 Task: Add Sprouts Chicken Drumsticks No Antibiotics Value Pack to the cart.
Action: Mouse moved to (24, 142)
Screenshot: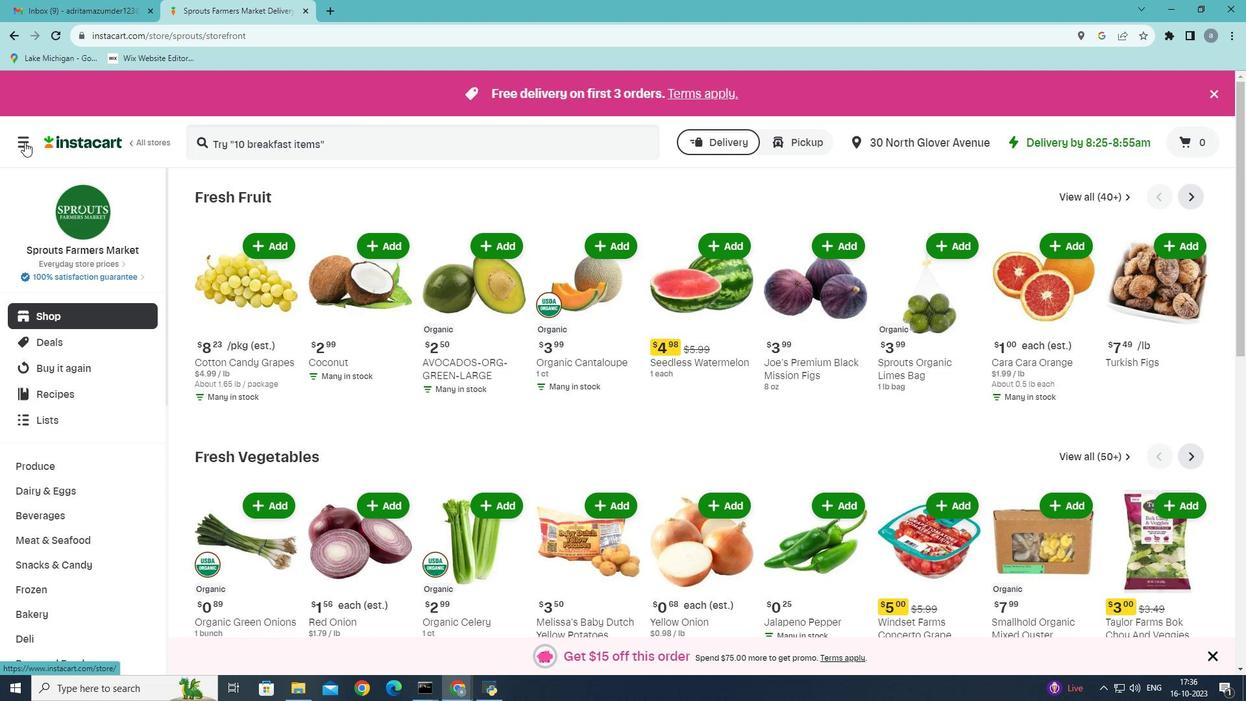 
Action: Mouse pressed left at (24, 142)
Screenshot: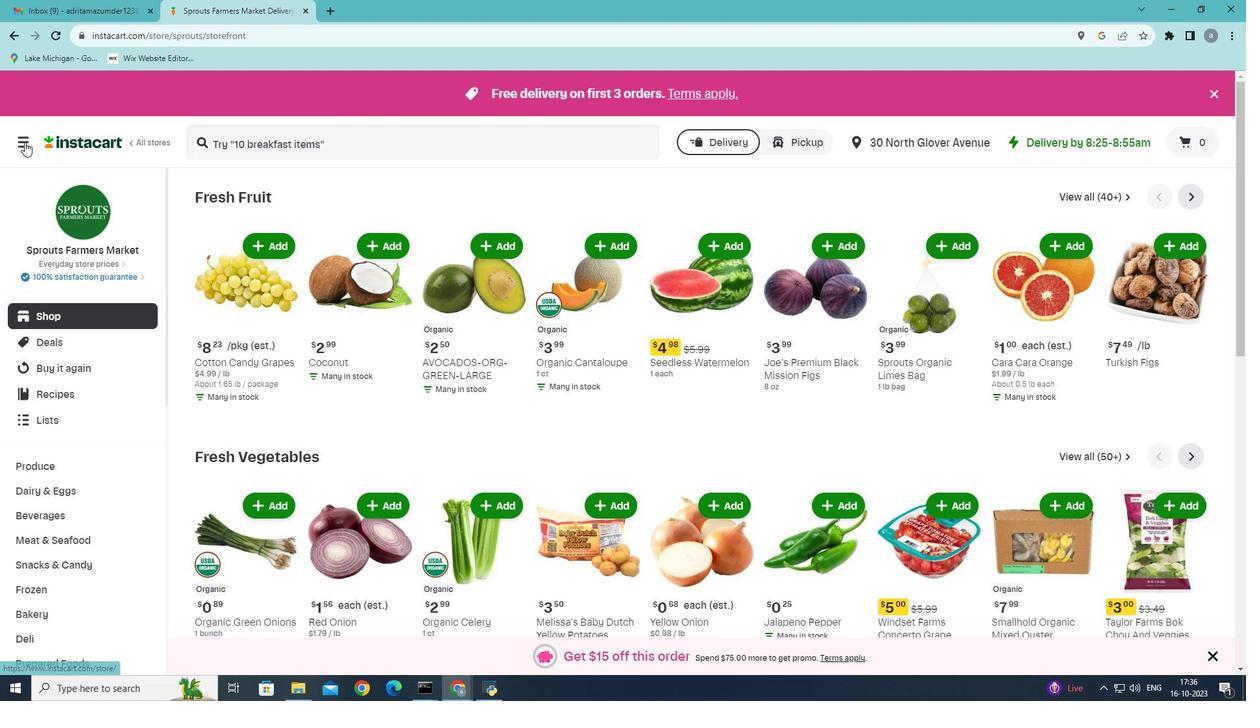 
Action: Mouse moved to (50, 372)
Screenshot: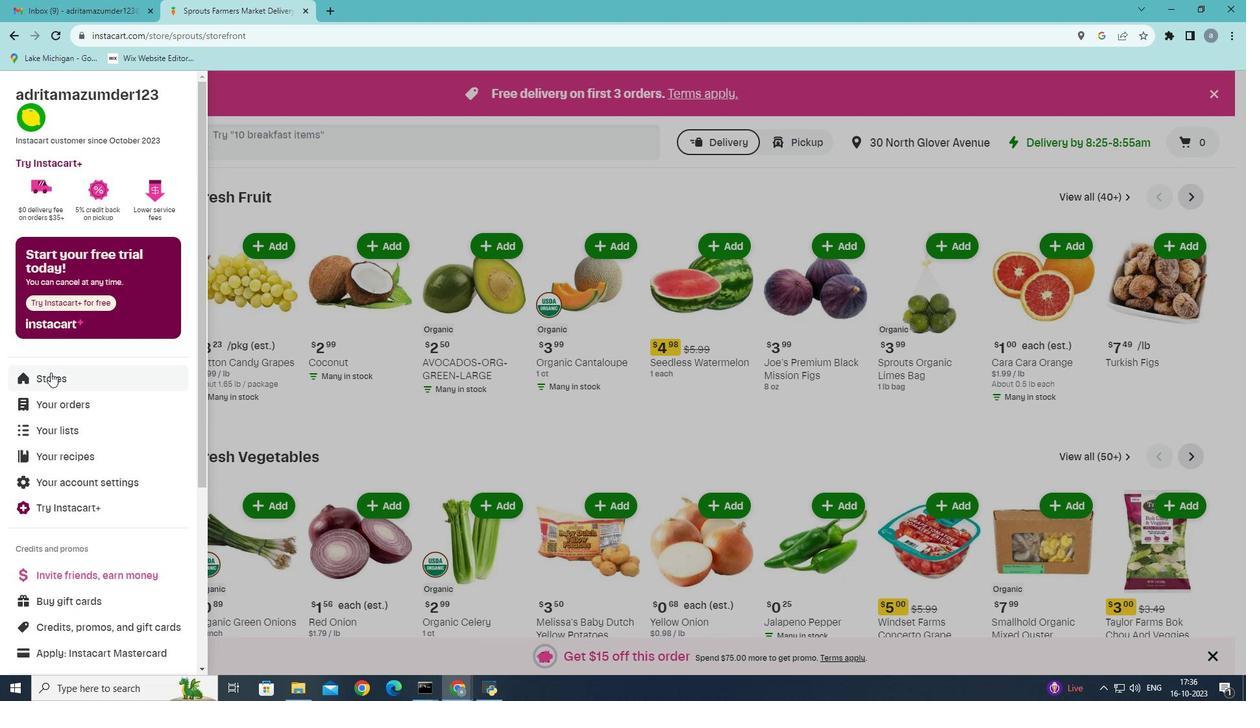 
Action: Mouse pressed left at (50, 372)
Screenshot: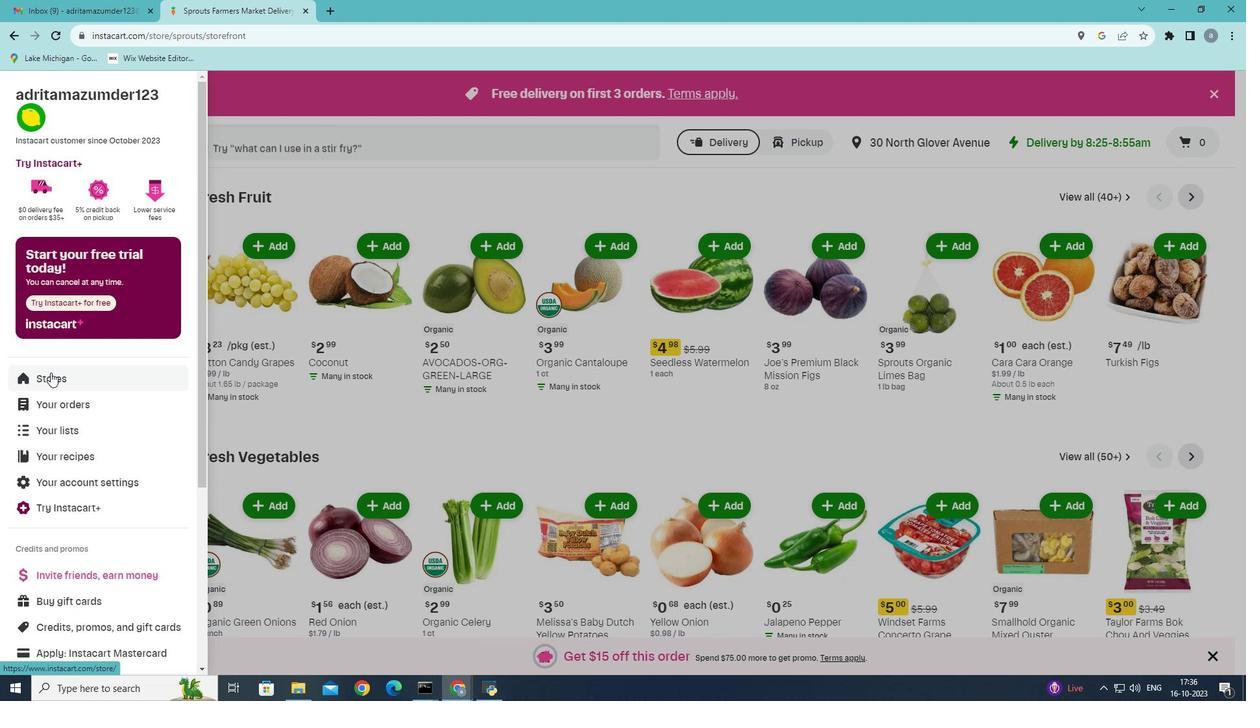 
Action: Mouse moved to (247, 214)
Screenshot: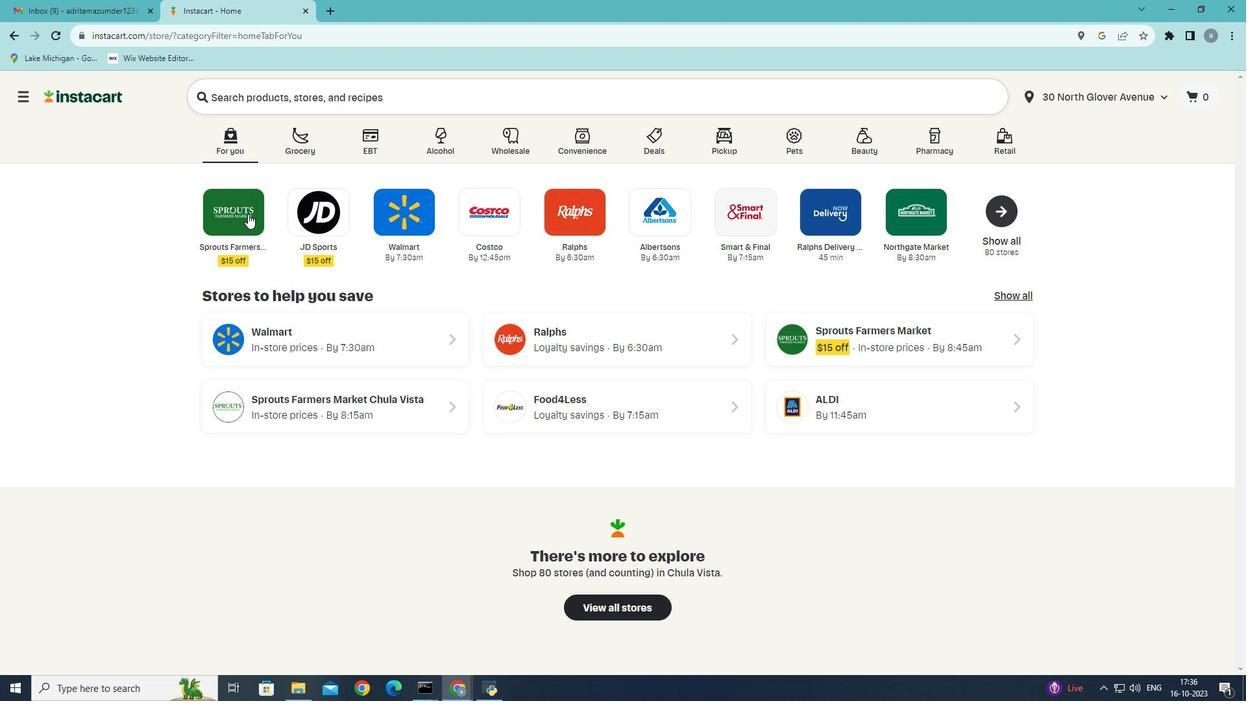 
Action: Mouse pressed left at (247, 214)
Screenshot: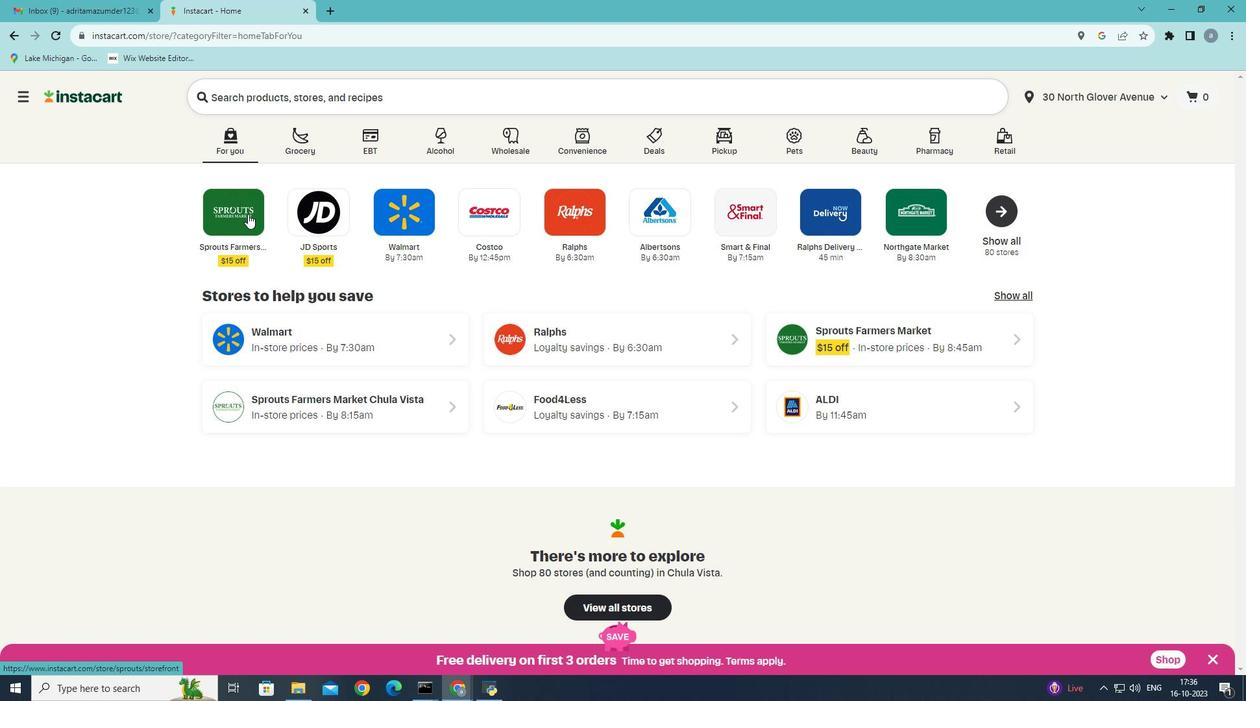 
Action: Mouse moved to (23, 144)
Screenshot: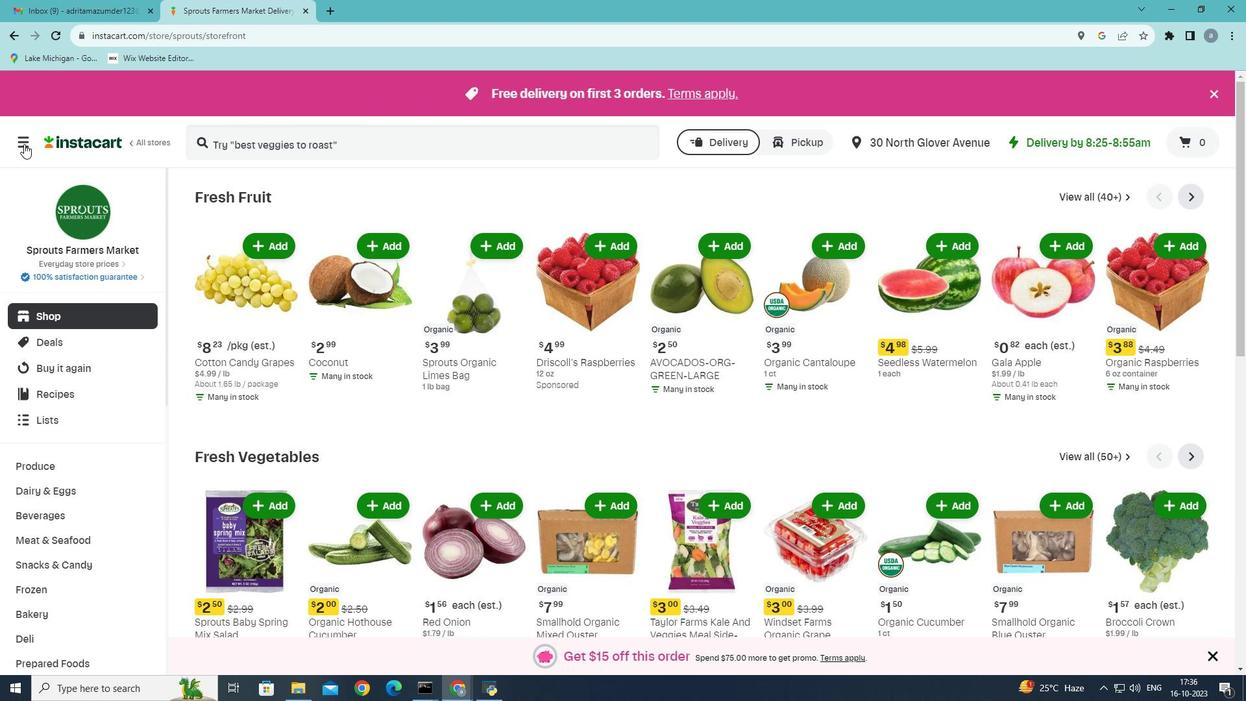 
Action: Mouse pressed left at (23, 144)
Screenshot: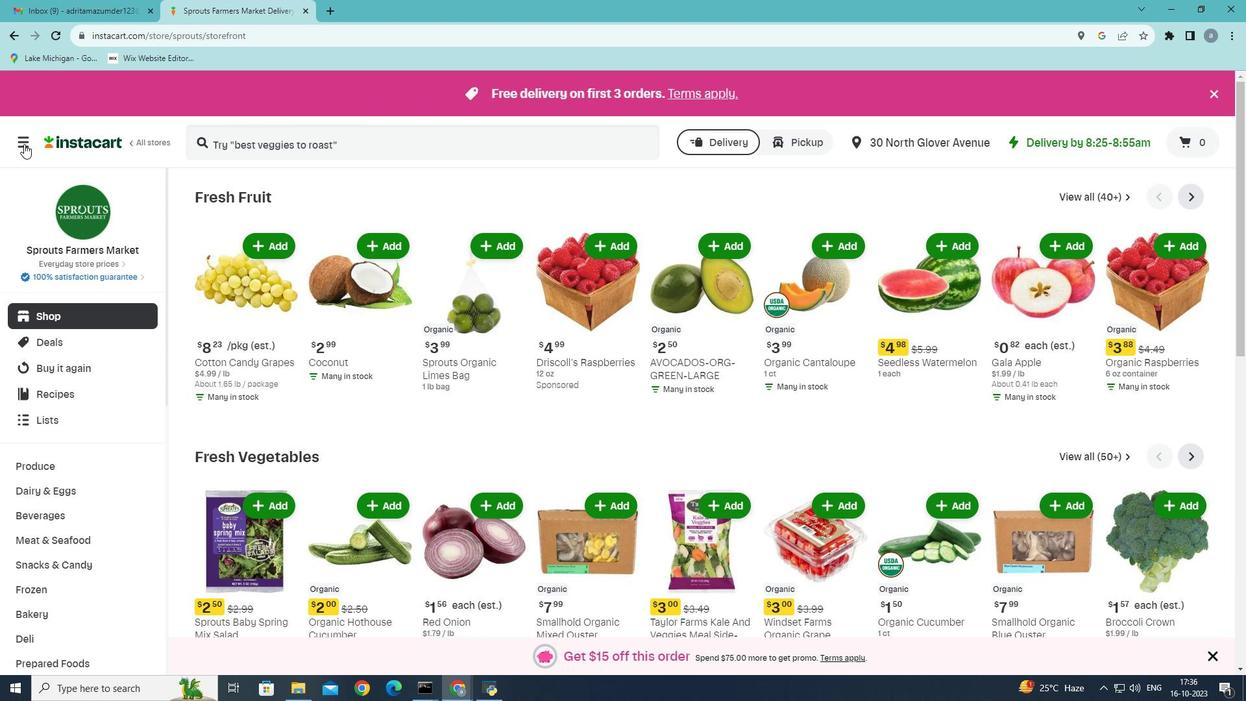 
Action: Mouse moved to (59, 375)
Screenshot: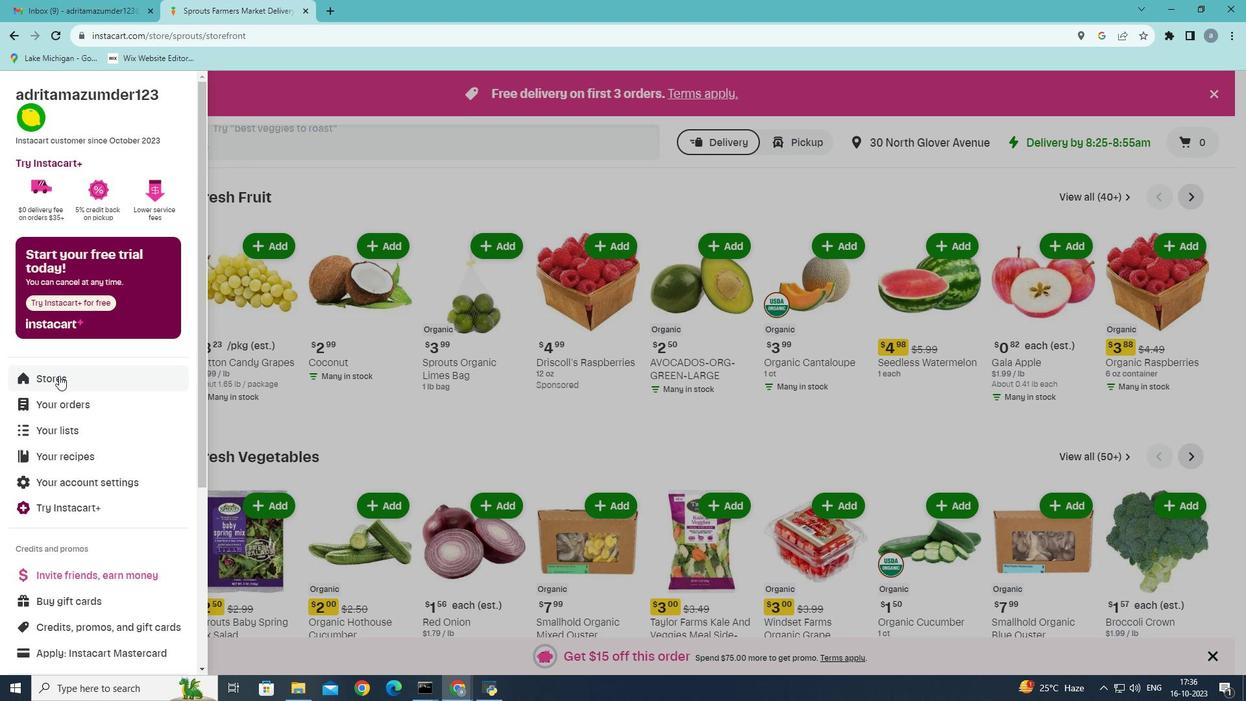 
Action: Mouse pressed left at (59, 375)
Screenshot: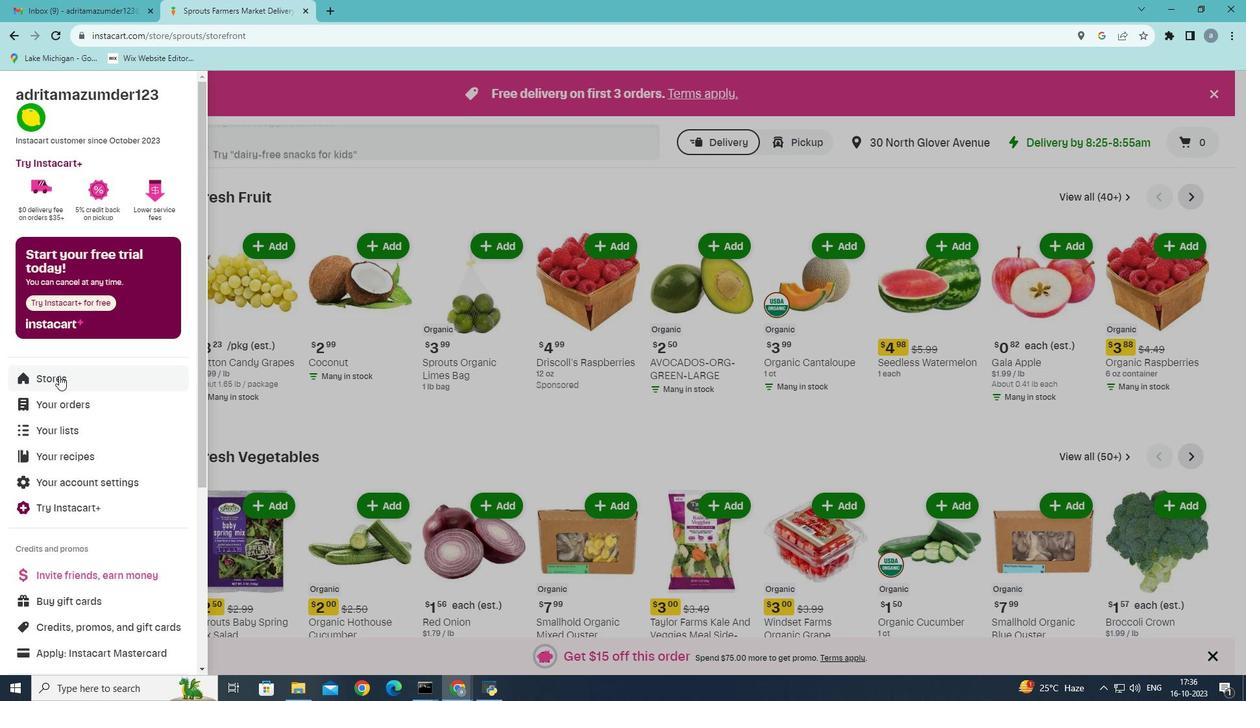 
Action: Mouse moved to (308, 142)
Screenshot: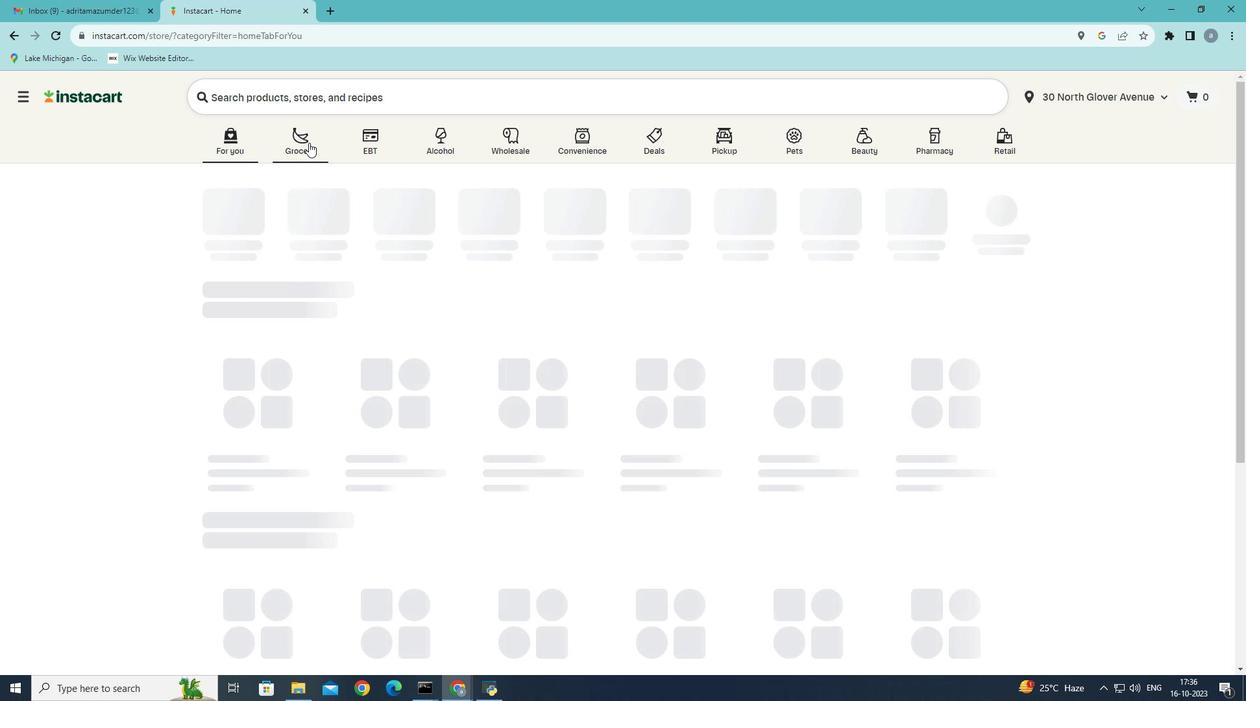 
Action: Mouse pressed left at (308, 142)
Screenshot: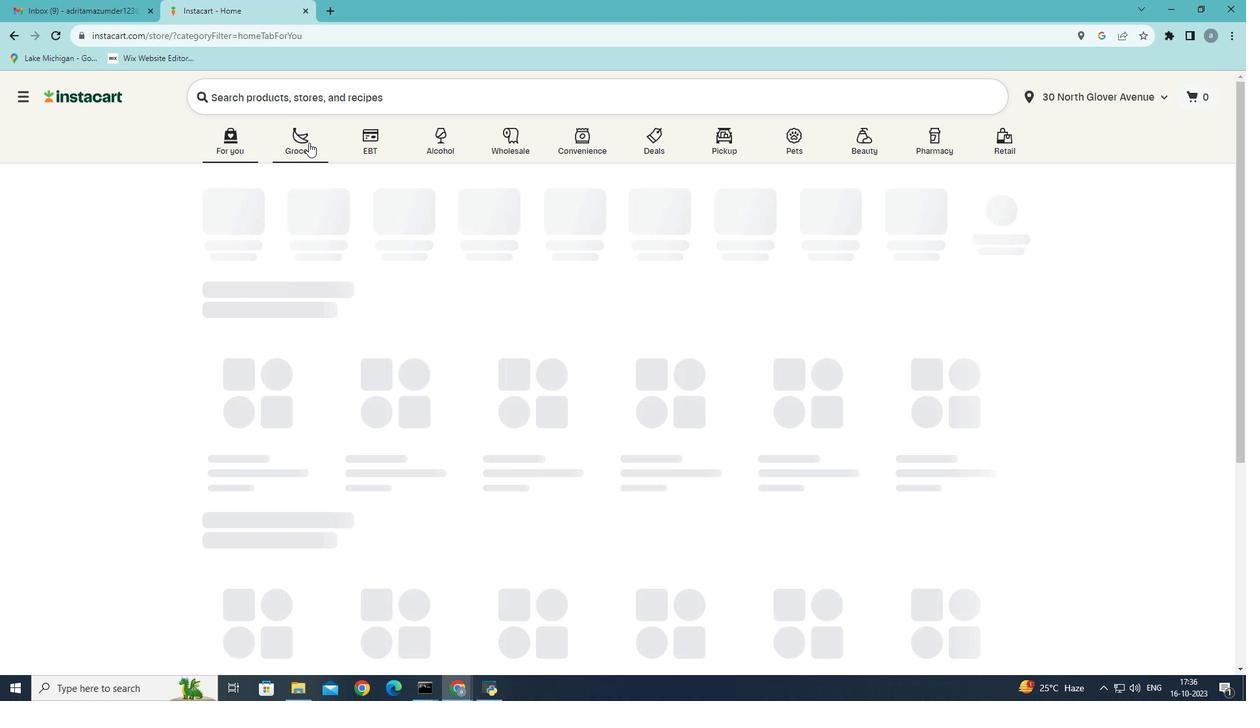 
Action: Mouse moved to (849, 312)
Screenshot: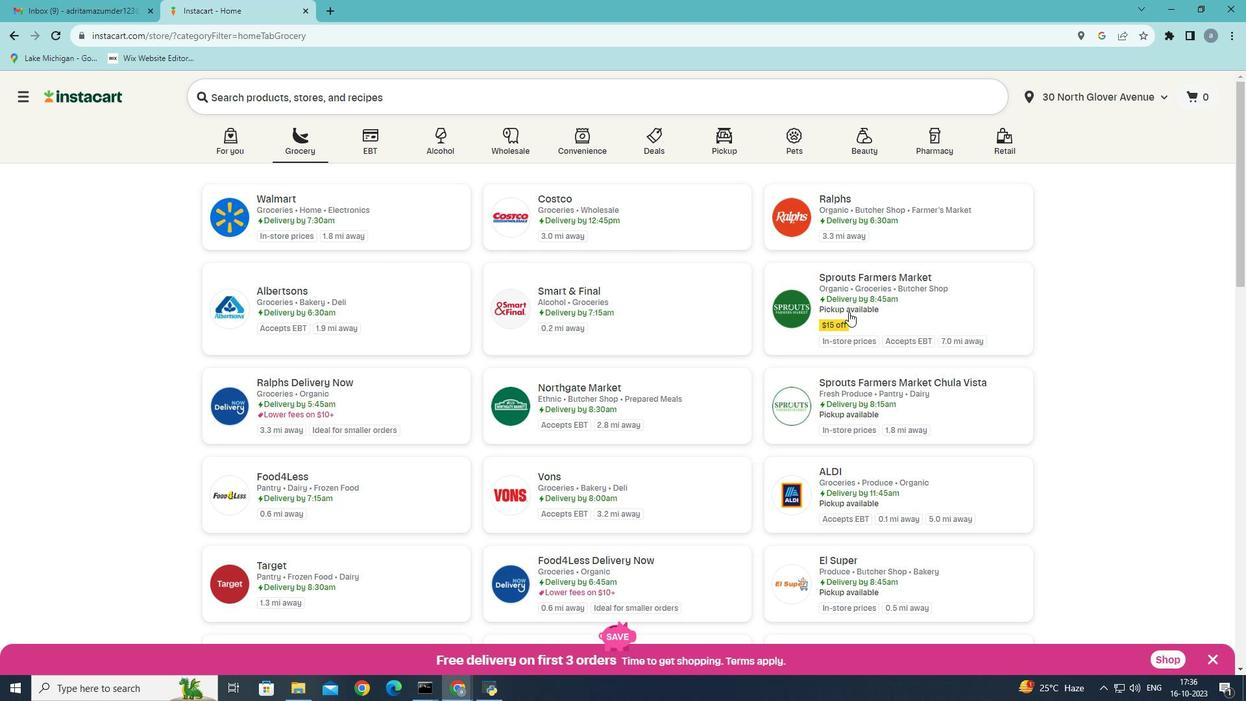 
Action: Mouse pressed left at (849, 312)
Screenshot: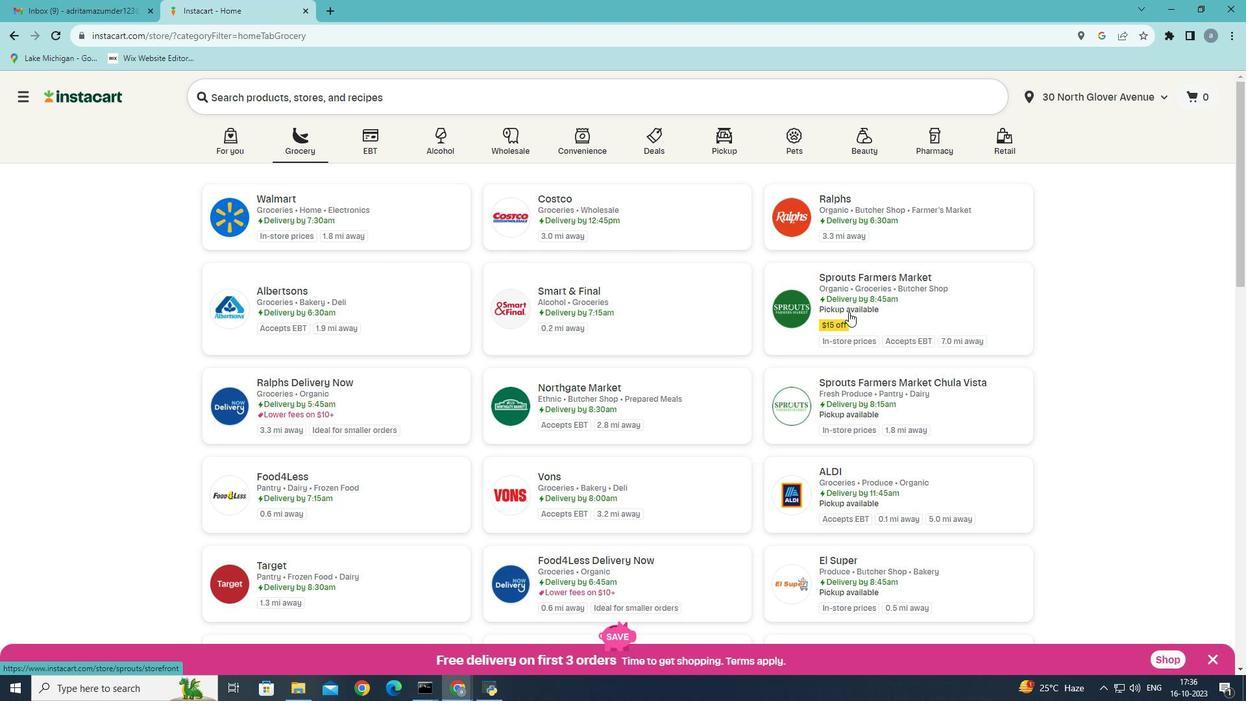 
Action: Mouse moved to (59, 542)
Screenshot: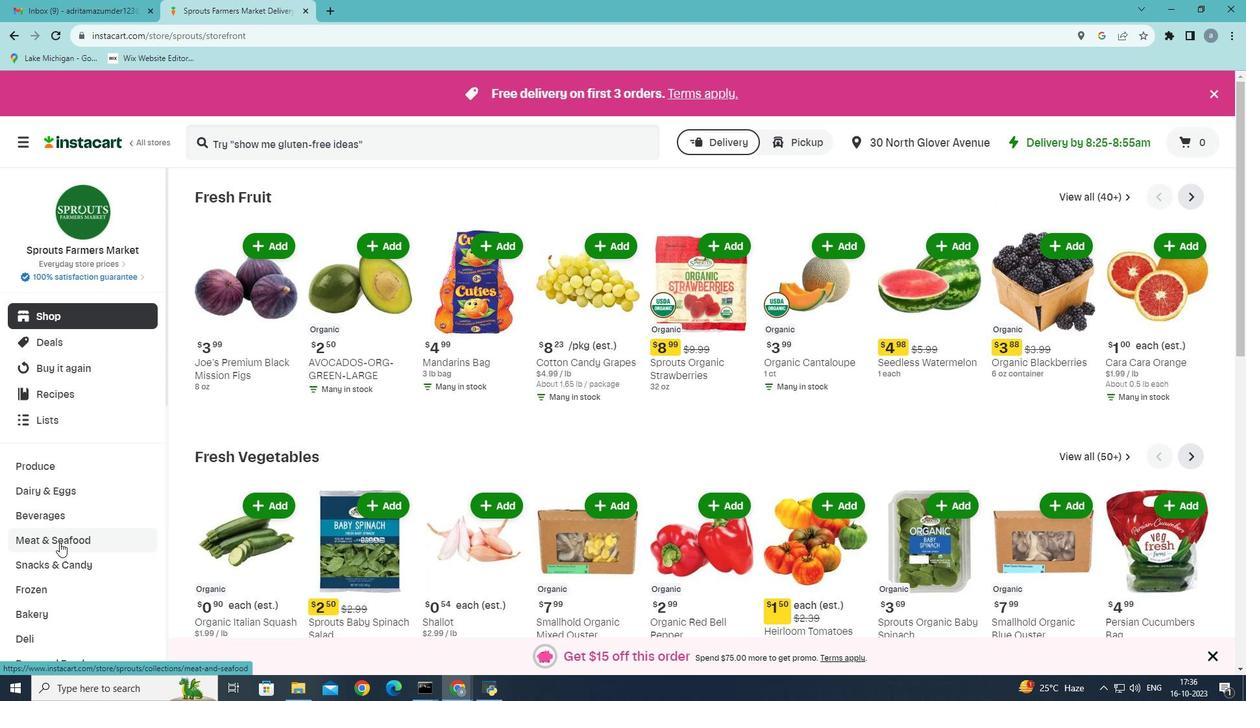 
Action: Mouse pressed left at (59, 542)
Screenshot: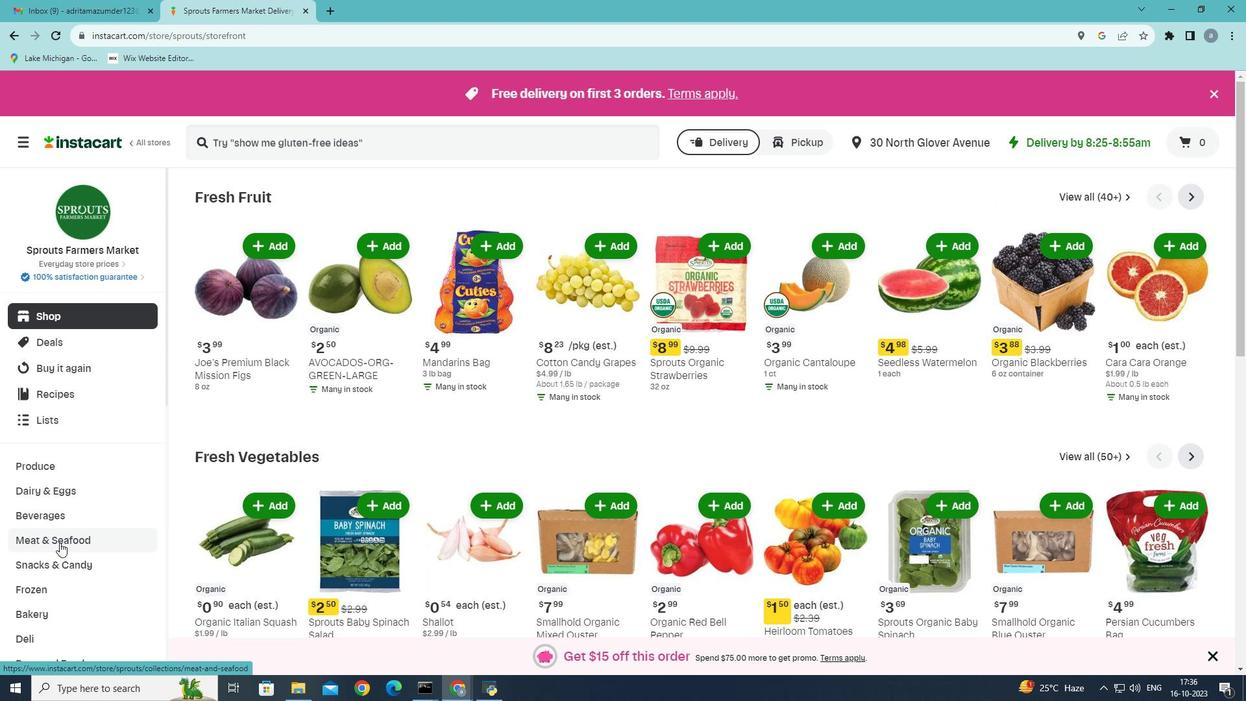 
Action: Mouse moved to (325, 232)
Screenshot: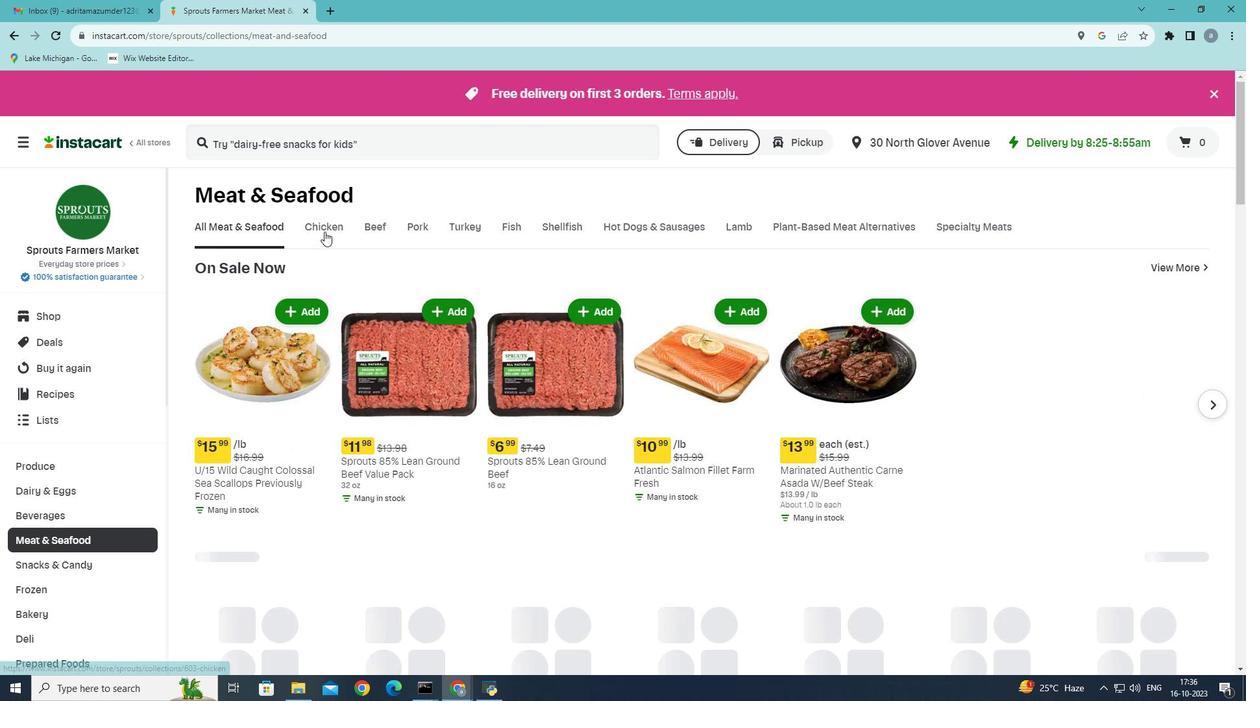 
Action: Mouse pressed left at (325, 232)
Screenshot: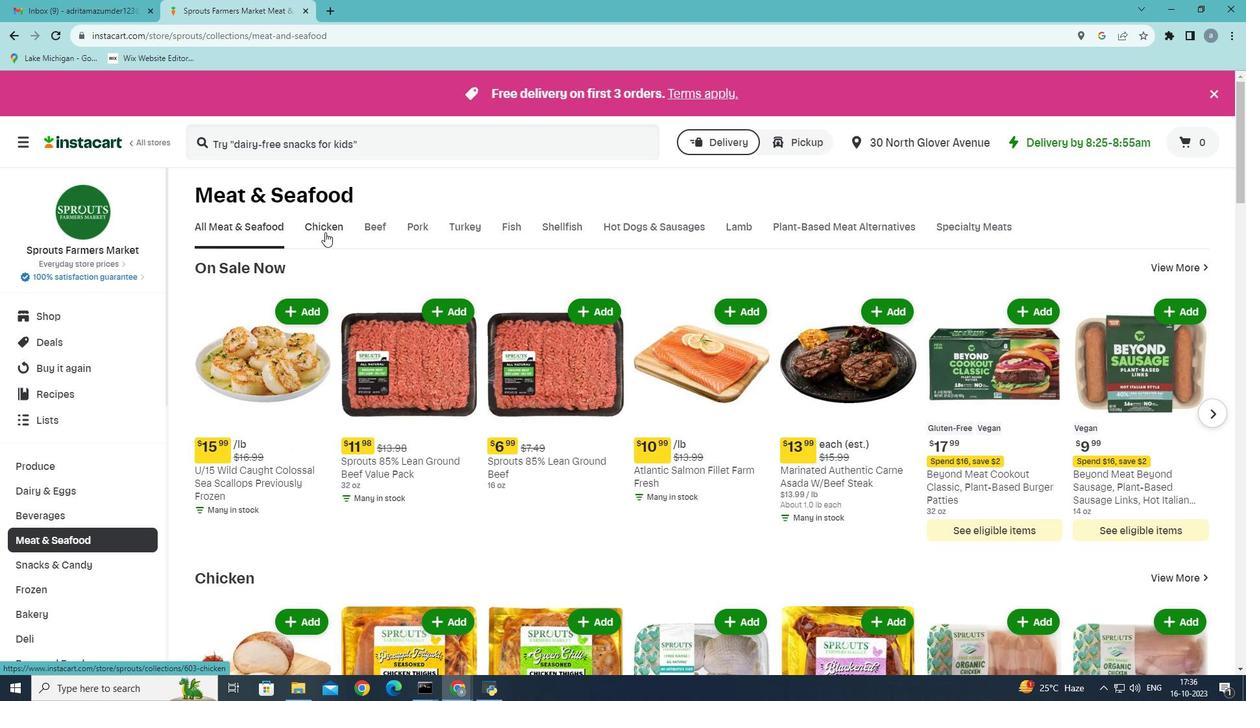 
Action: Mouse moved to (475, 282)
Screenshot: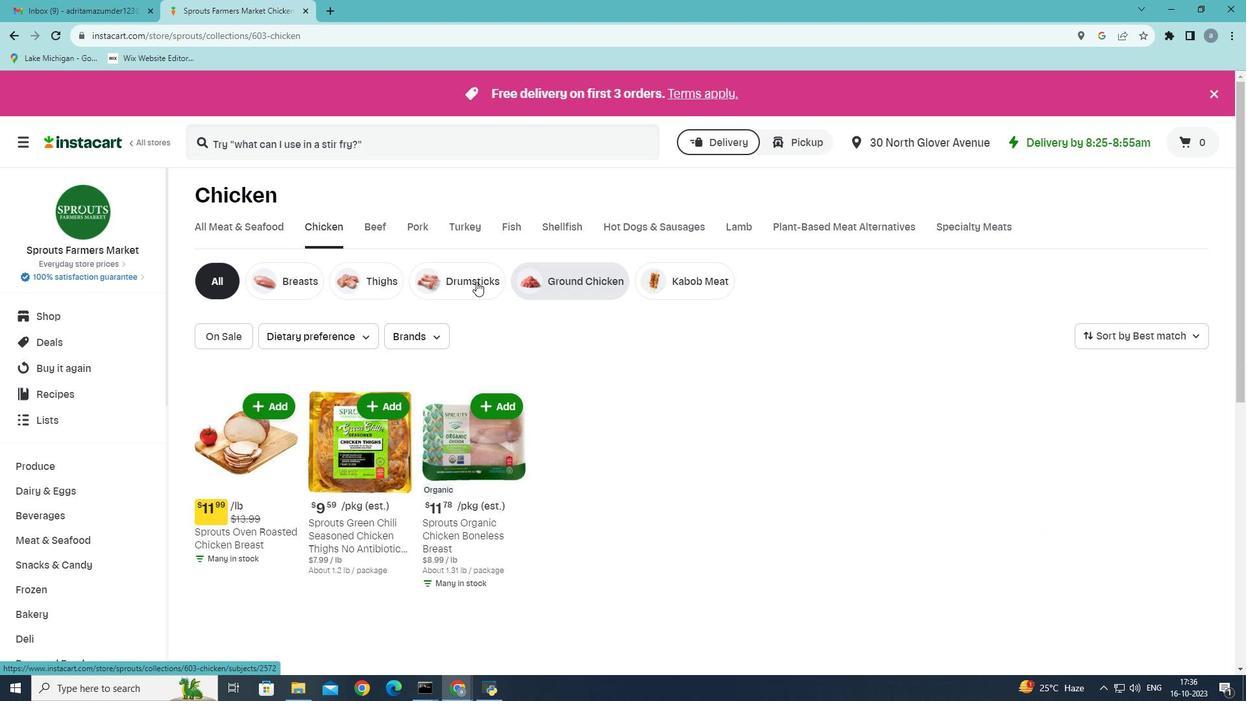 
Action: Mouse pressed left at (475, 282)
Screenshot: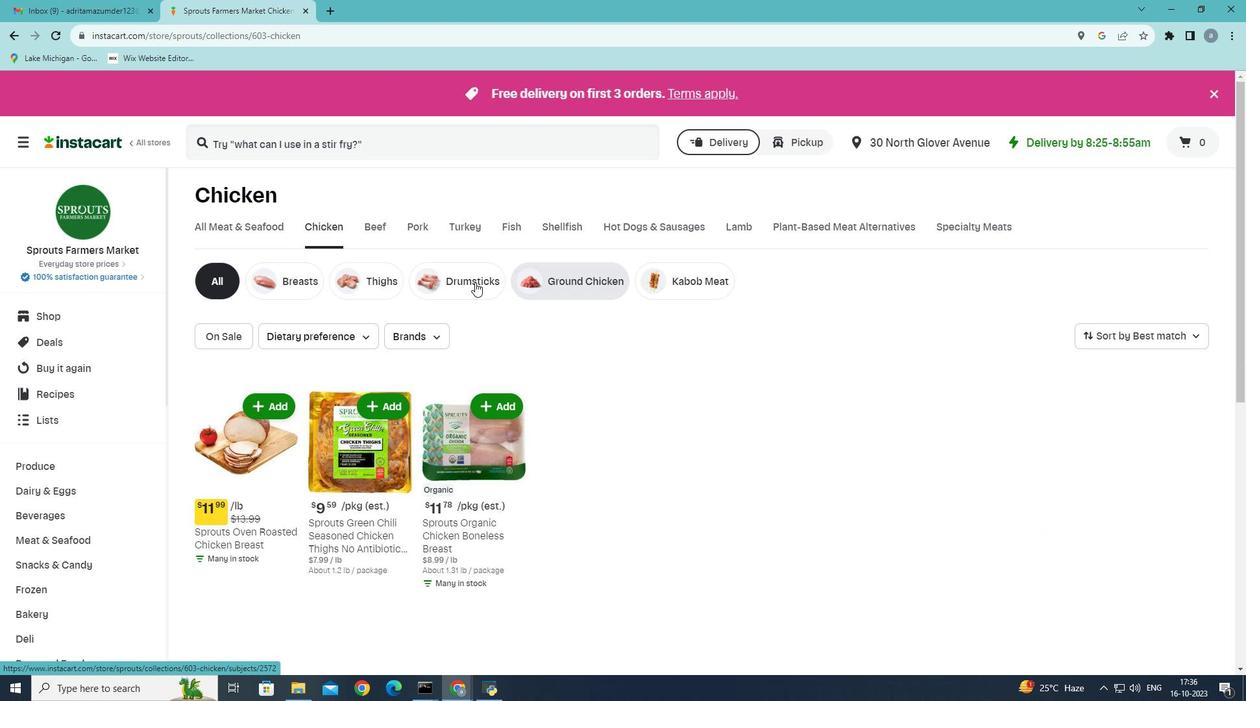 
Action: Mouse moved to (234, 148)
Screenshot: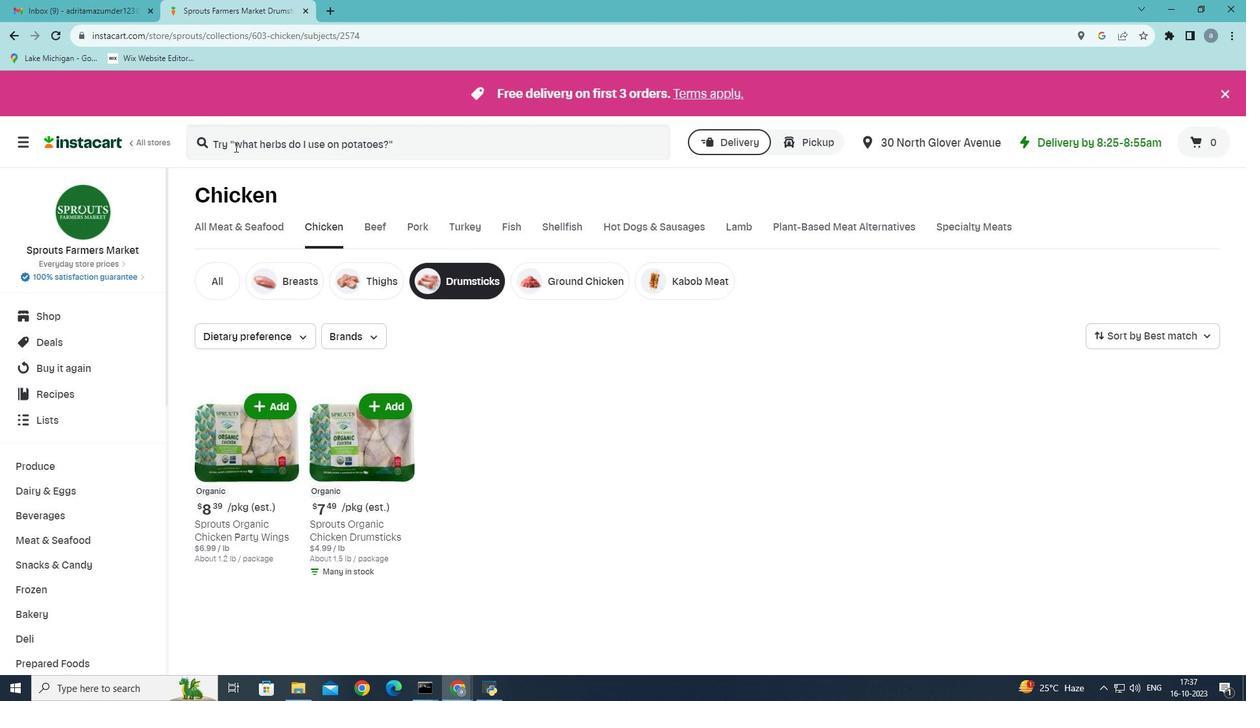 
Action: Mouse pressed left at (234, 148)
Screenshot: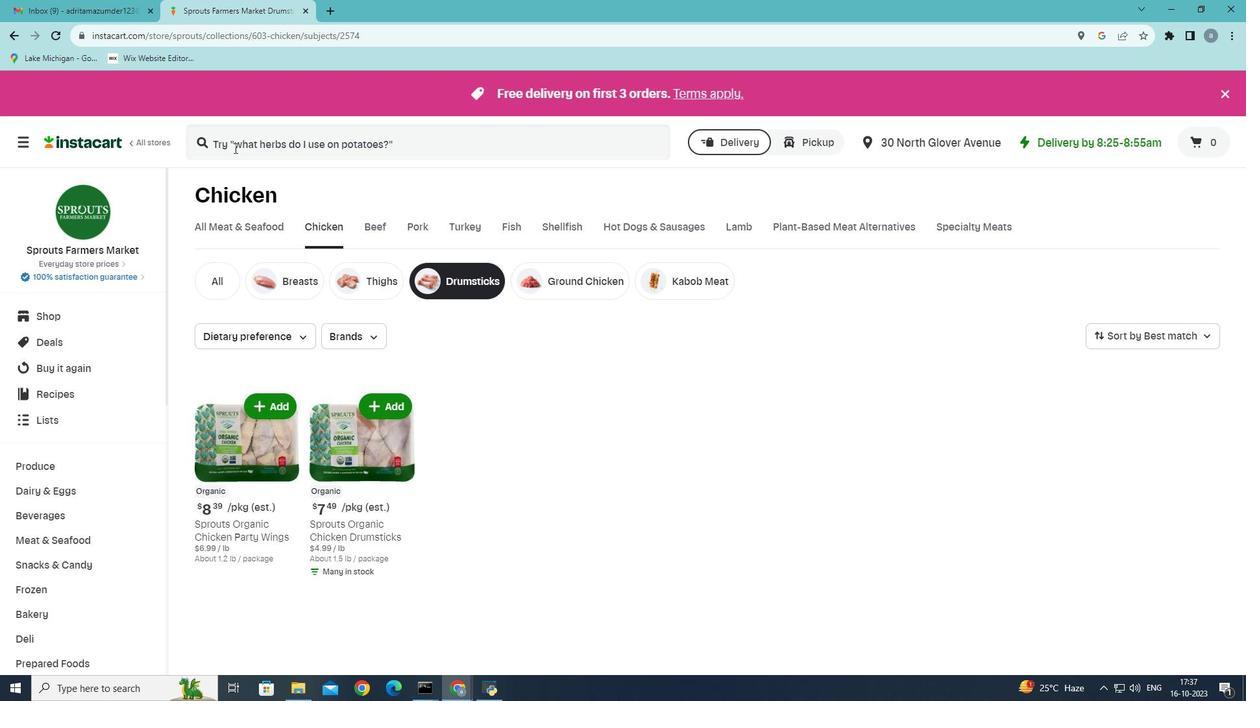 
Action: Key pressed <Key.shift><Key.shift><Key.shift>Sprouts<Key.space>chicken<Key.space><Key.shift>Drumstick<Key.enter>
Screenshot: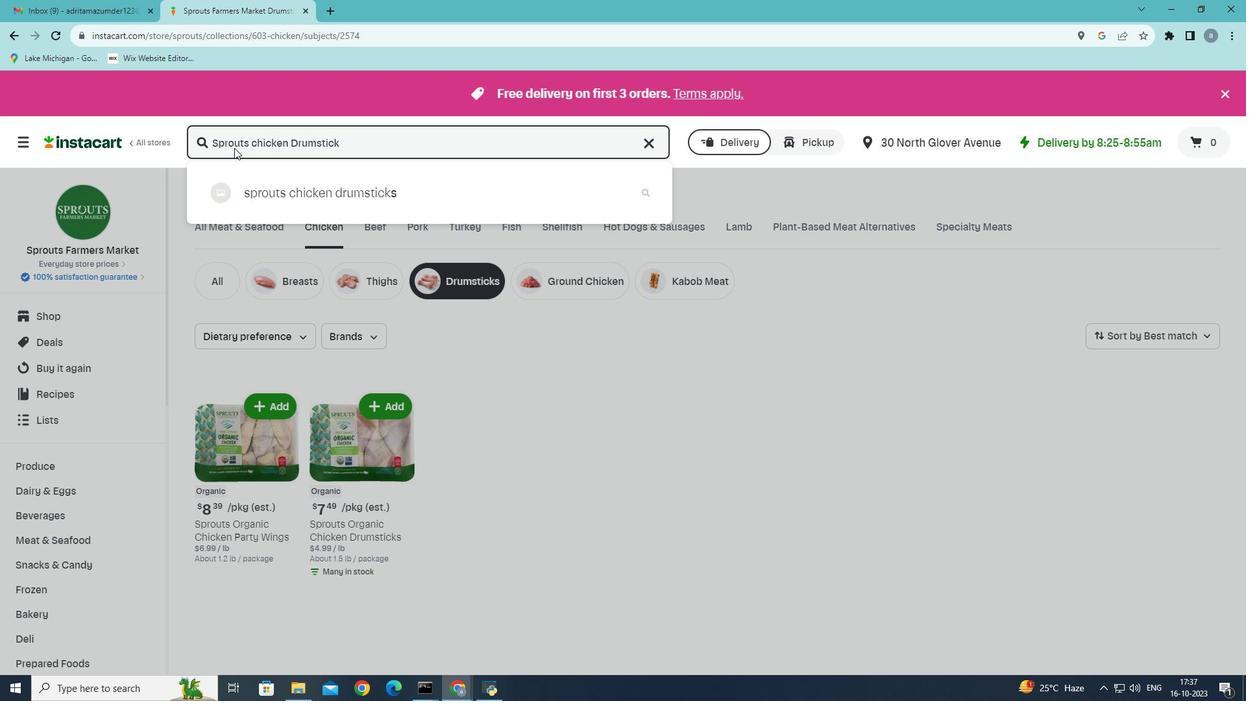 
Action: Mouse moved to (660, 429)
Screenshot: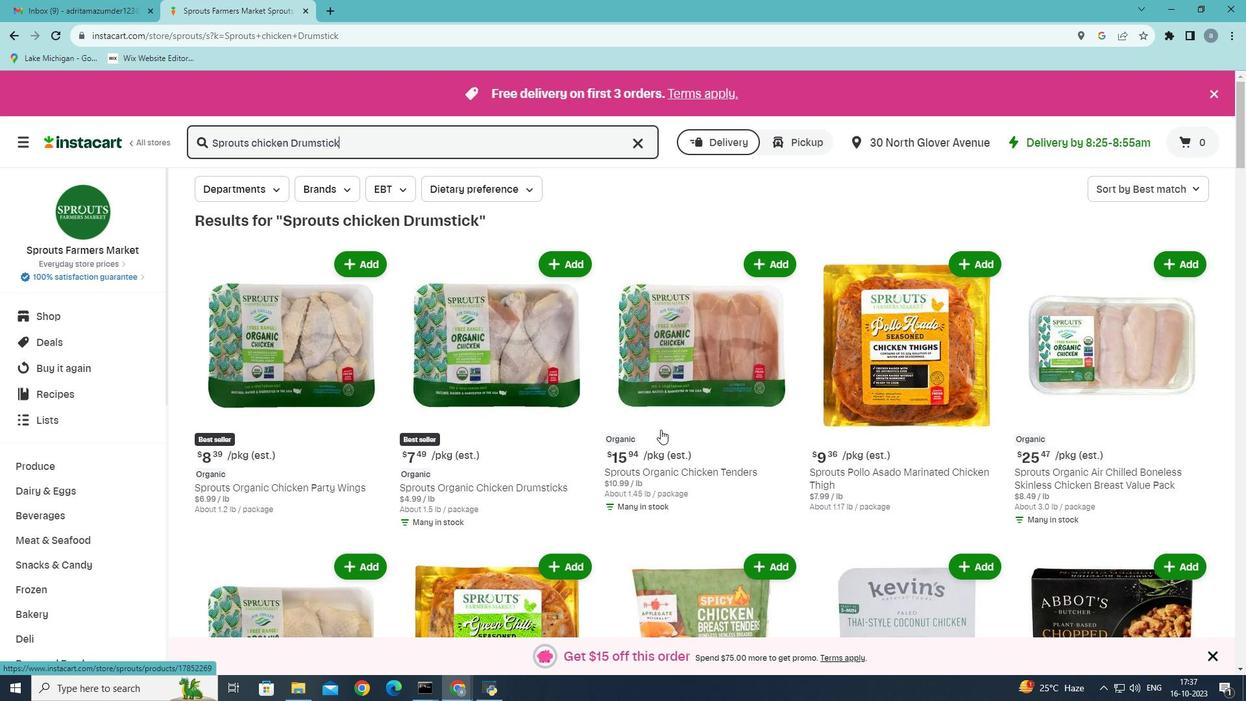 
Action: Mouse scrolled (660, 429) with delta (0, 0)
Screenshot: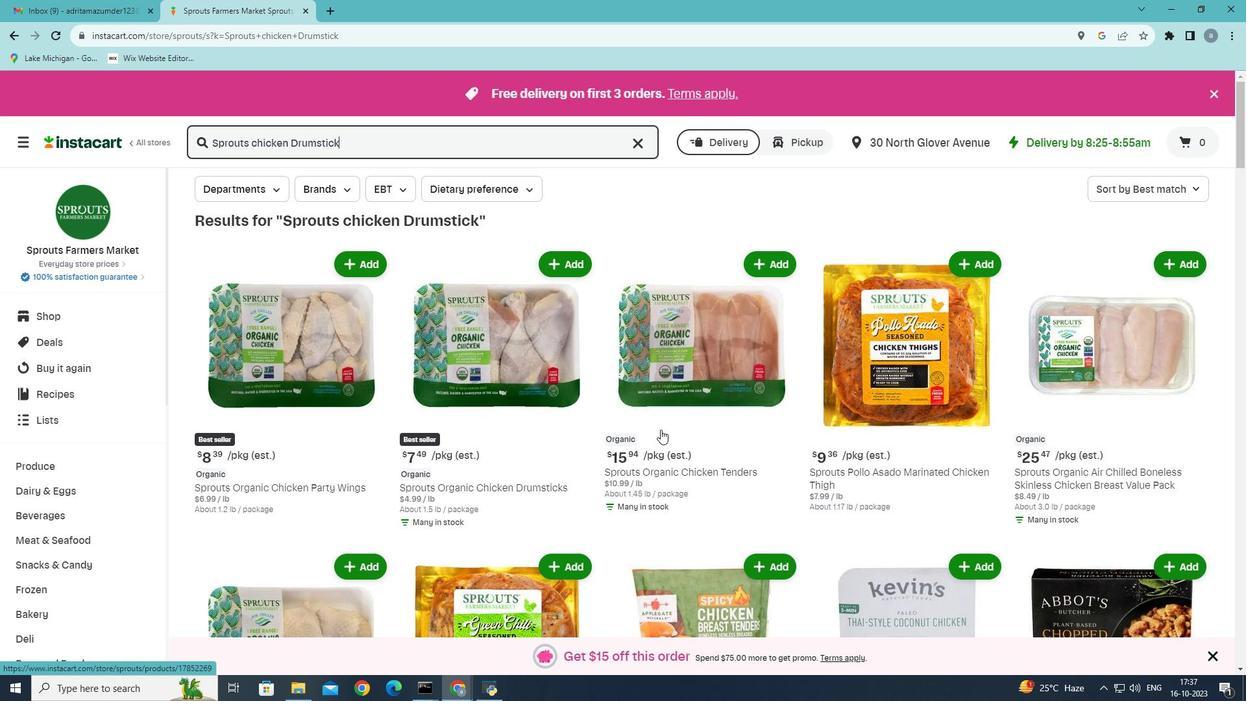
Action: Mouse moved to (811, 438)
Screenshot: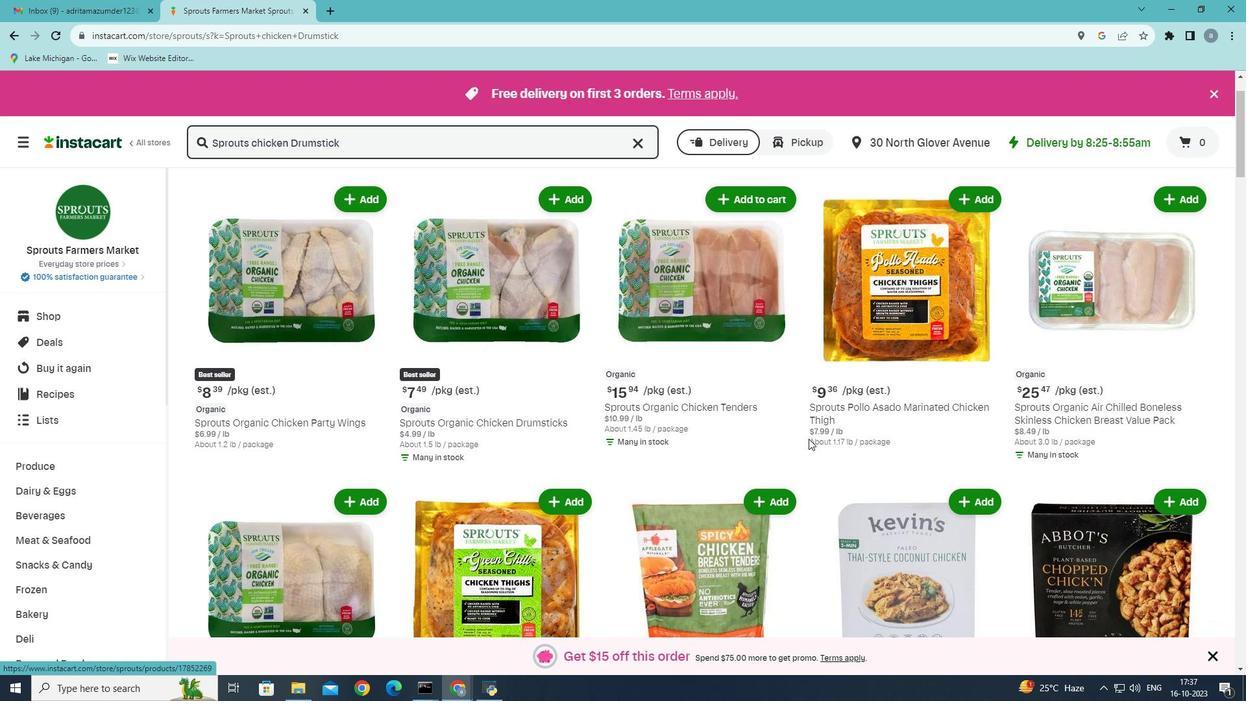 
Action: Mouse scrolled (811, 438) with delta (0, 0)
Screenshot: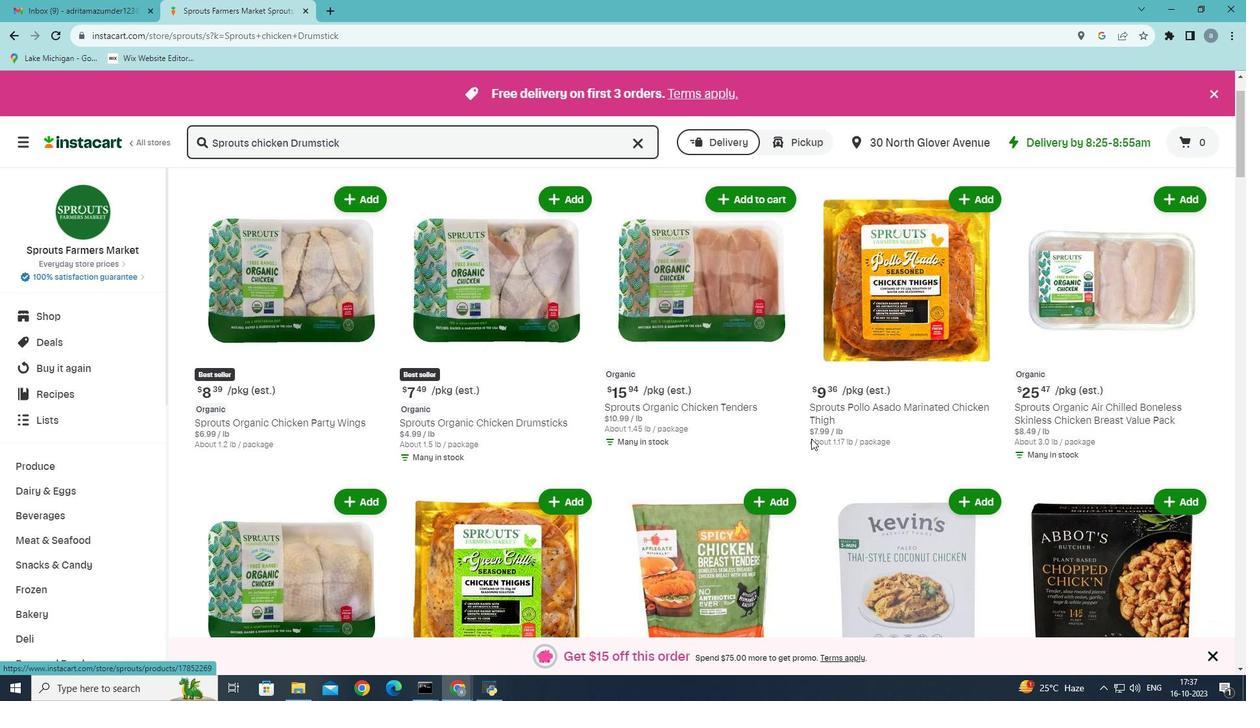 
Action: Mouse scrolled (811, 438) with delta (0, 0)
Screenshot: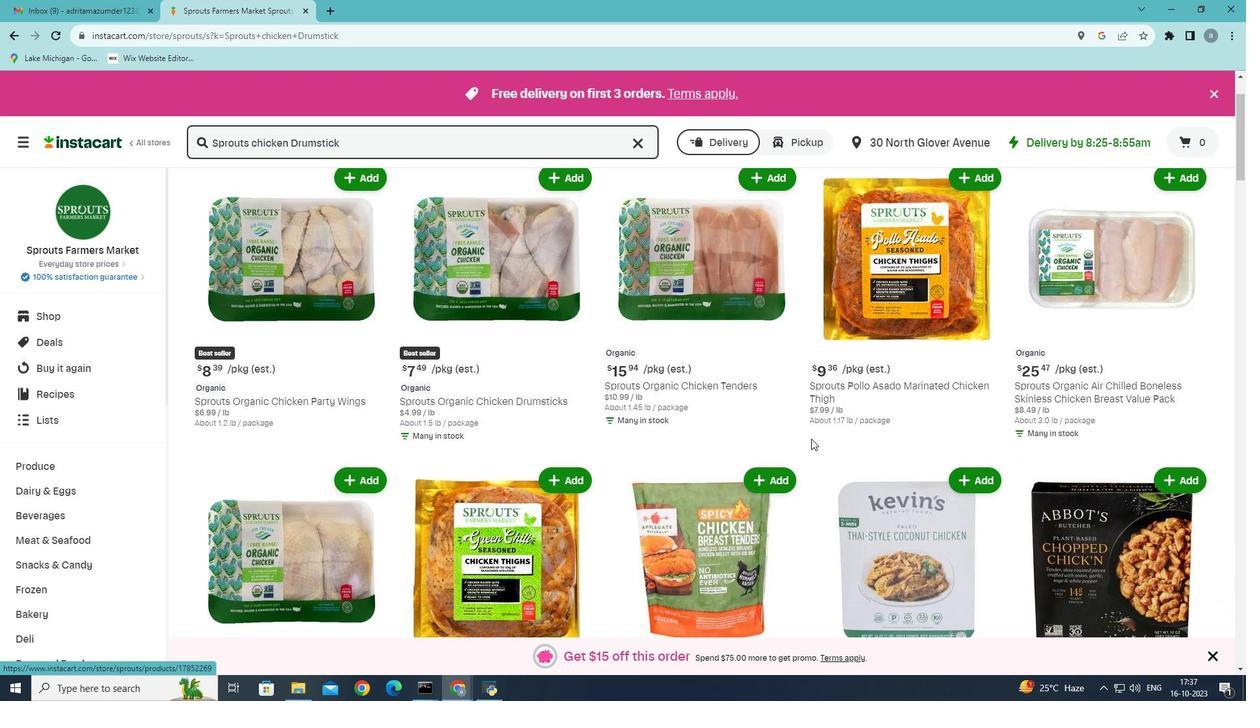 
Action: Mouse moved to (728, 435)
Screenshot: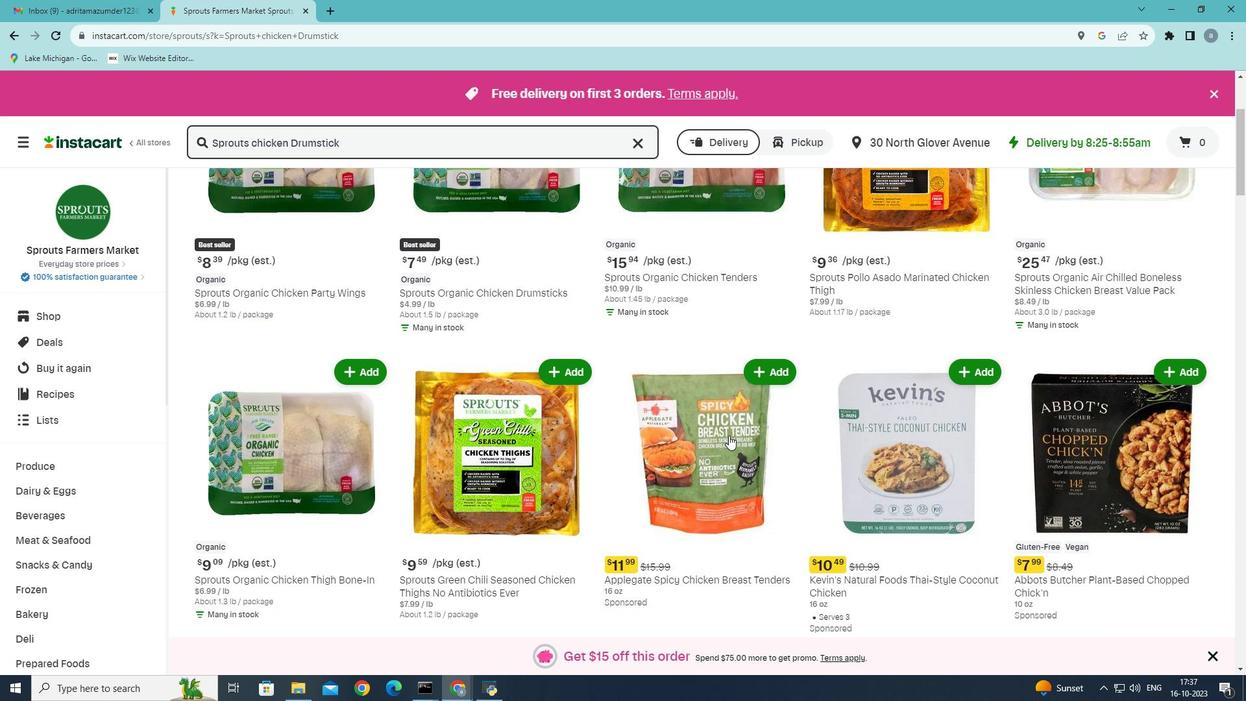 
Action: Mouse scrolled (728, 434) with delta (0, 0)
Screenshot: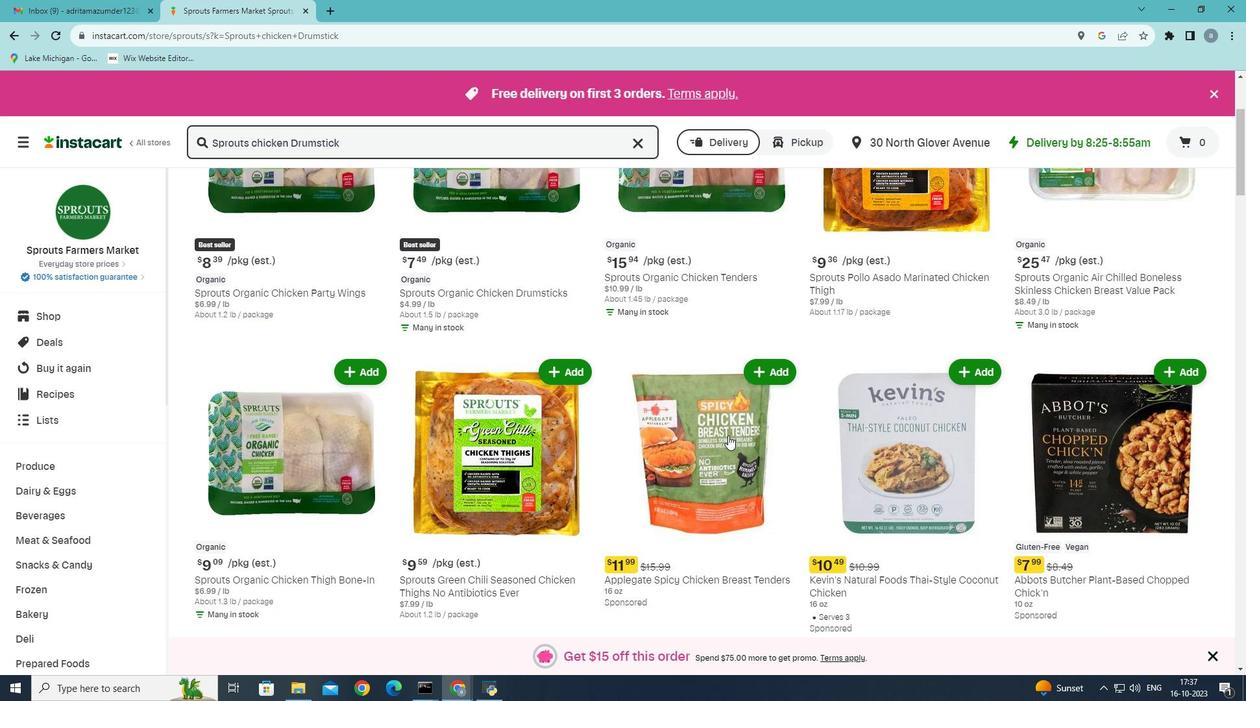 
Action: Mouse scrolled (728, 434) with delta (0, 0)
Screenshot: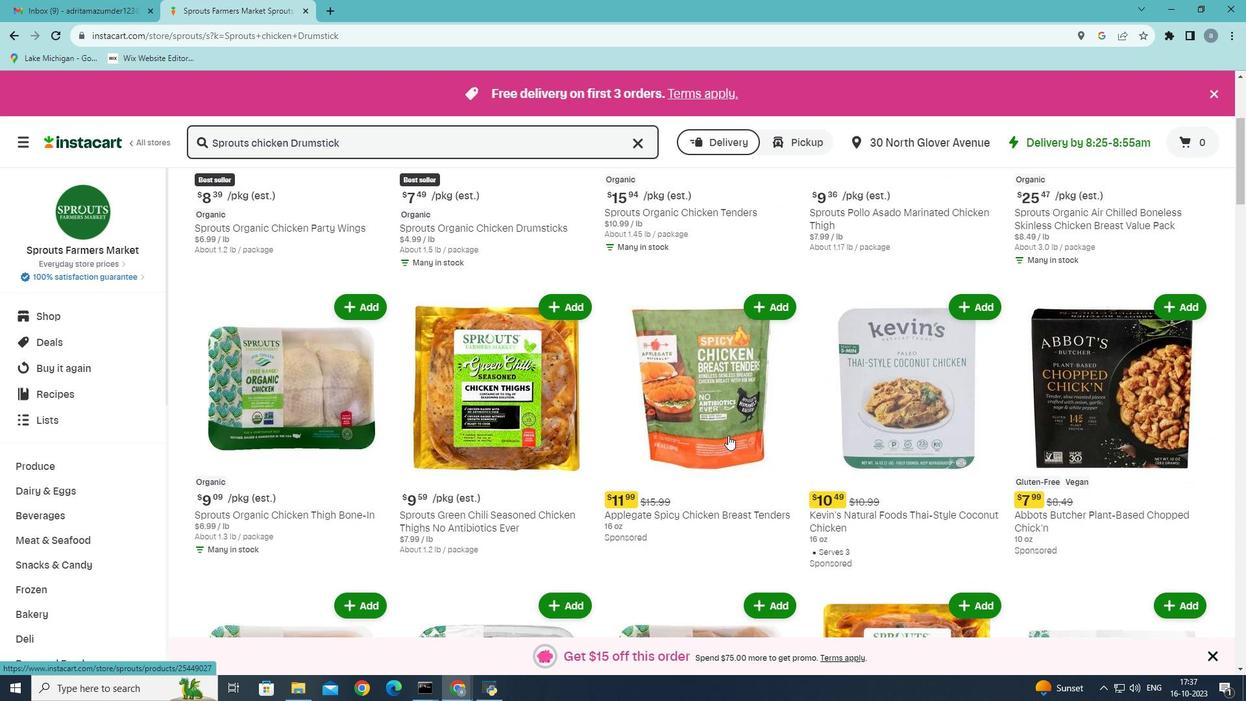 
Action: Mouse moved to (717, 455)
Screenshot: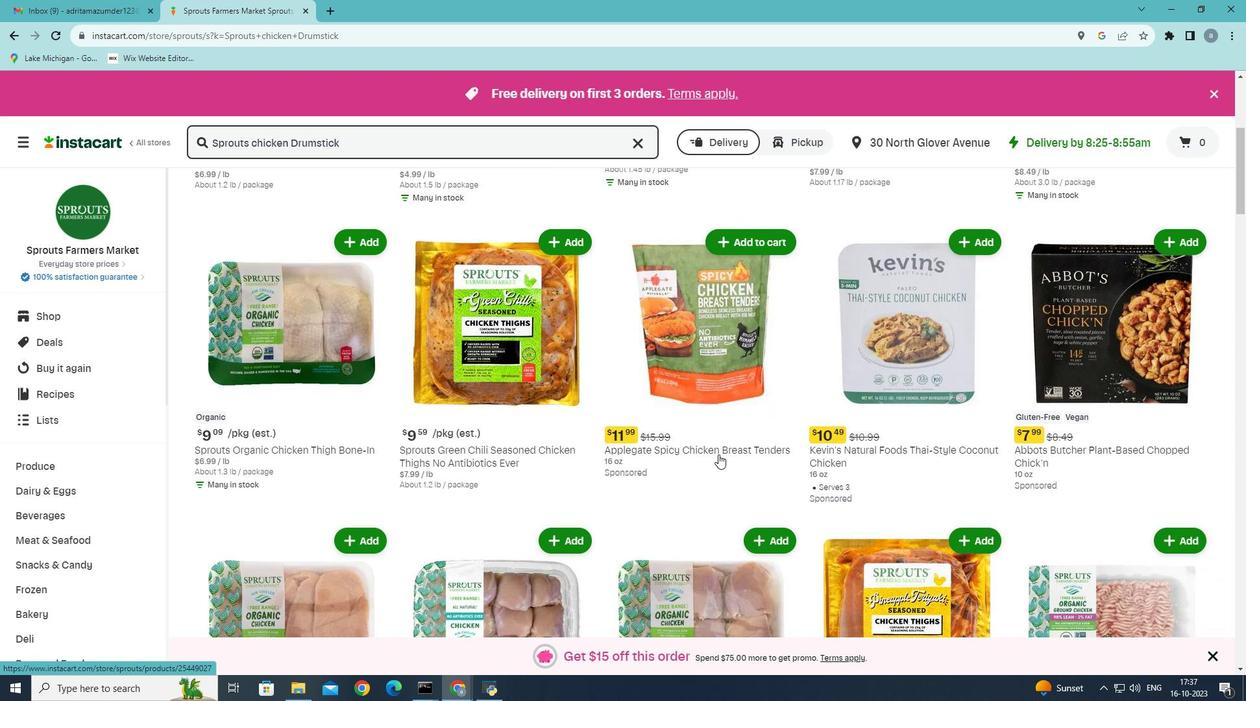 
Action: Mouse scrolled (717, 455) with delta (0, 0)
Screenshot: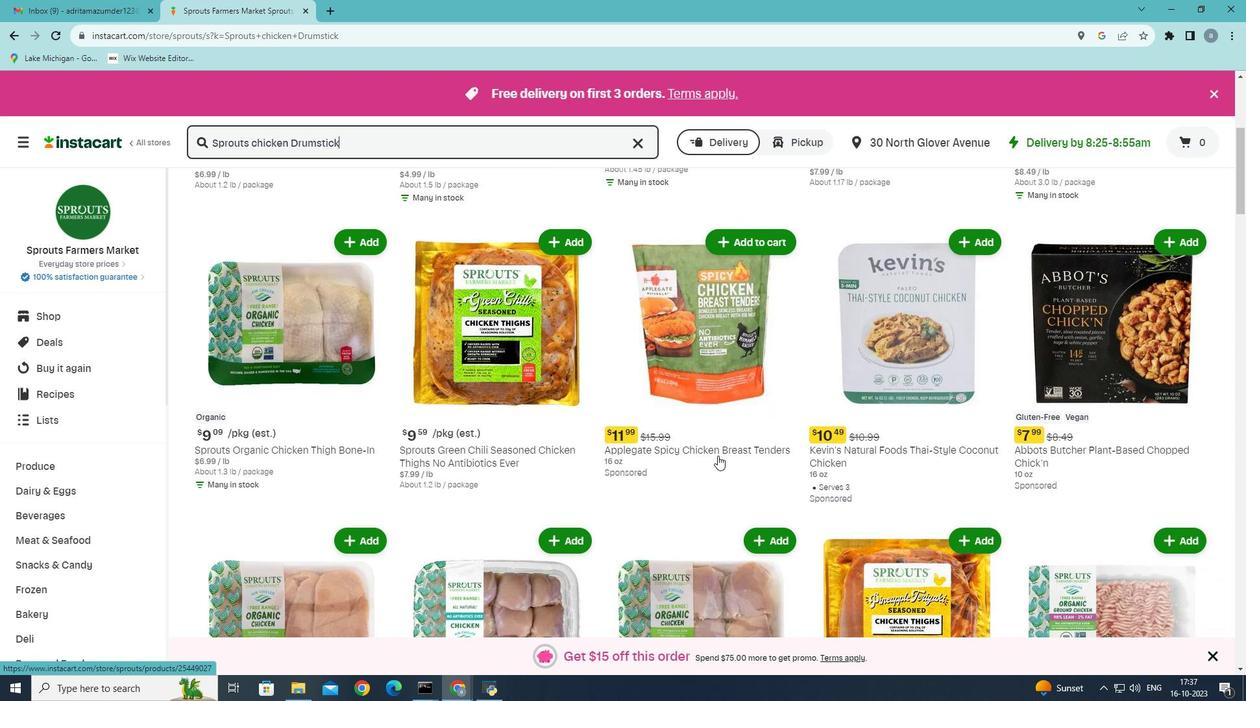 
Action: Mouse moved to (728, 452)
Screenshot: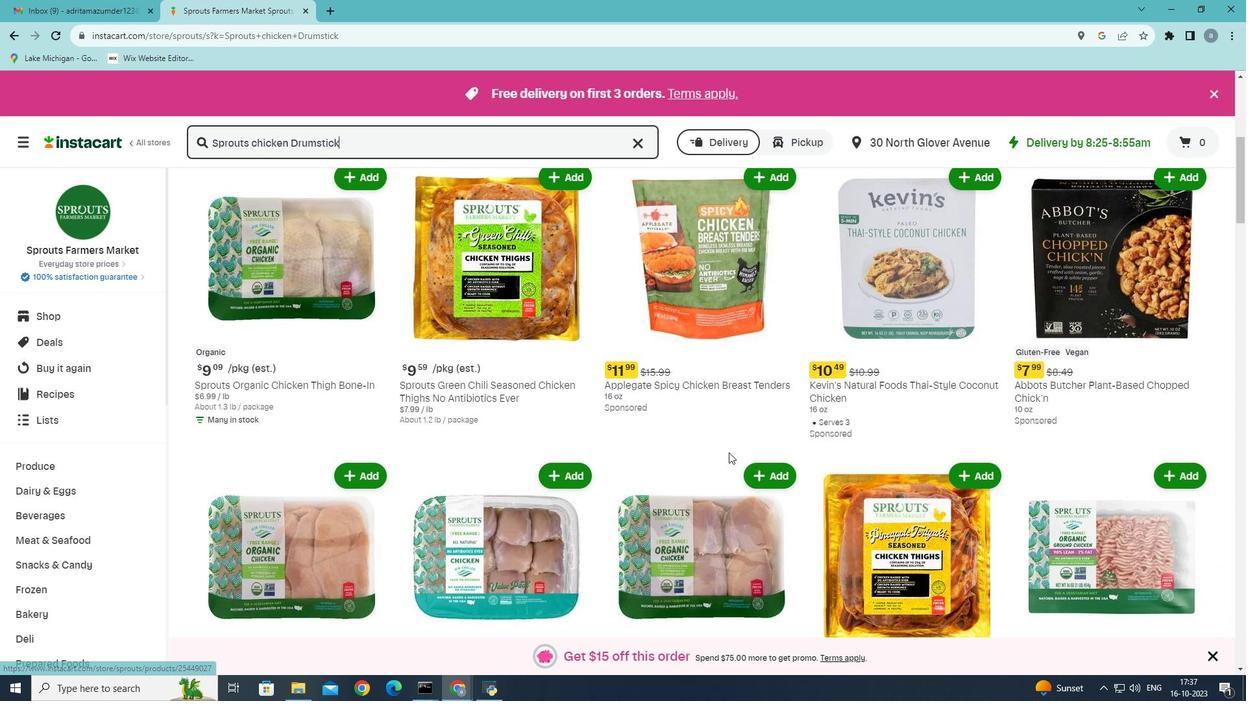 
Action: Mouse scrolled (728, 451) with delta (0, 0)
Screenshot: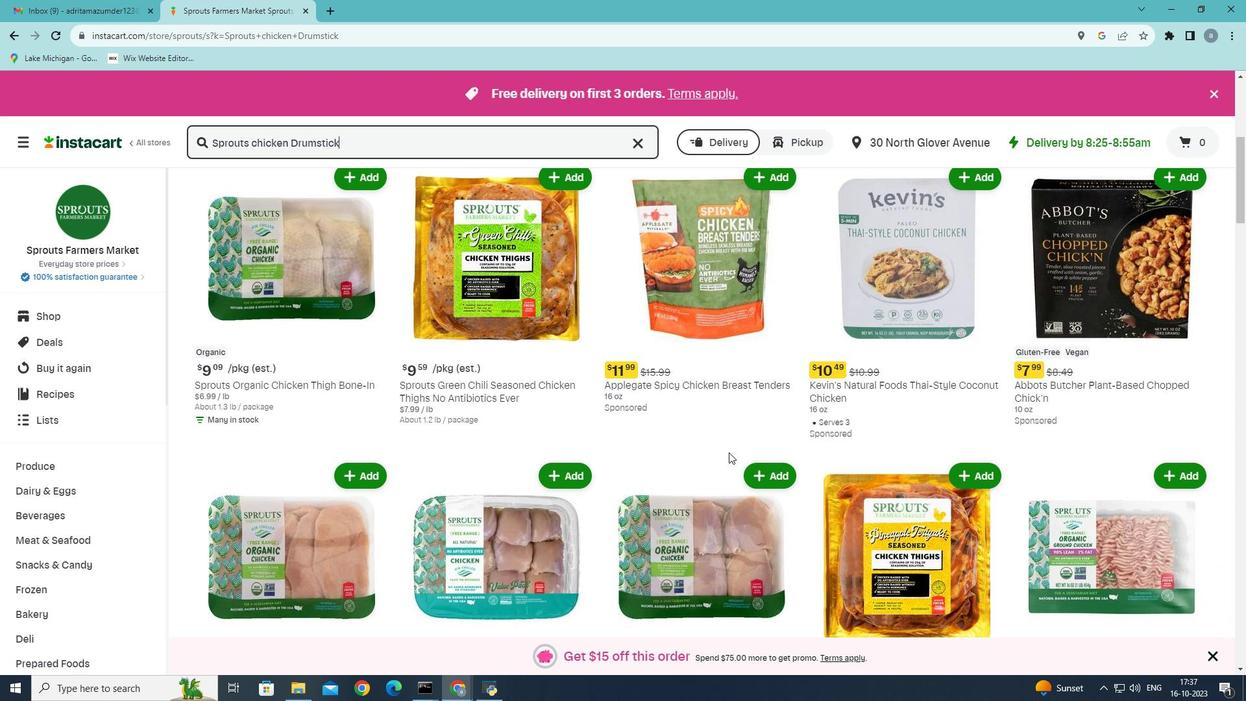 
Action: Mouse moved to (666, 467)
Screenshot: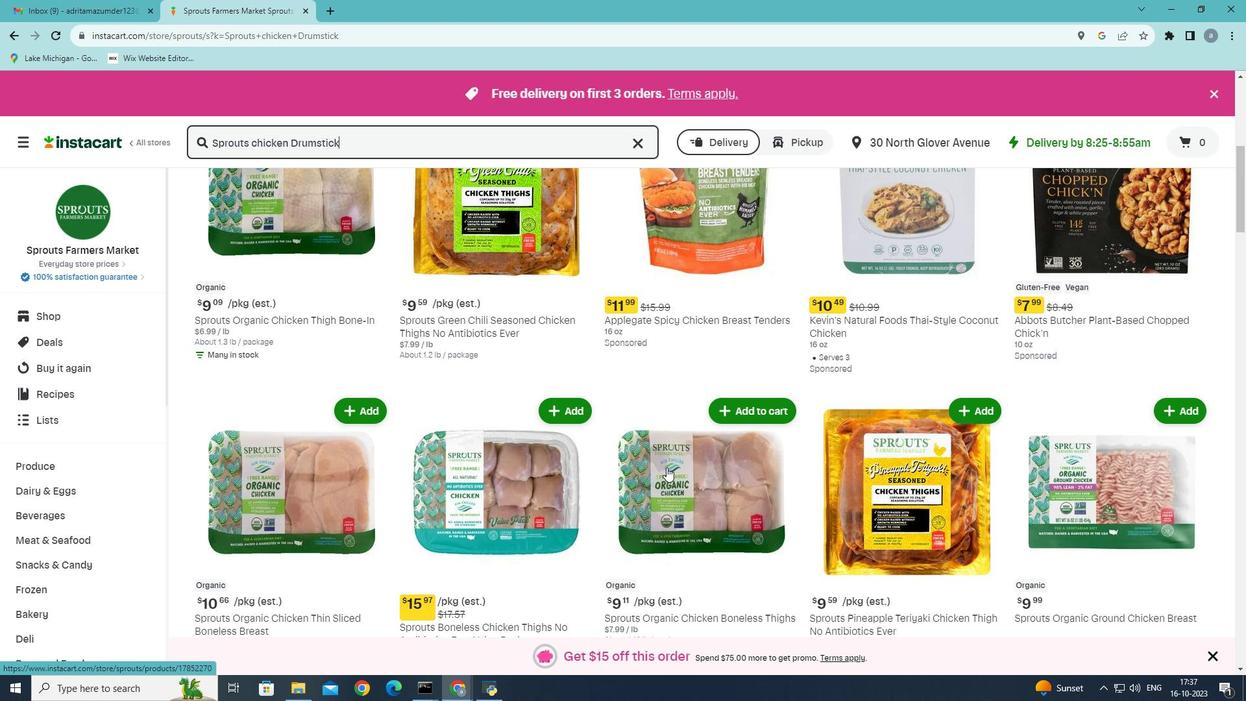 
Action: Mouse scrolled (666, 466) with delta (0, 0)
Screenshot: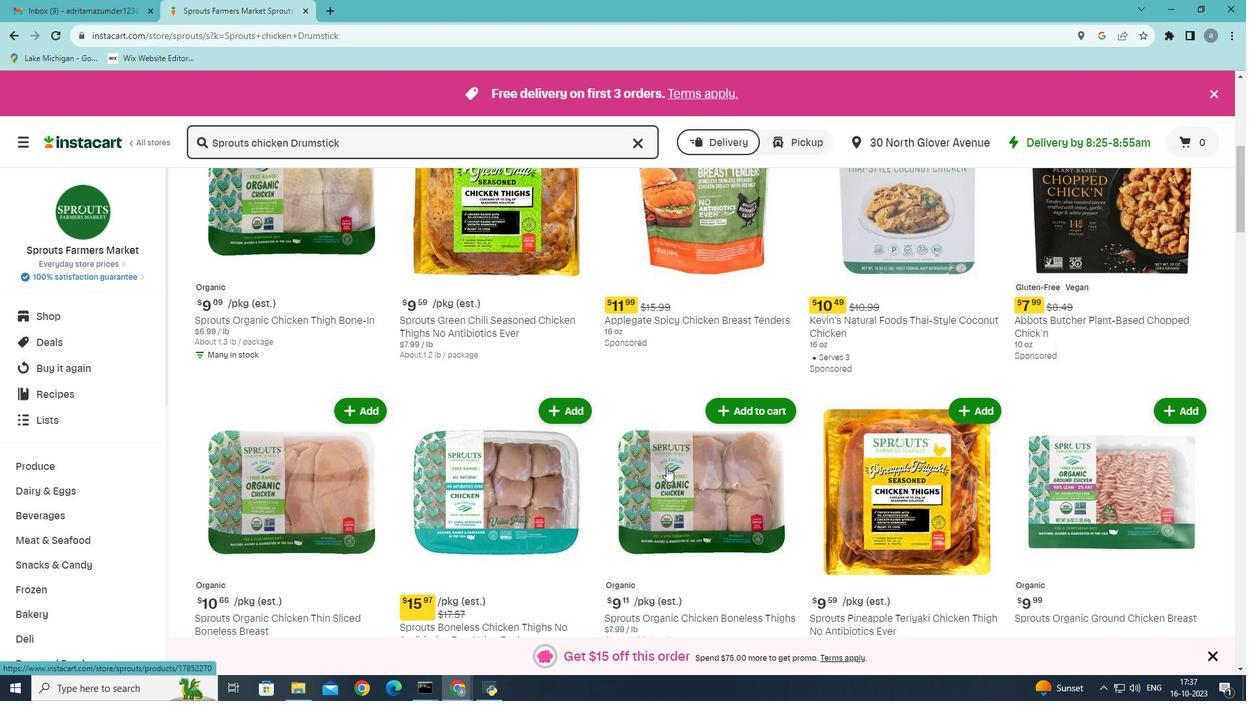 
Action: Mouse moved to (666, 468)
Screenshot: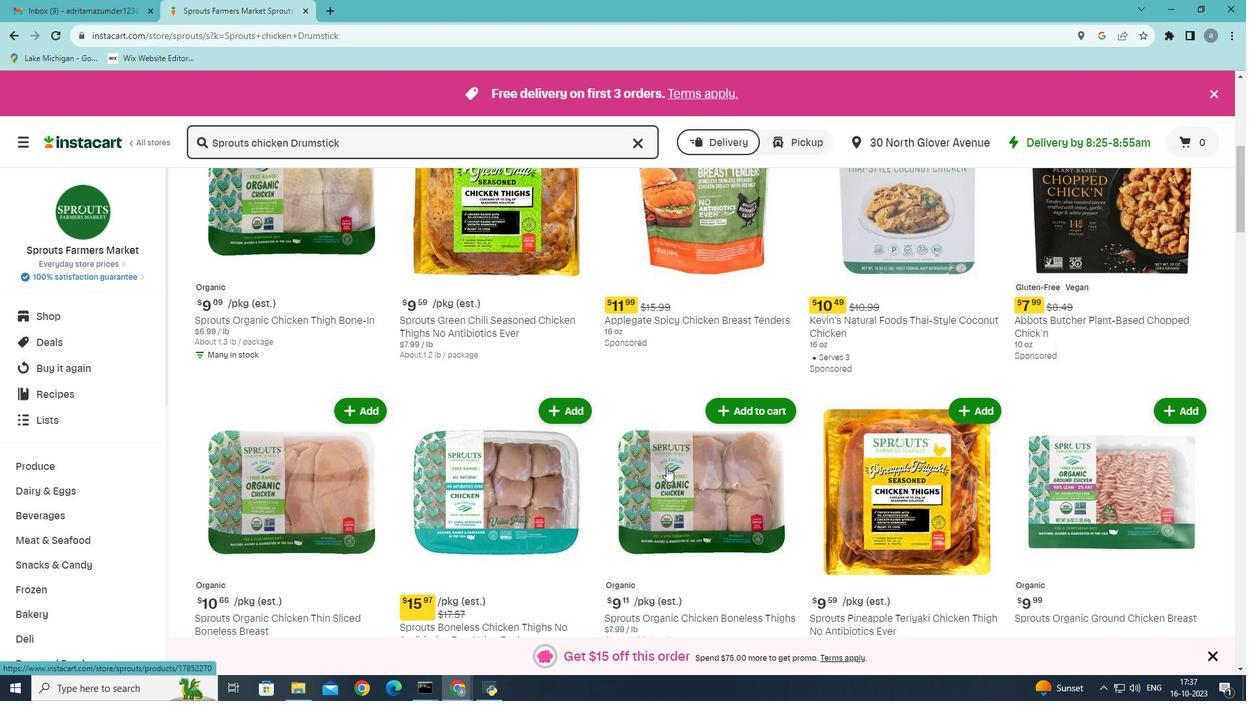 
Action: Mouse scrolled (666, 468) with delta (0, 0)
Screenshot: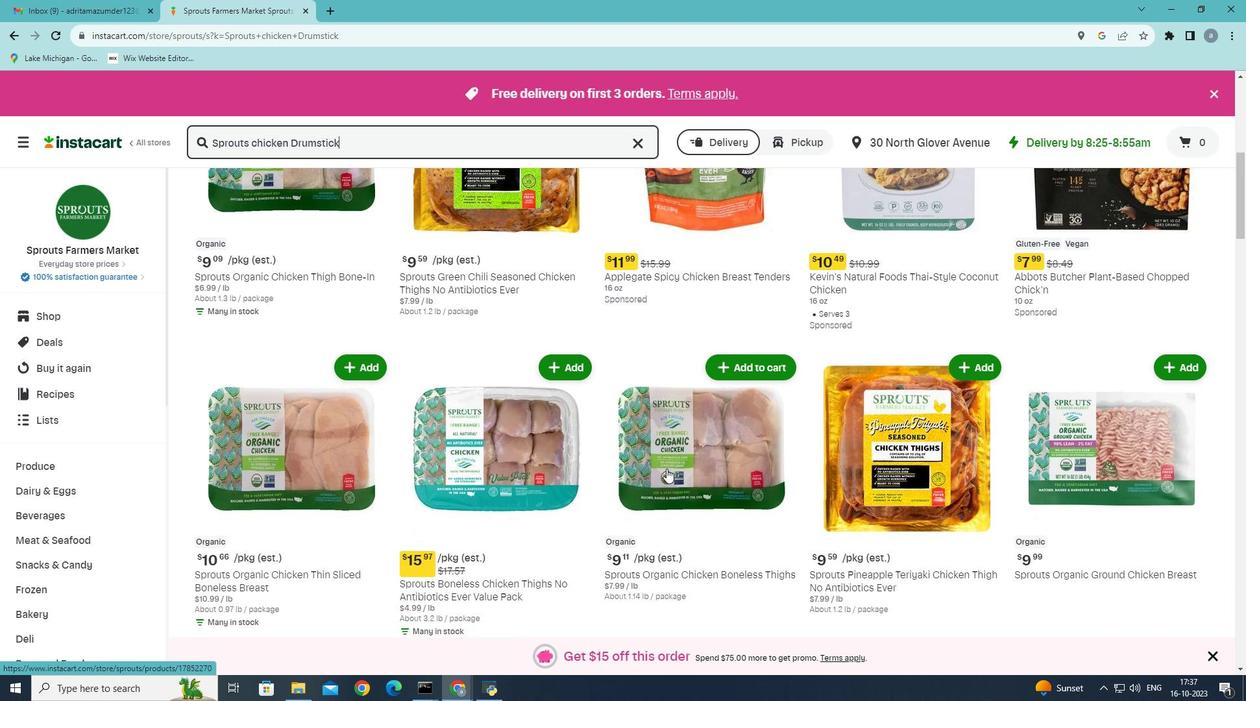 
Action: Mouse scrolled (666, 468) with delta (0, 0)
Screenshot: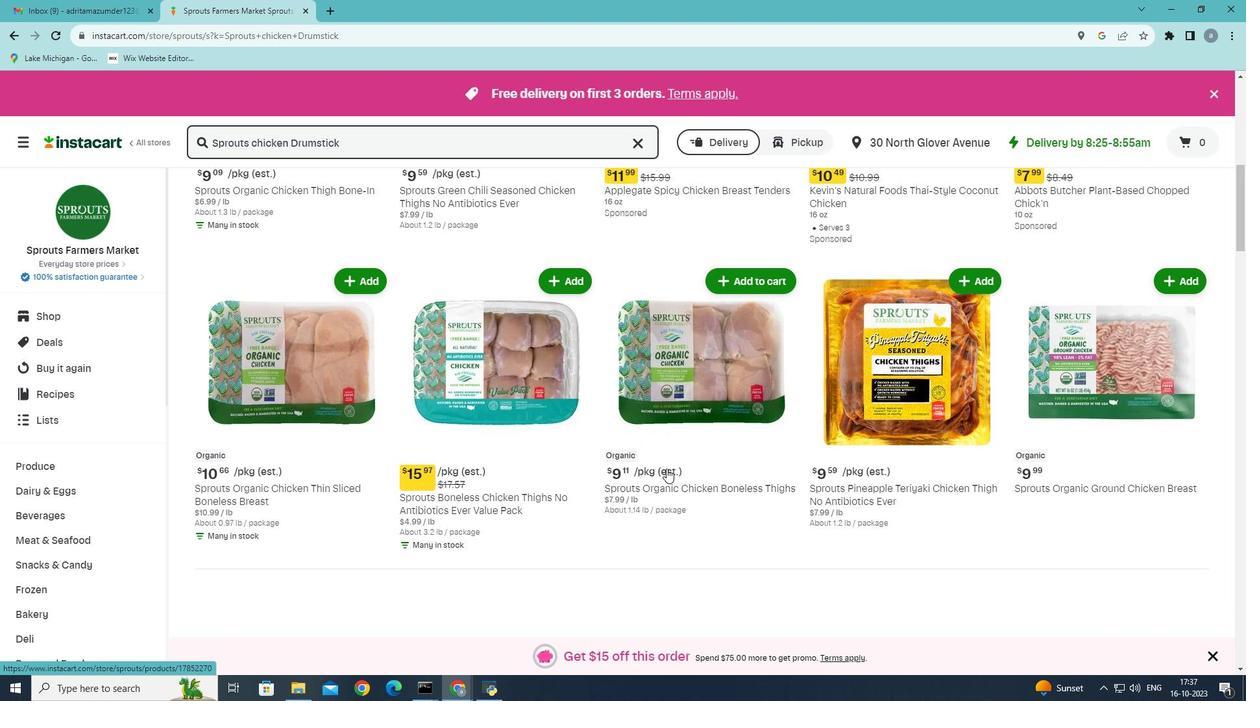 
Action: Mouse scrolled (666, 468) with delta (0, 0)
Screenshot: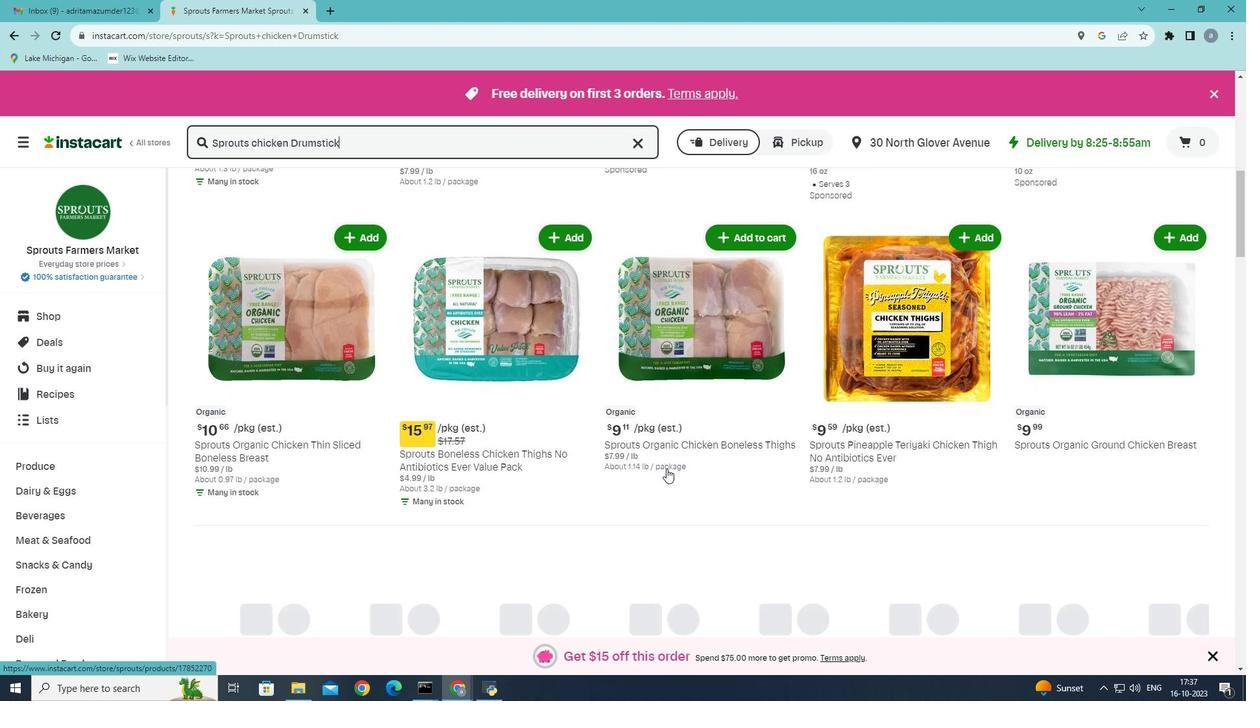 
Action: Mouse scrolled (666, 468) with delta (0, 0)
Screenshot: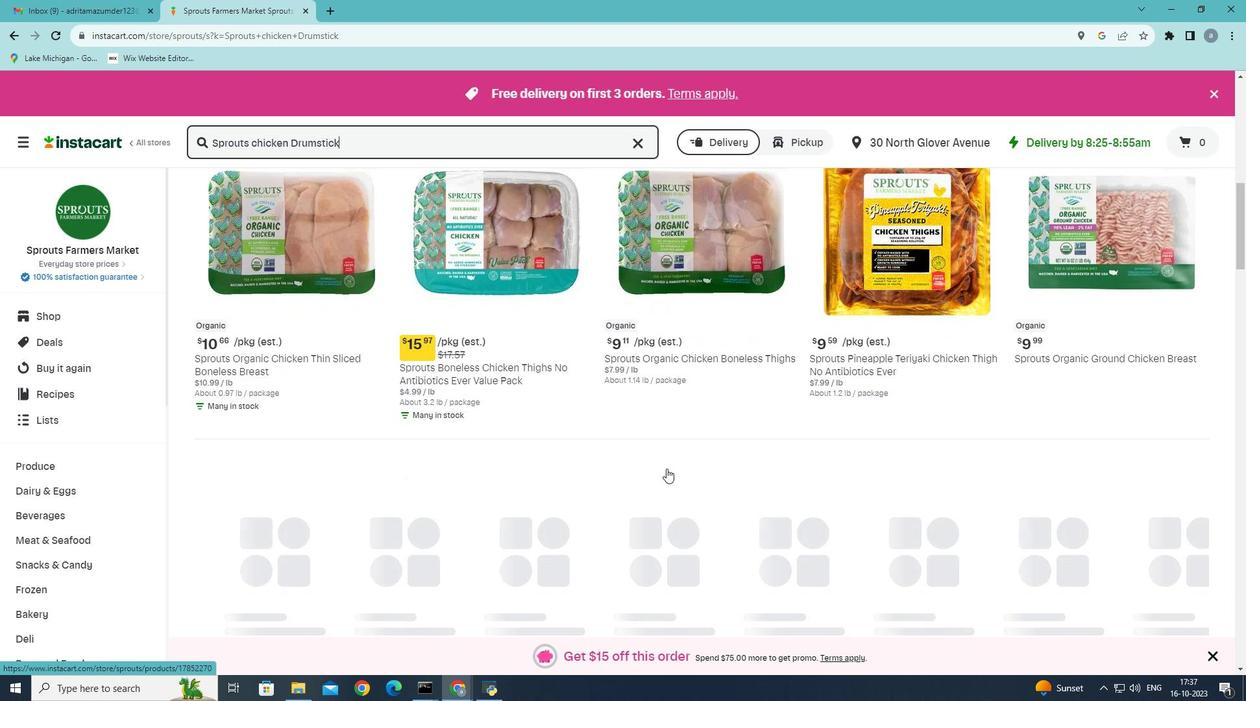 
Action: Mouse scrolled (666, 468) with delta (0, 0)
Screenshot: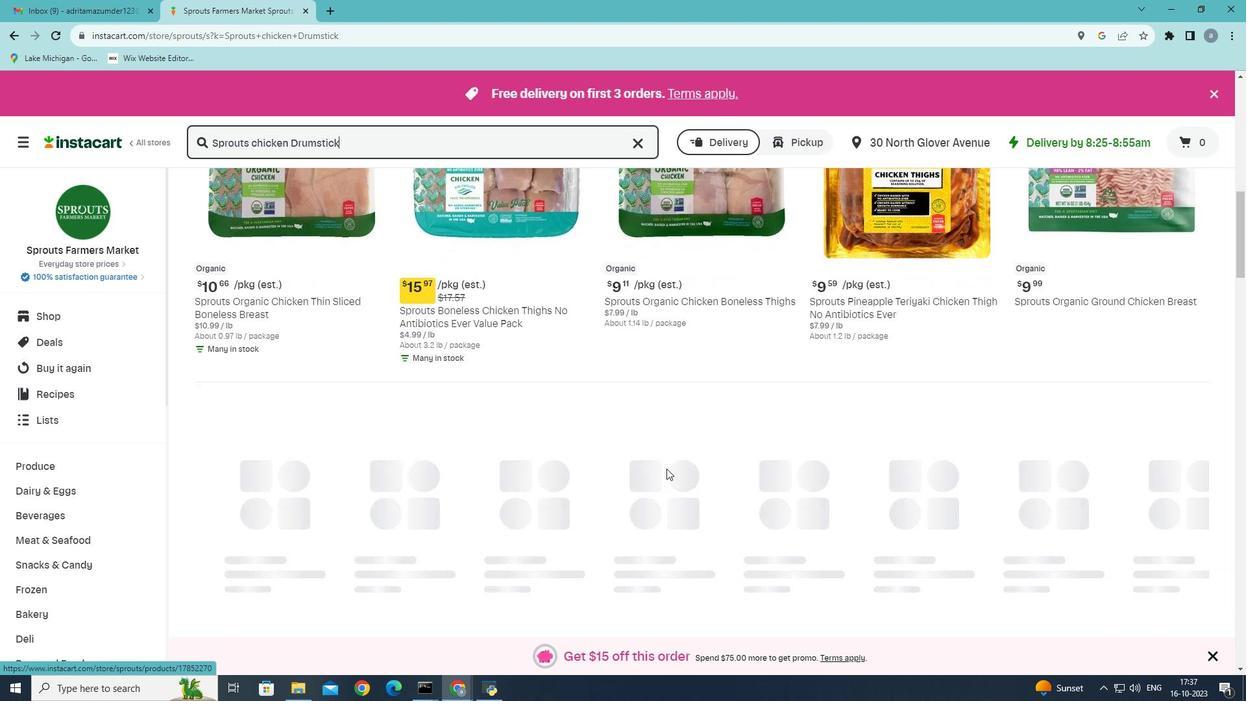 
Action: Mouse moved to (667, 466)
Screenshot: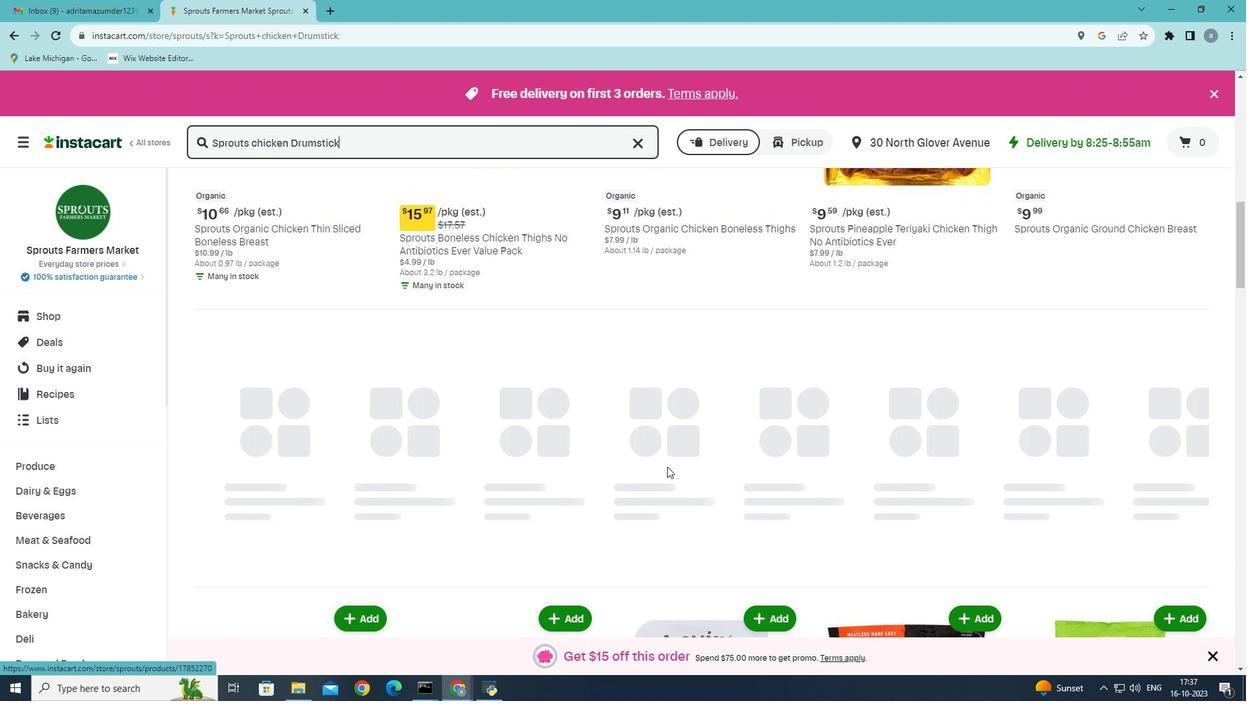 
Action: Mouse scrolled (667, 465) with delta (0, 0)
Screenshot: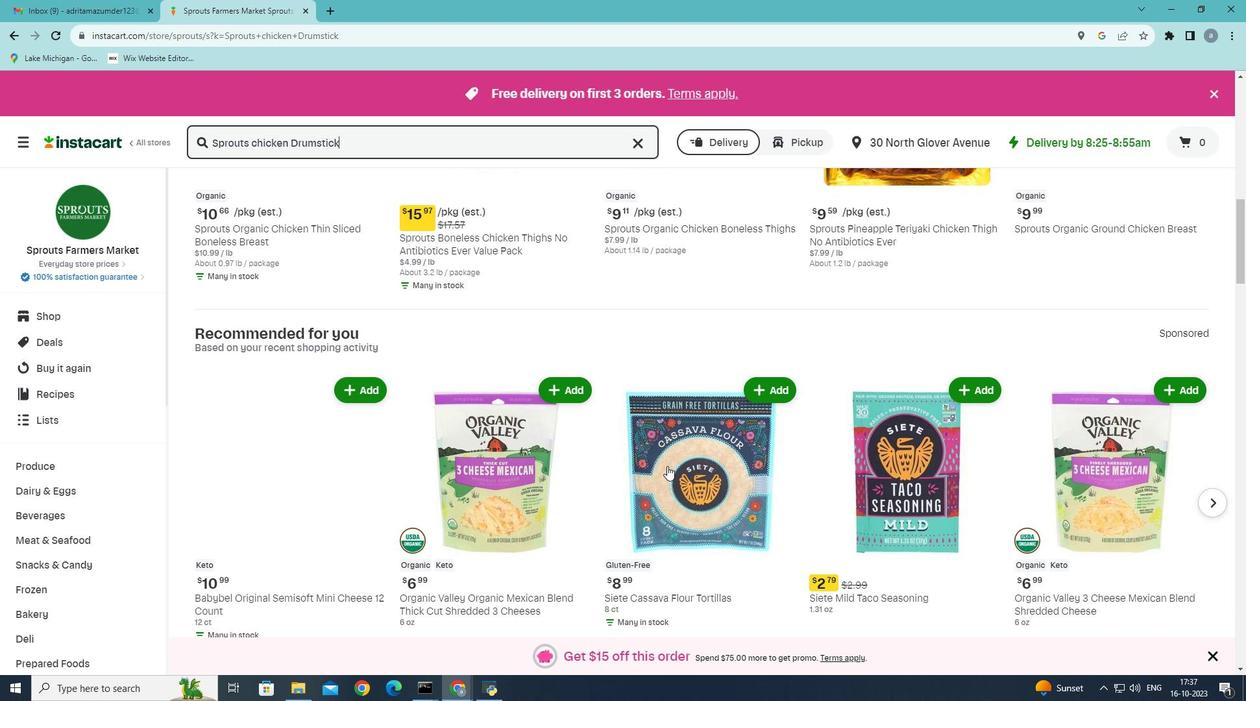 
Action: Mouse scrolled (667, 465) with delta (0, 0)
Screenshot: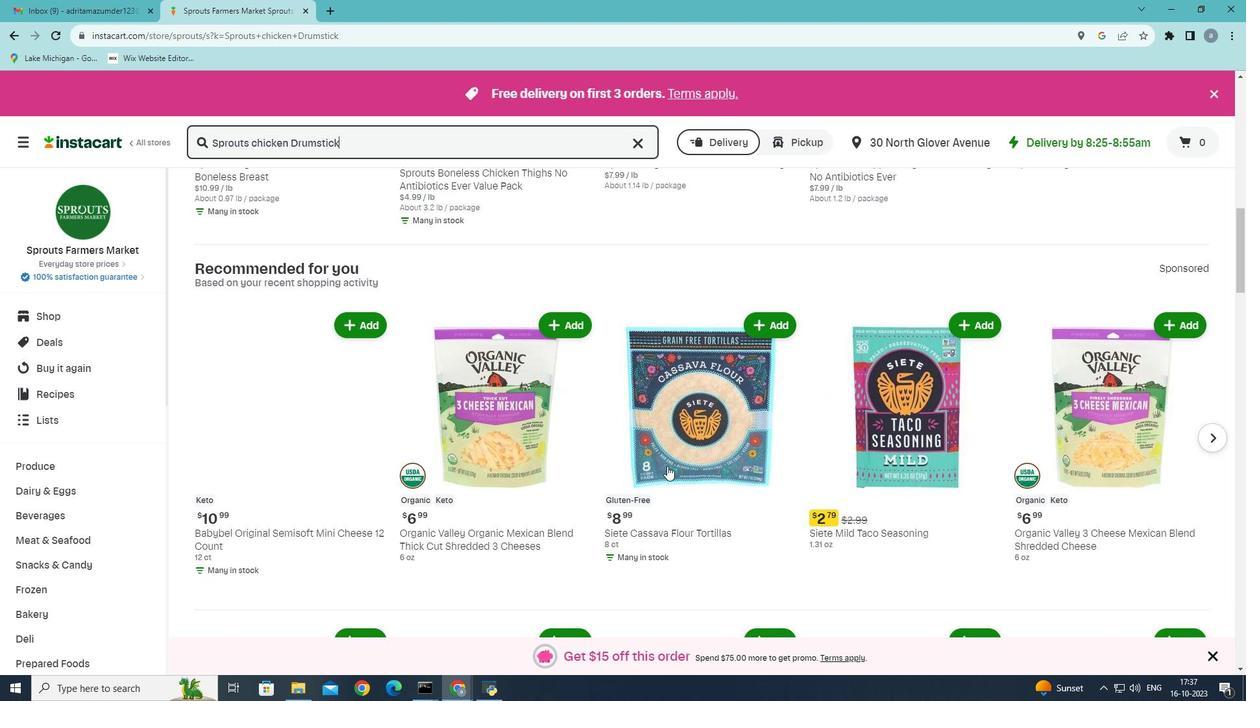 
Action: Mouse moved to (569, 447)
Screenshot: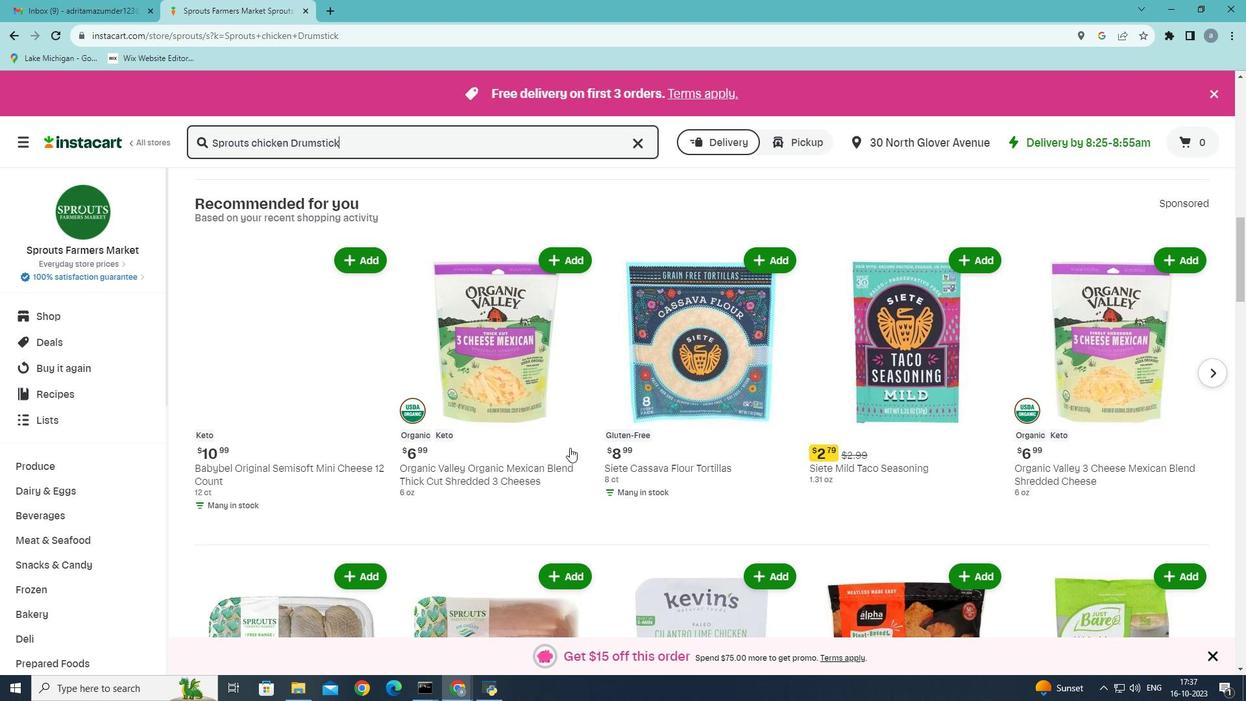 
Action: Mouse scrolled (569, 447) with delta (0, 0)
Screenshot: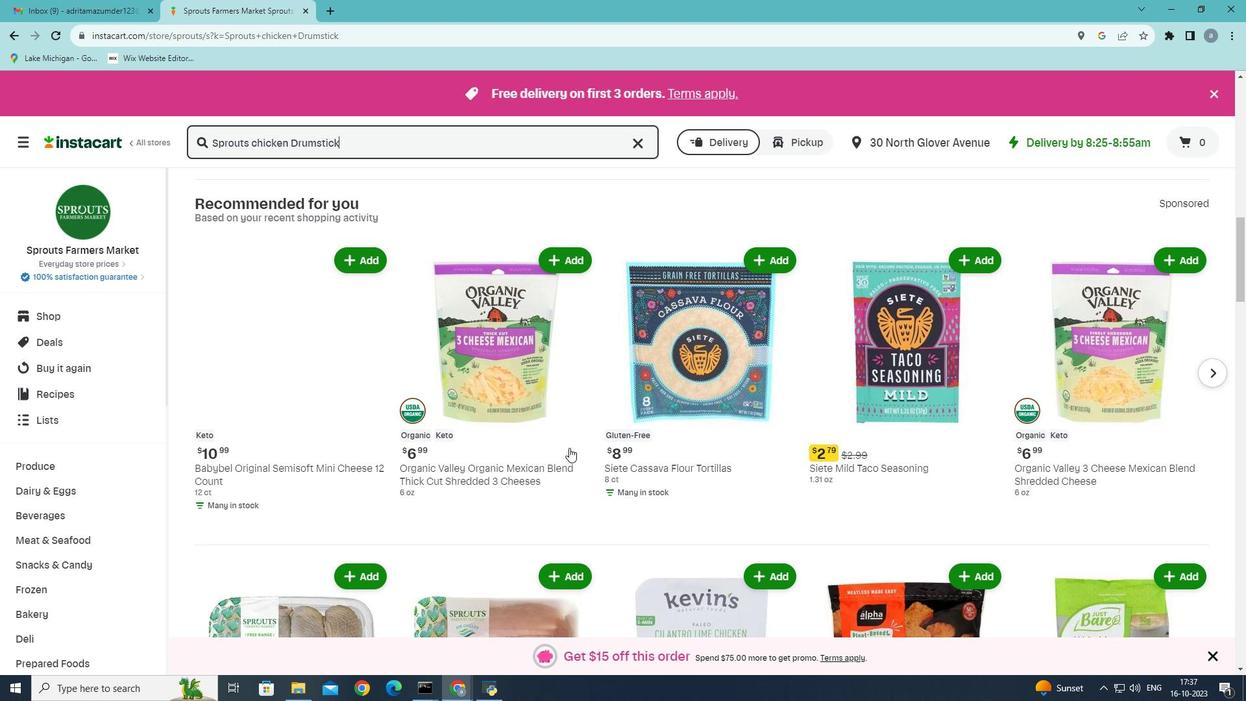 
Action: Mouse scrolled (569, 447) with delta (0, 0)
Screenshot: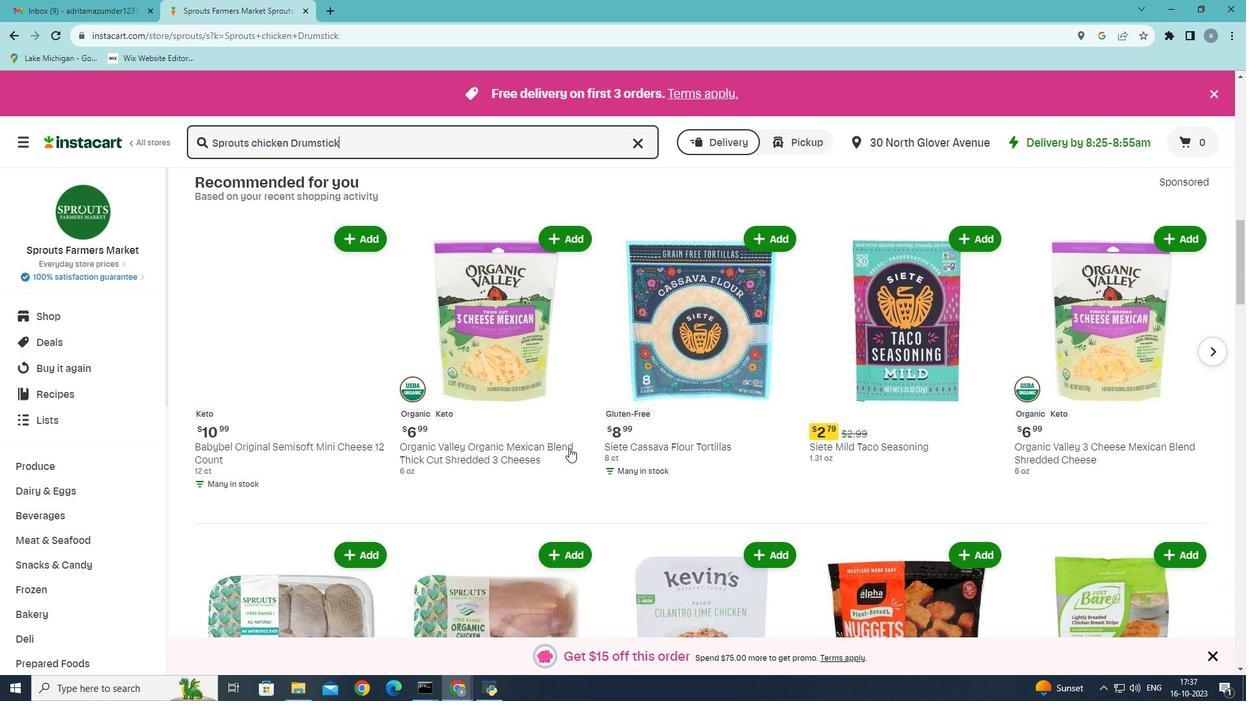 
Action: Mouse scrolled (569, 447) with delta (0, 0)
Screenshot: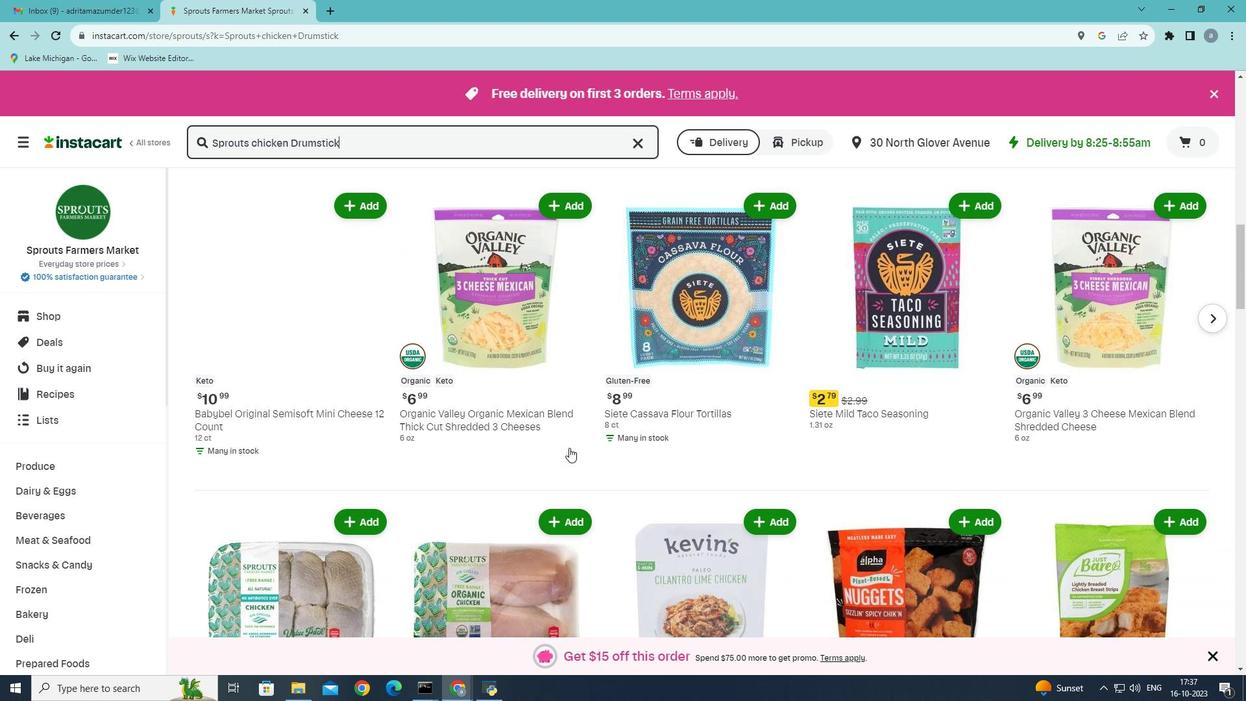 
Action: Mouse moved to (568, 447)
Screenshot: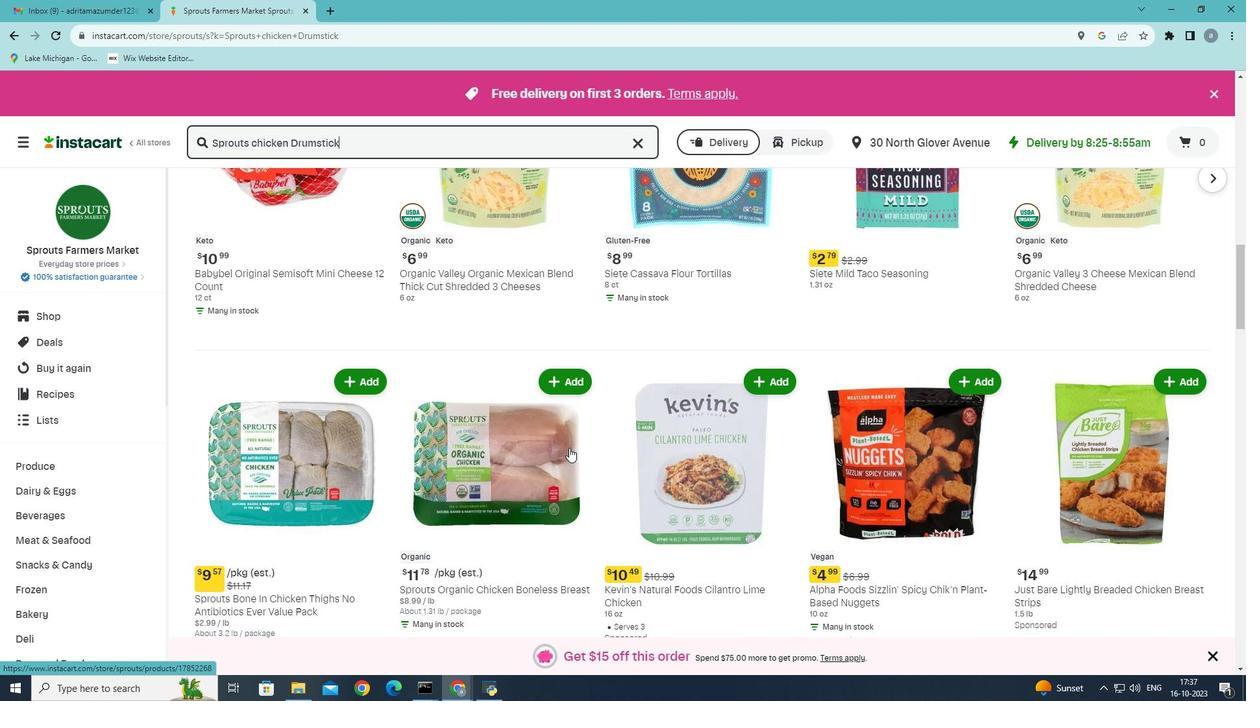 
Action: Mouse scrolled (568, 447) with delta (0, 0)
Screenshot: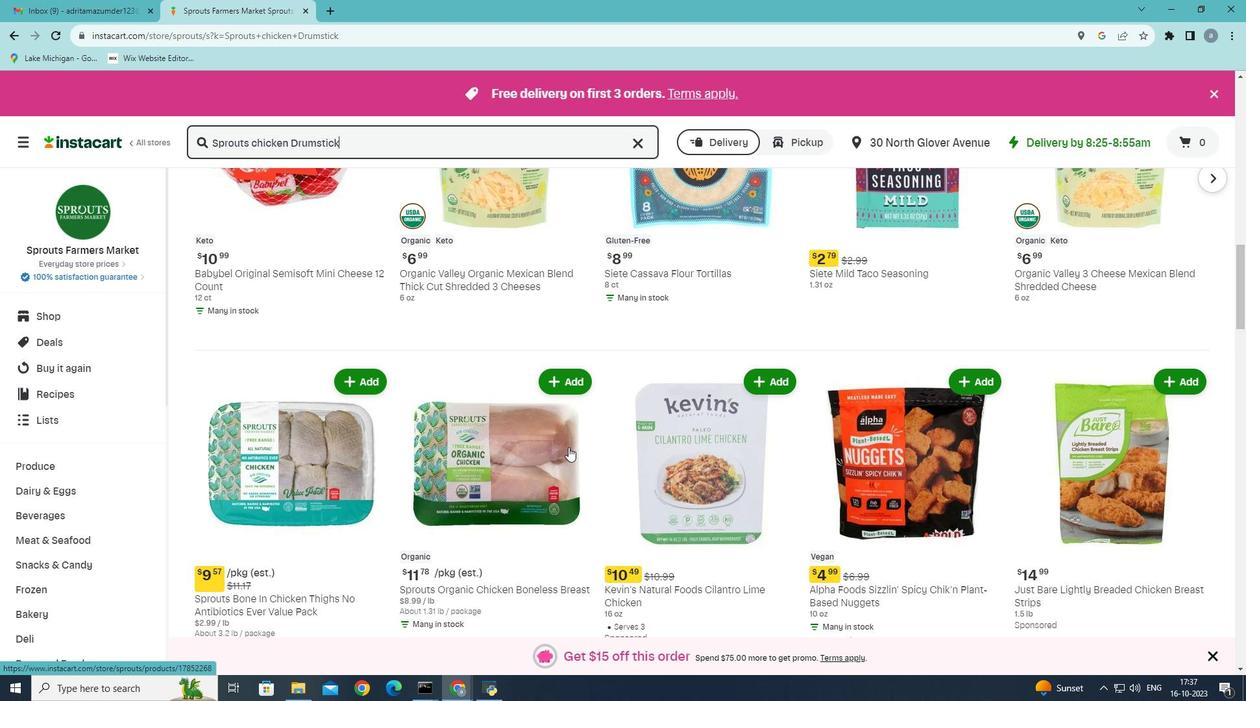 
Action: Mouse scrolled (568, 447) with delta (0, 0)
Screenshot: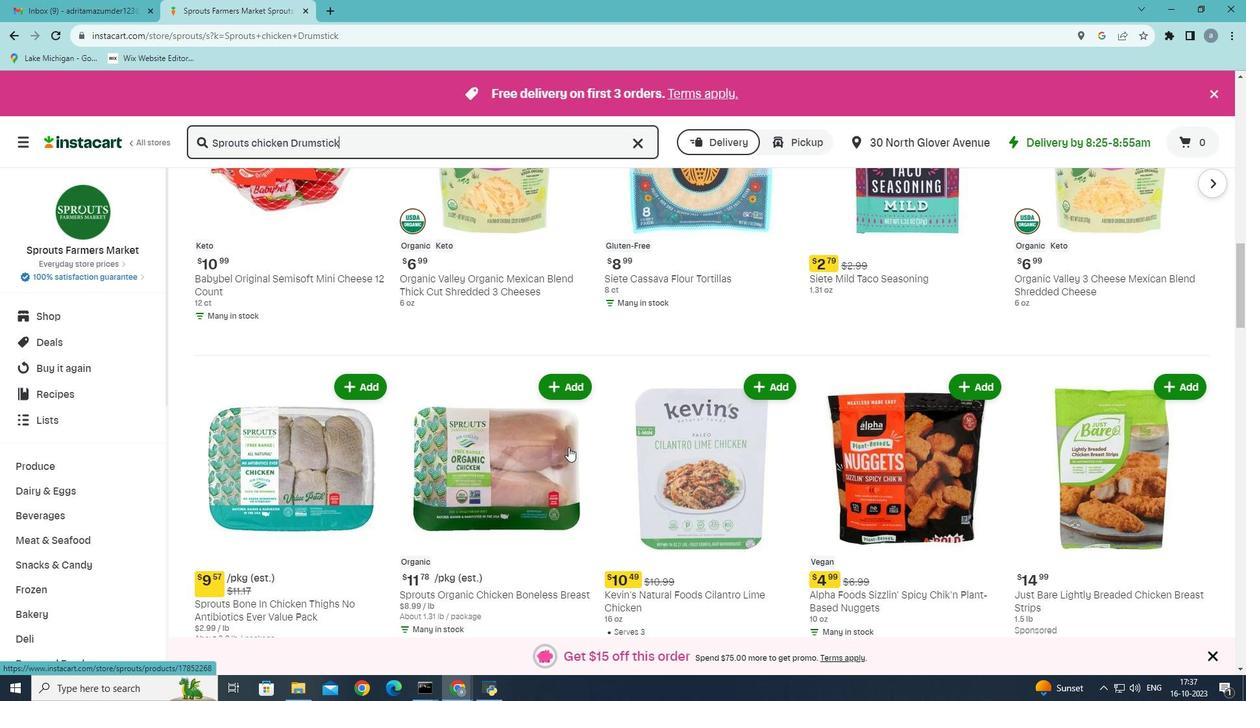 
Action: Mouse scrolled (568, 446) with delta (0, 0)
Screenshot: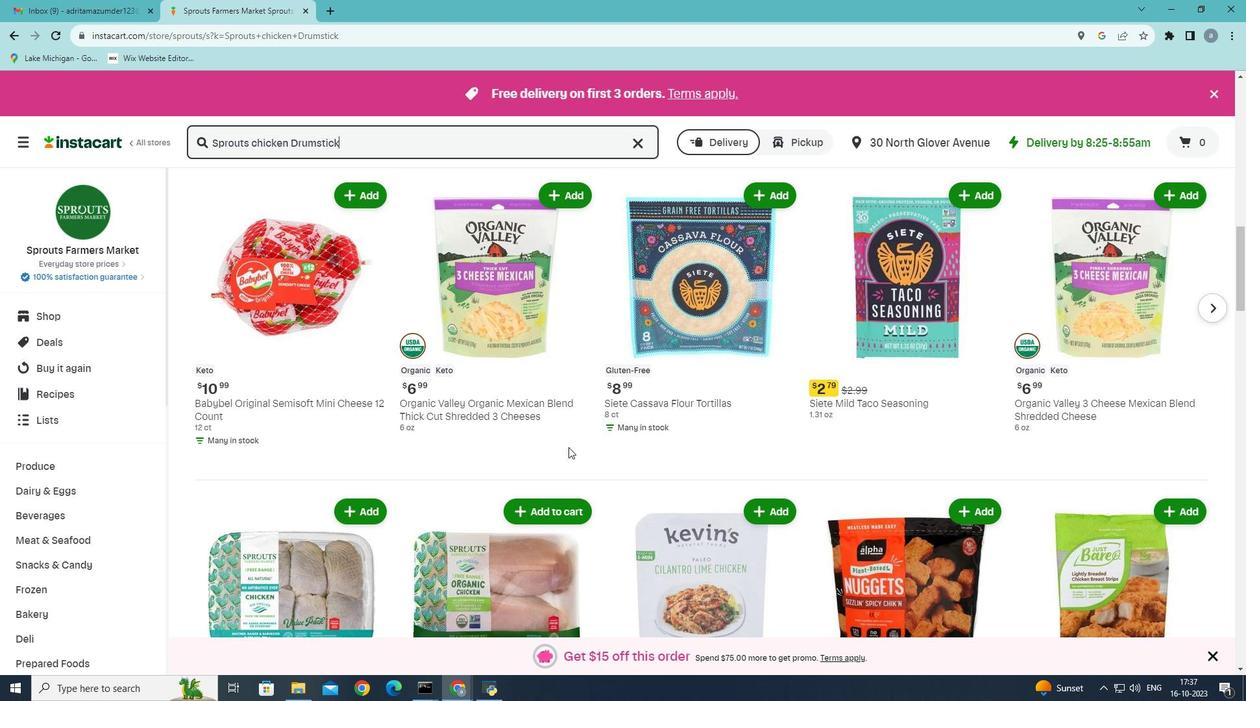
Action: Mouse scrolled (568, 446) with delta (0, 0)
Screenshot: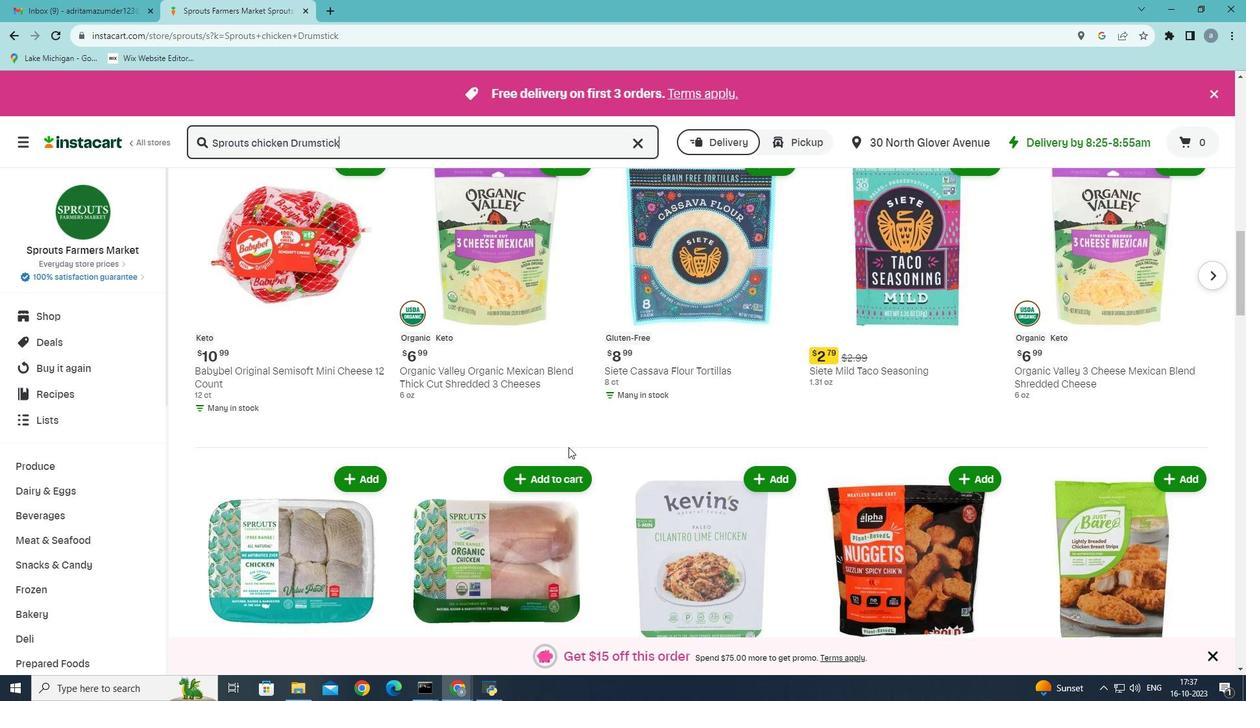 
Action: Mouse scrolled (568, 446) with delta (0, 0)
Screenshot: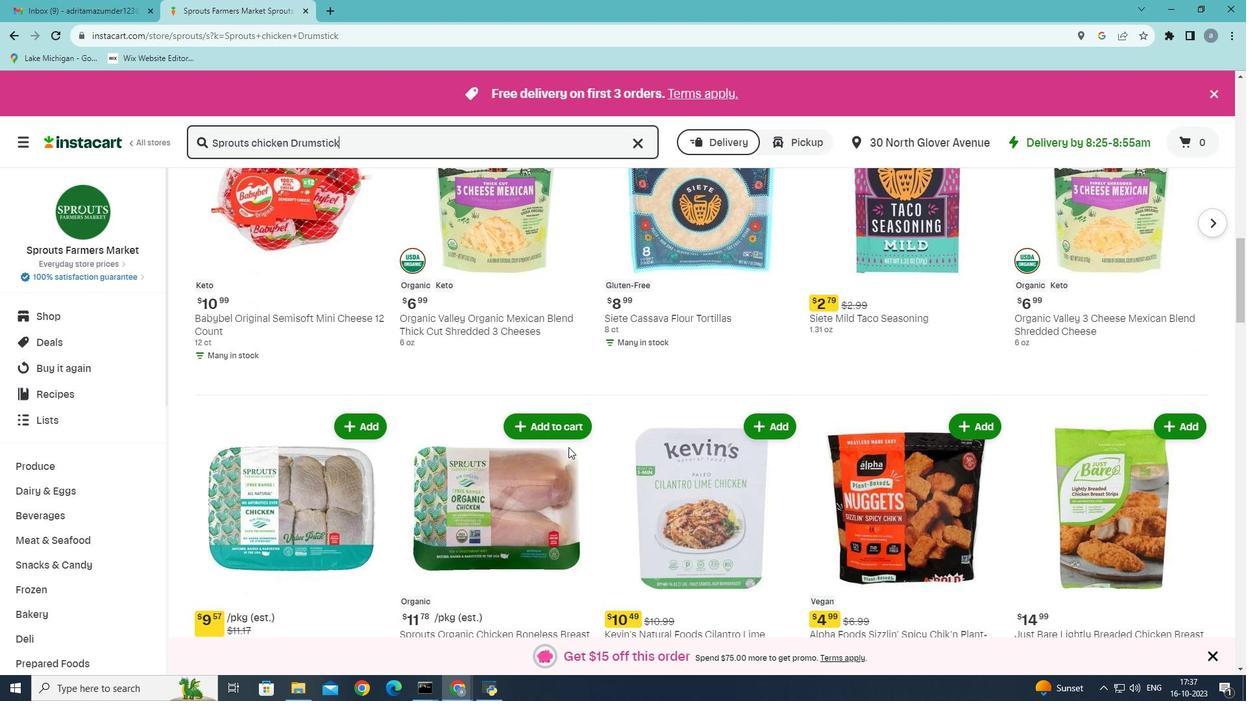 
Action: Mouse scrolled (568, 446) with delta (0, 0)
Screenshot: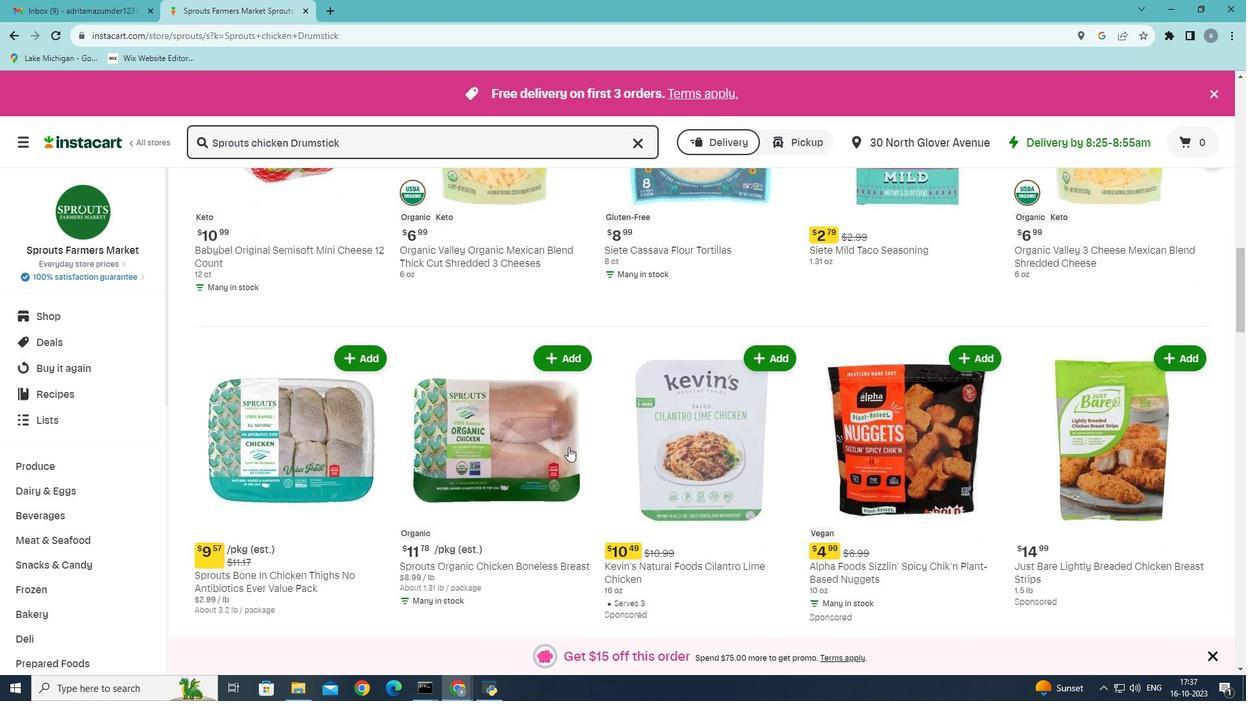 
Action: Mouse scrolled (568, 446) with delta (0, 0)
Screenshot: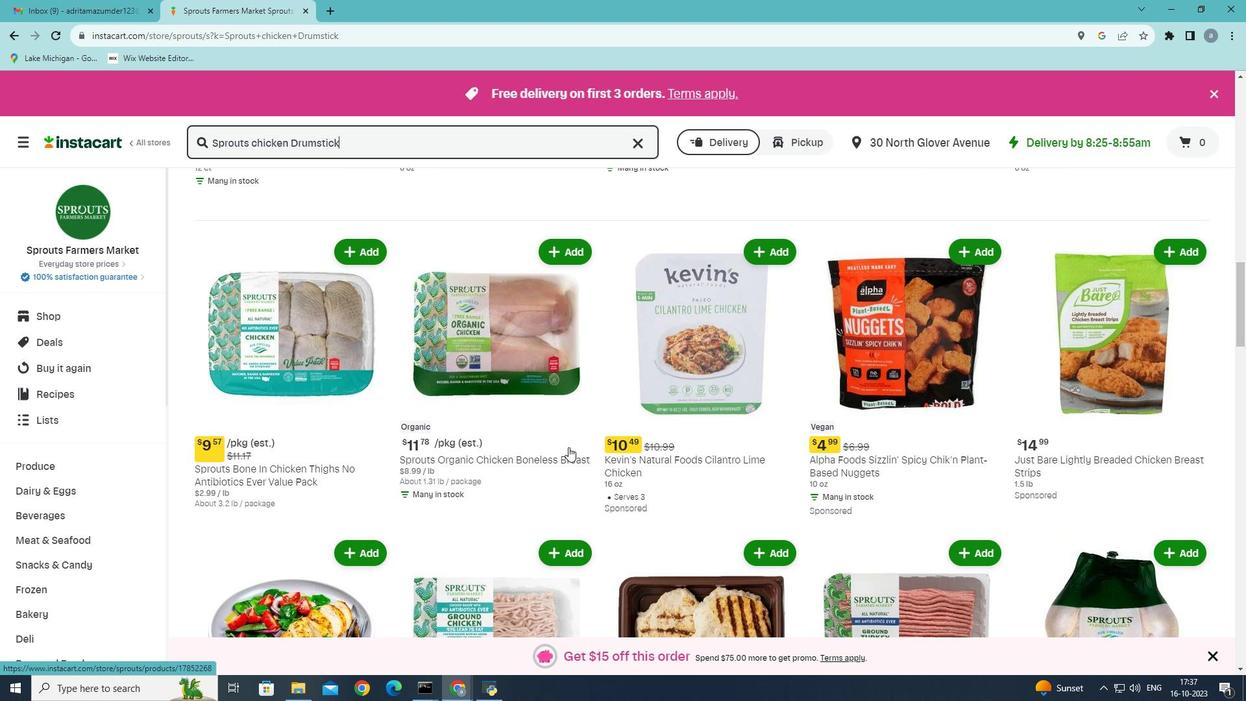 
Action: Mouse scrolled (568, 446) with delta (0, 0)
Screenshot: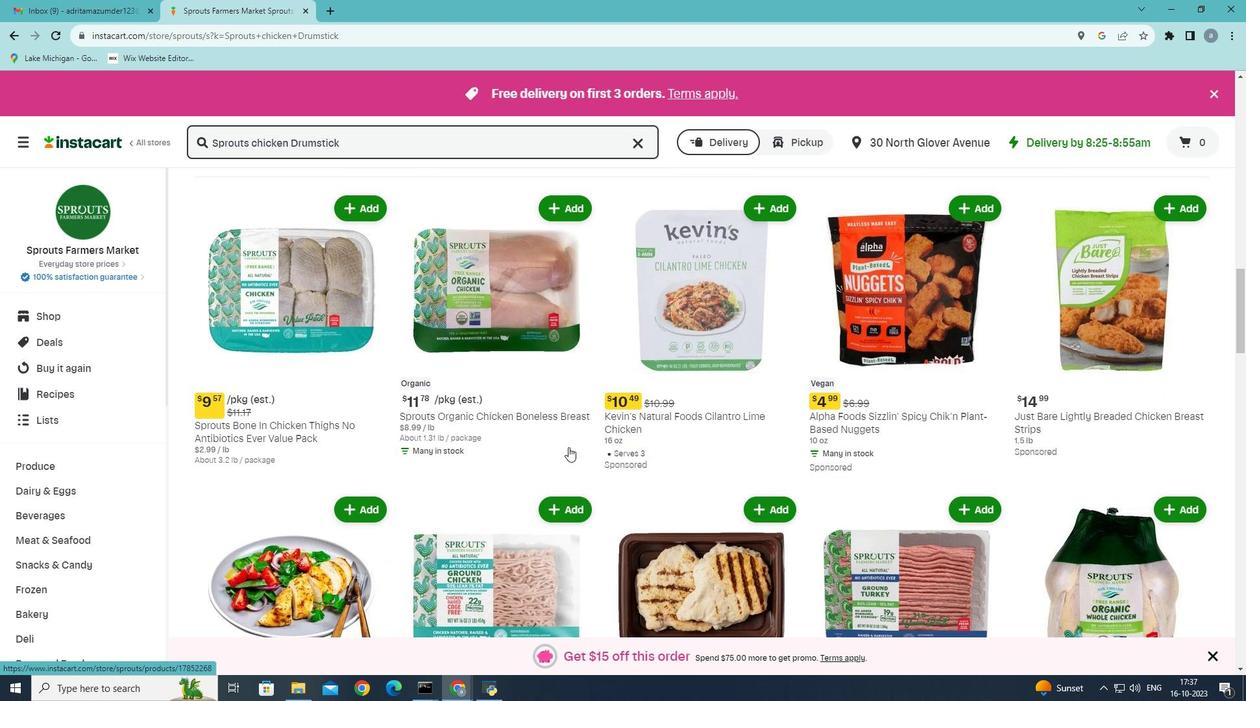 
Action: Mouse scrolled (568, 446) with delta (0, 0)
Screenshot: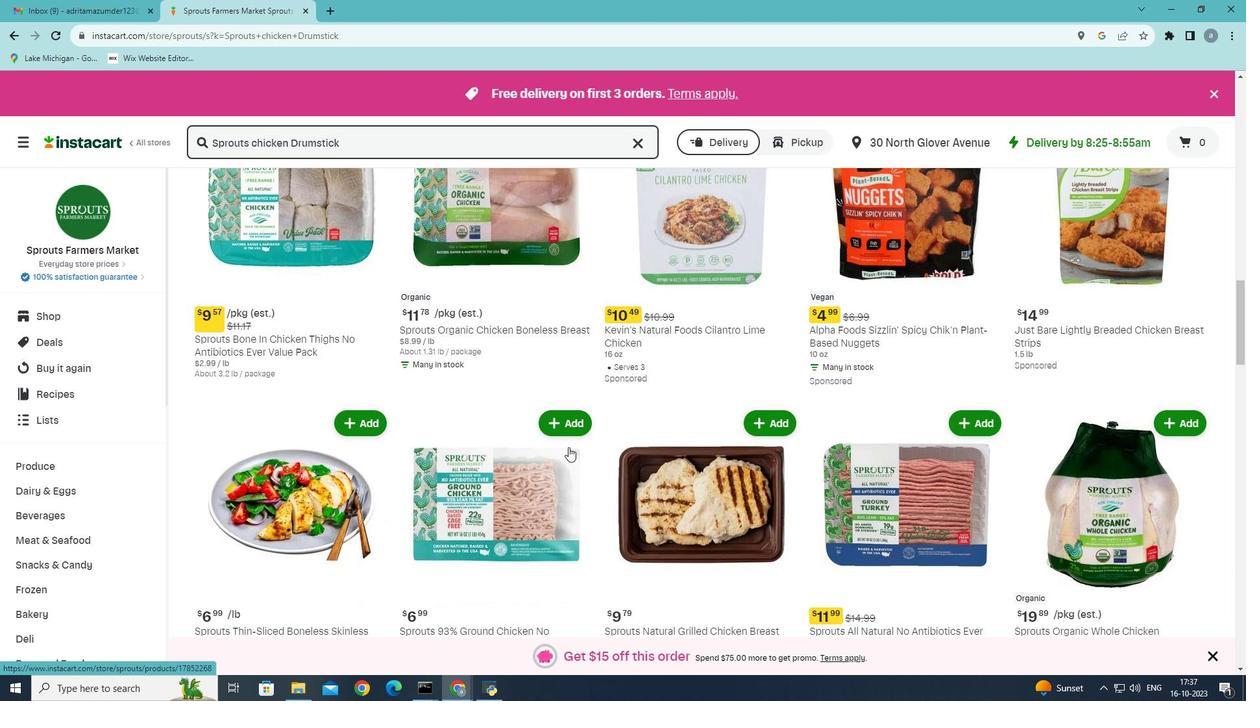
Action: Mouse scrolled (568, 446) with delta (0, 0)
Screenshot: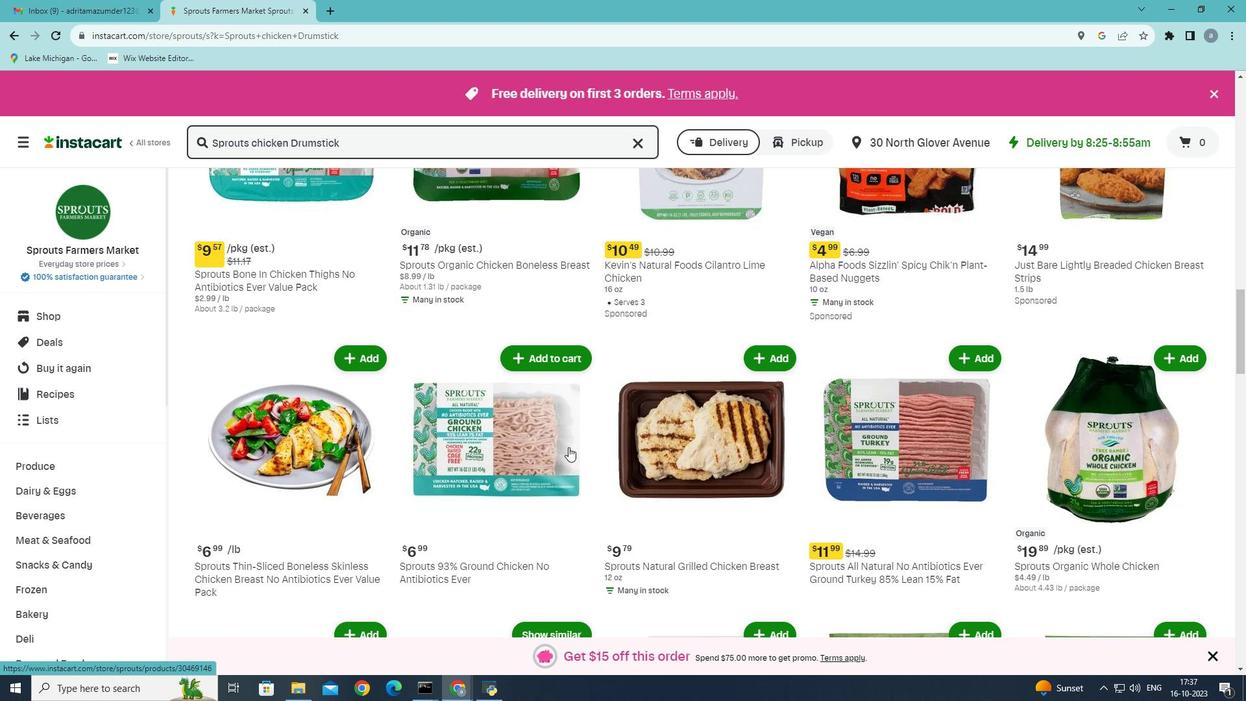 
Action: Mouse scrolled (568, 446) with delta (0, 0)
Screenshot: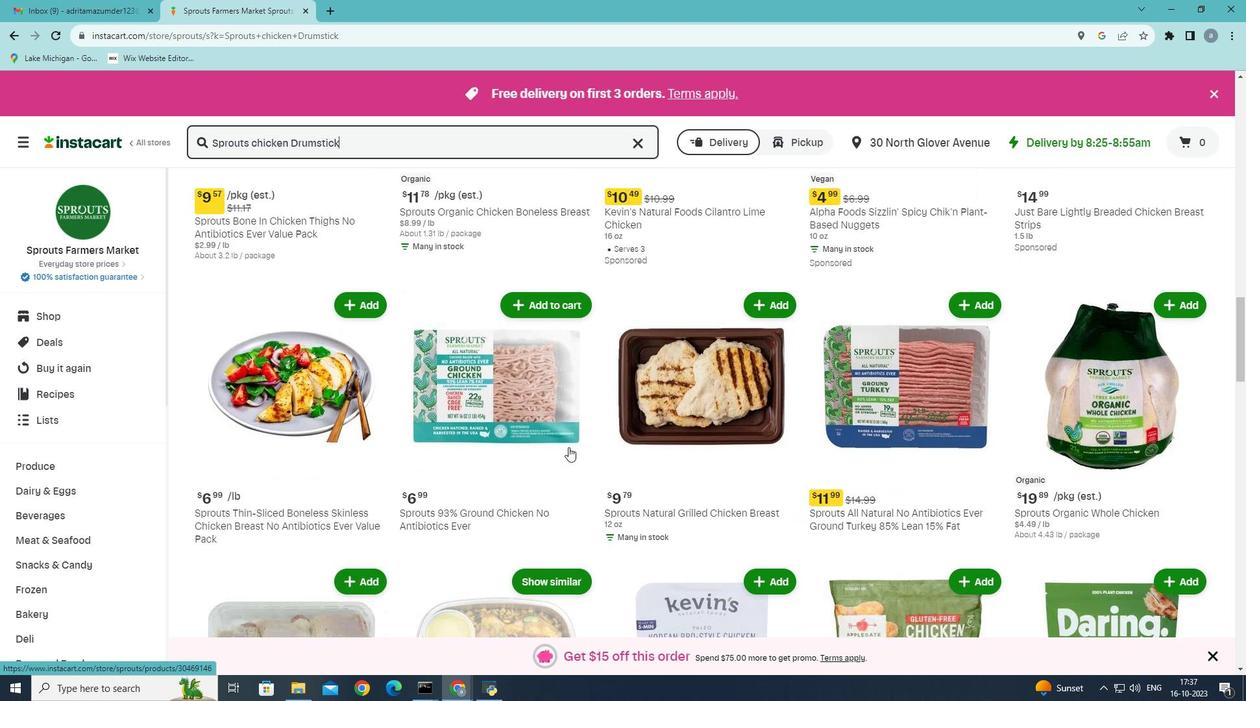 
Action: Mouse scrolled (568, 446) with delta (0, 0)
Screenshot: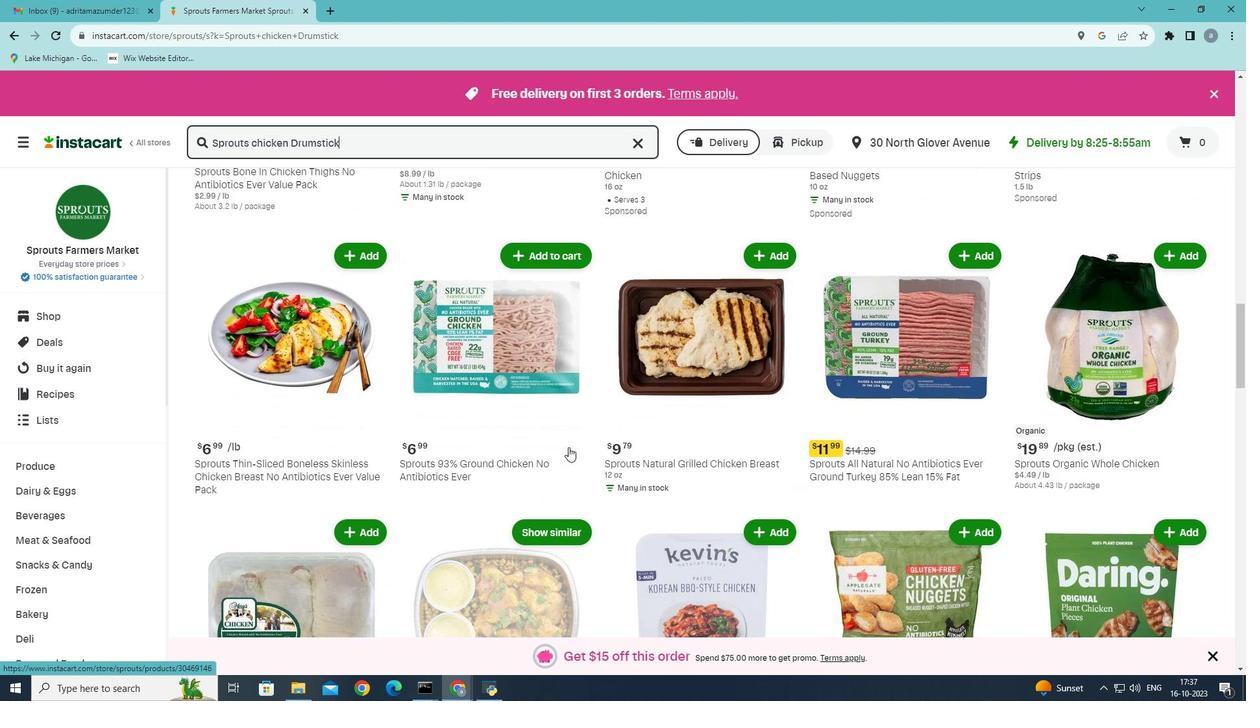 
Action: Mouse scrolled (568, 446) with delta (0, 0)
Screenshot: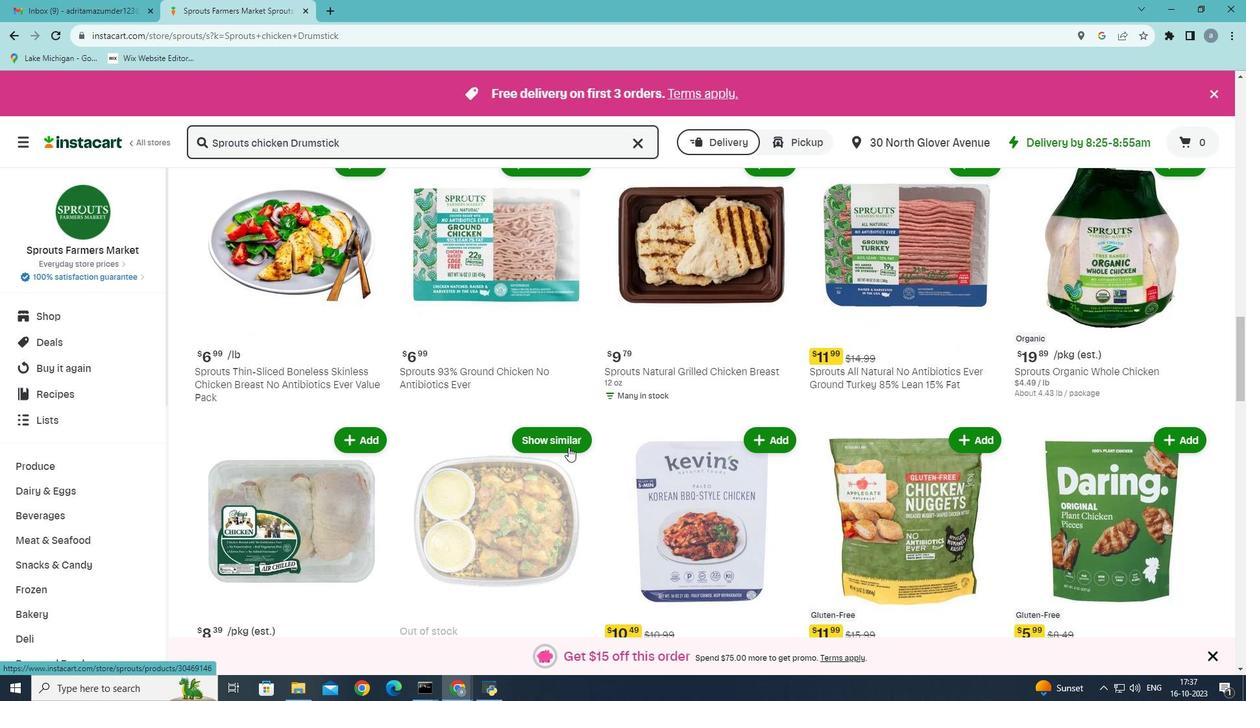 
Action: Mouse scrolled (568, 446) with delta (0, 0)
Screenshot: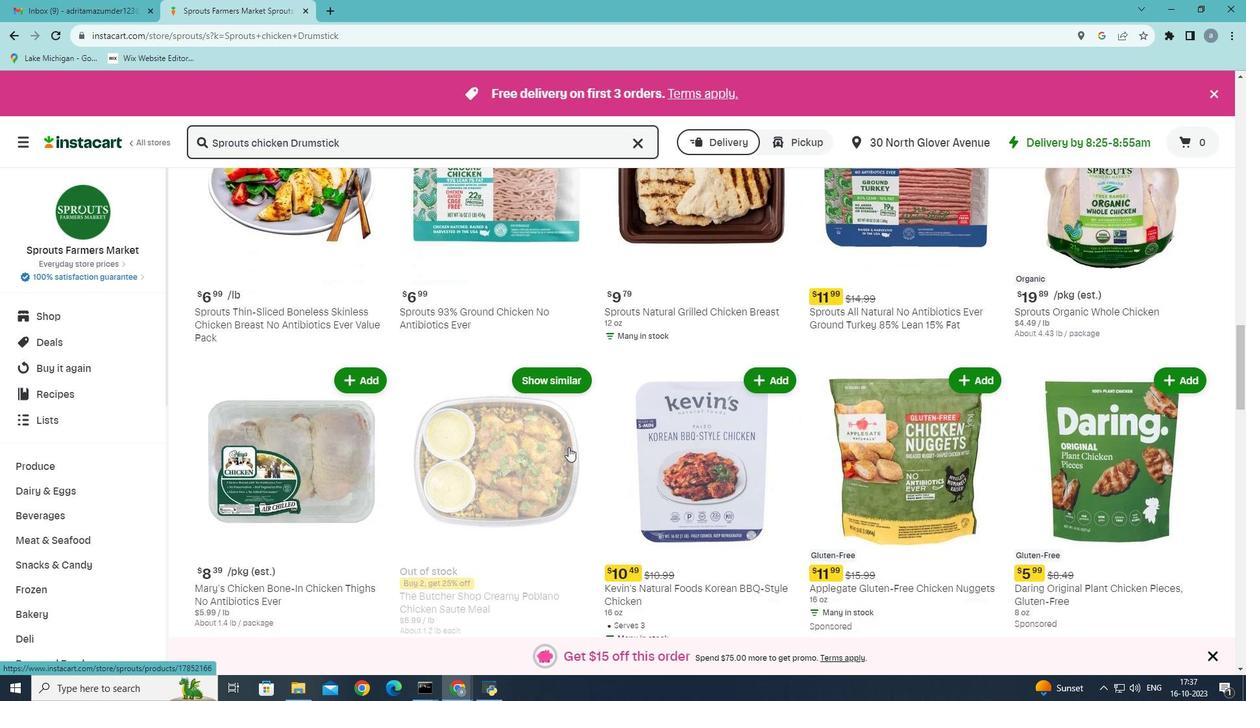 
Action: Mouse scrolled (568, 446) with delta (0, 0)
Screenshot: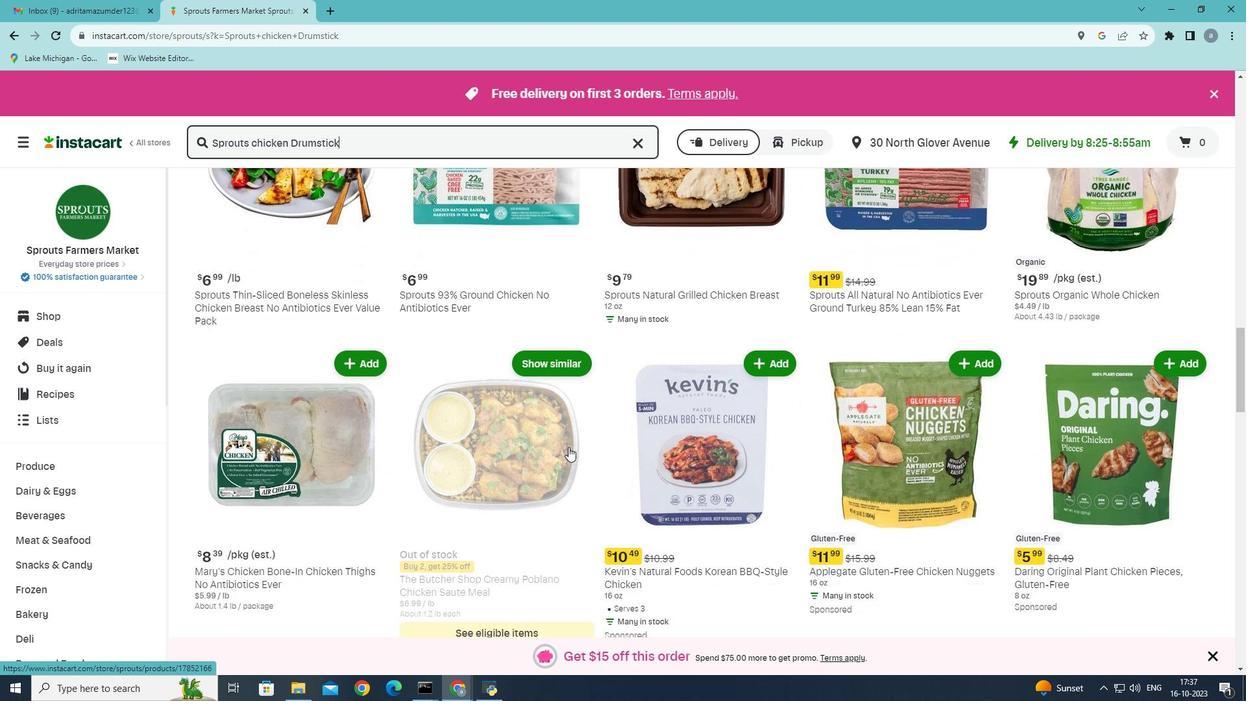 
Action: Mouse scrolled (568, 446) with delta (0, 0)
Screenshot: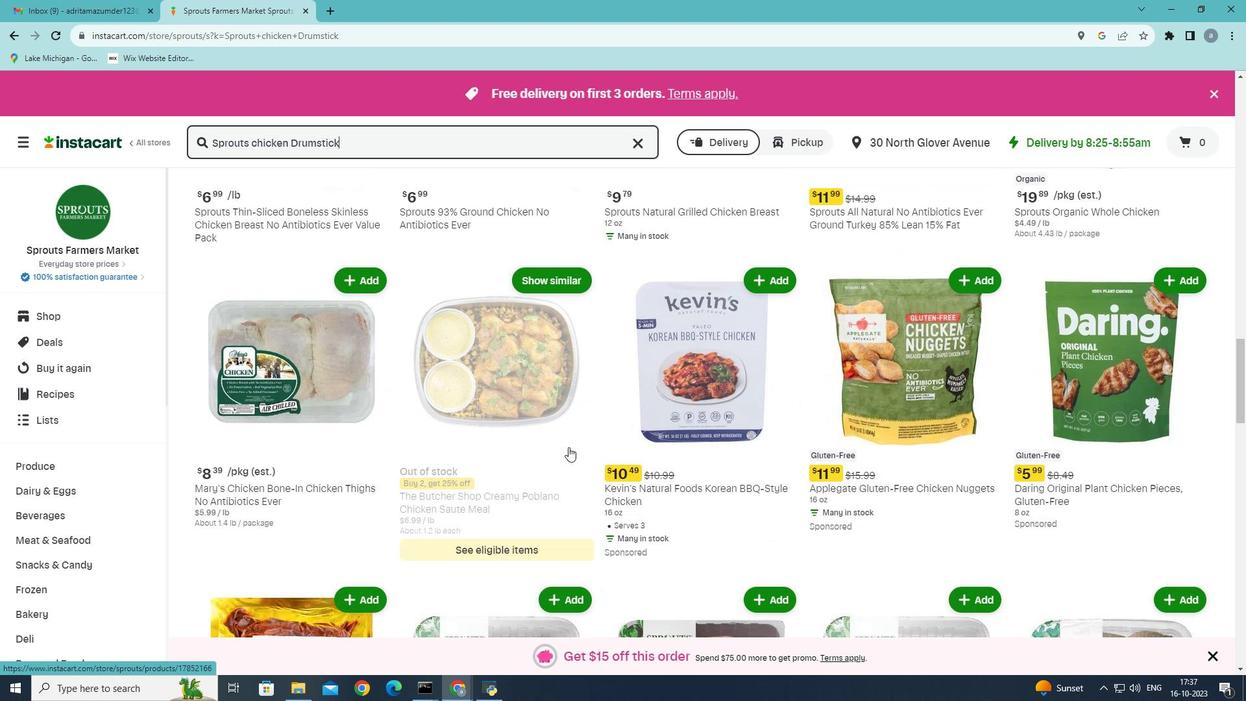 
Action: Mouse scrolled (568, 446) with delta (0, 0)
Screenshot: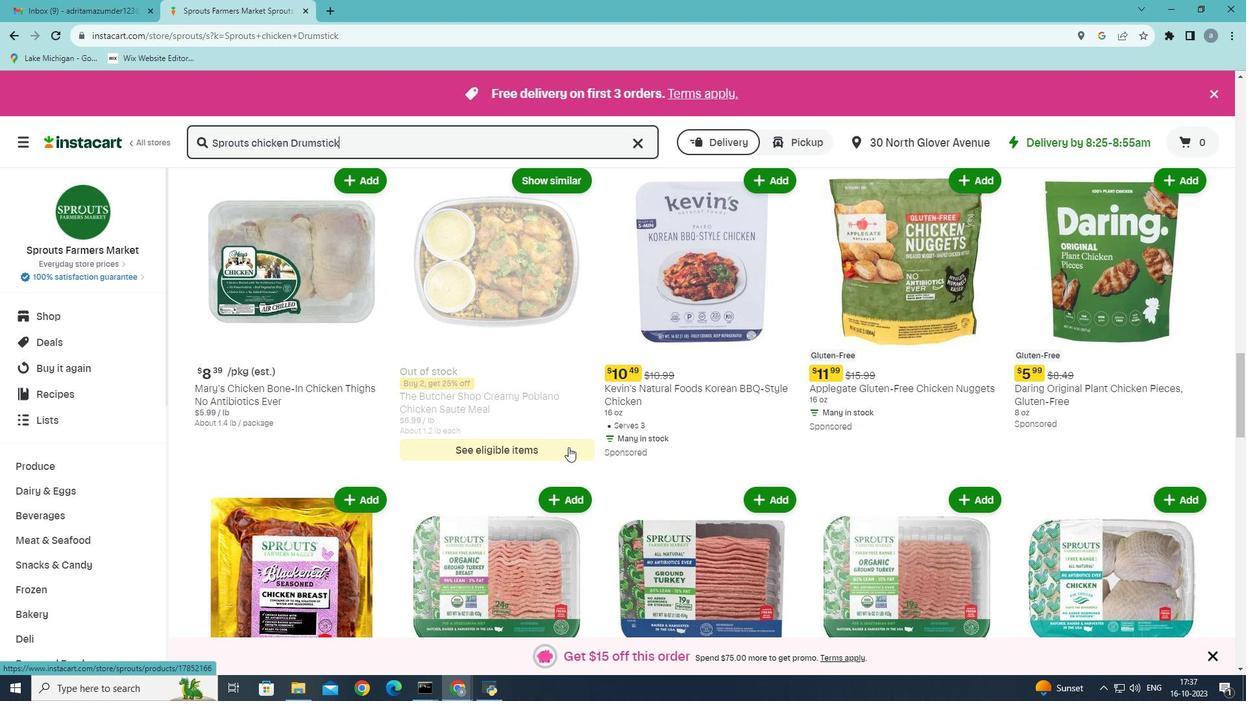 
Action: Mouse scrolled (568, 446) with delta (0, 0)
Screenshot: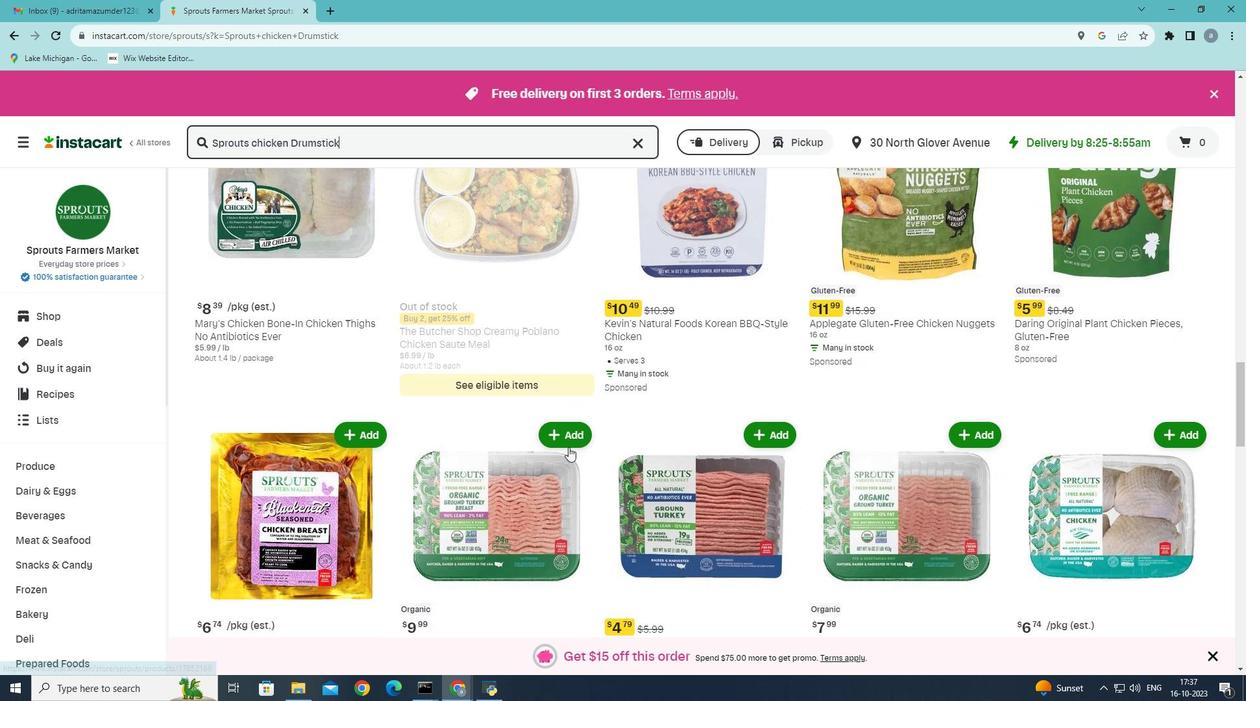 
Action: Mouse scrolled (568, 446) with delta (0, 0)
Screenshot: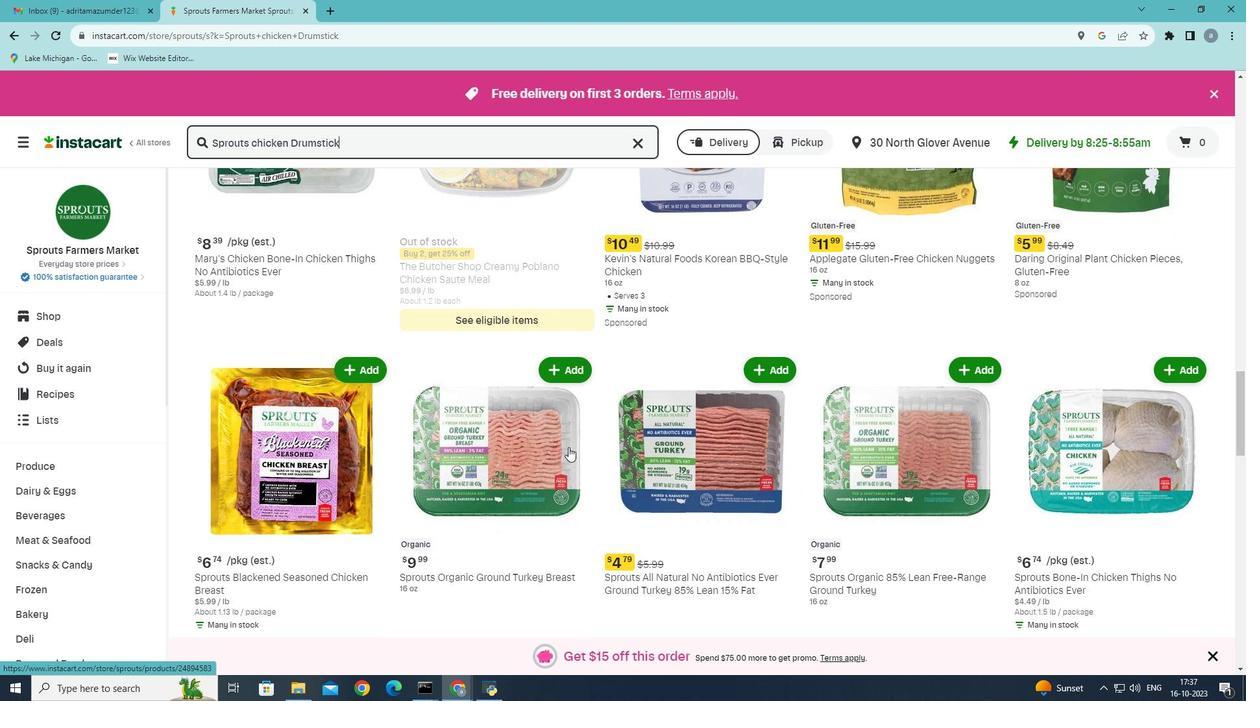 
Action: Mouse scrolled (568, 446) with delta (0, 0)
Screenshot: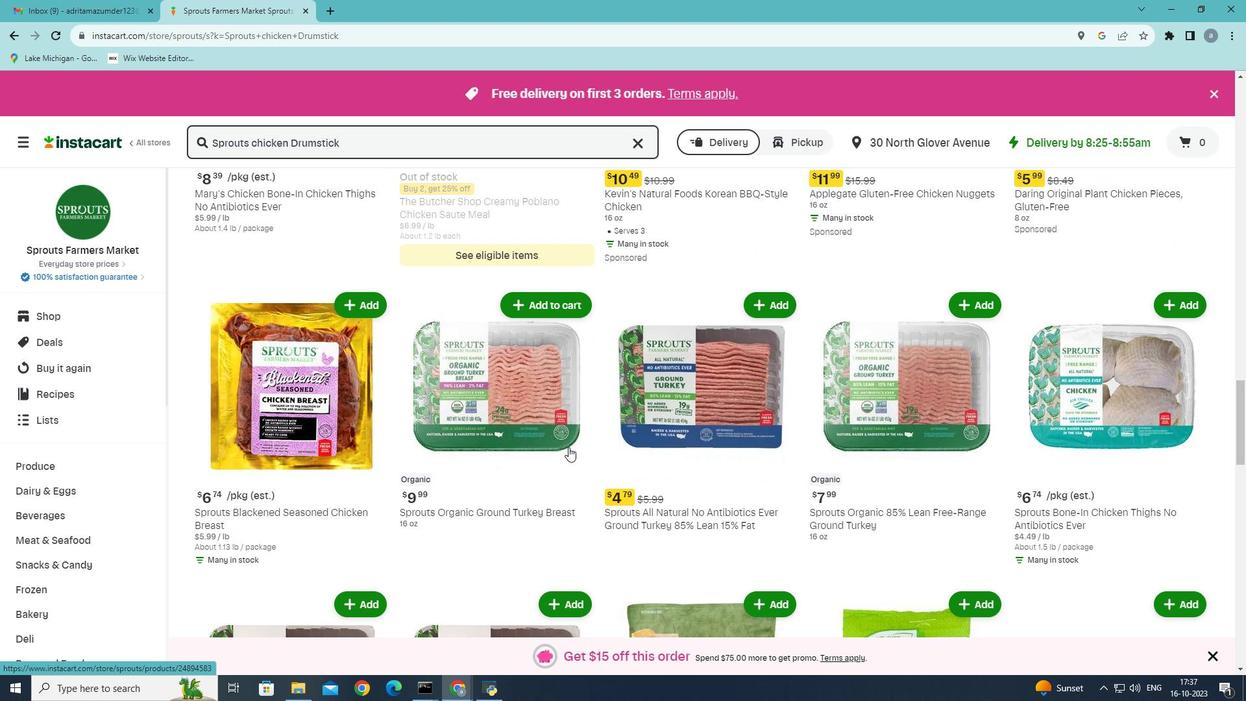 
Action: Mouse scrolled (568, 446) with delta (0, 0)
Screenshot: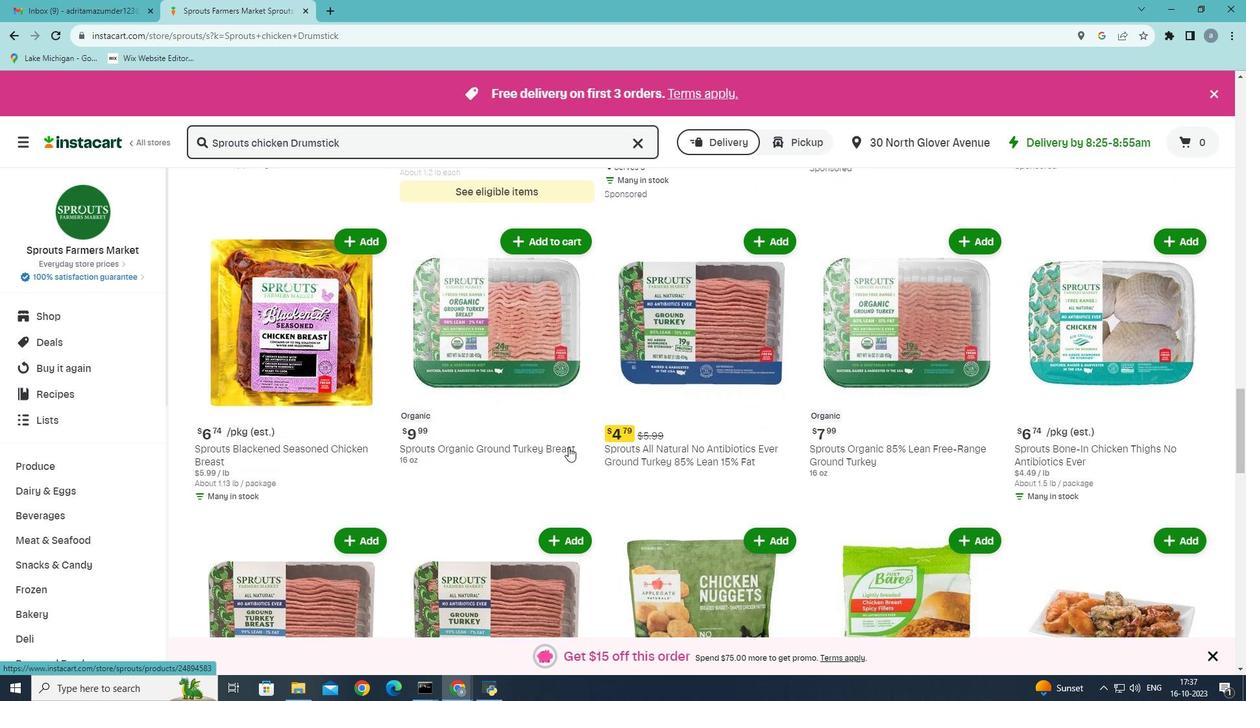 
Action: Mouse scrolled (568, 446) with delta (0, 0)
Screenshot: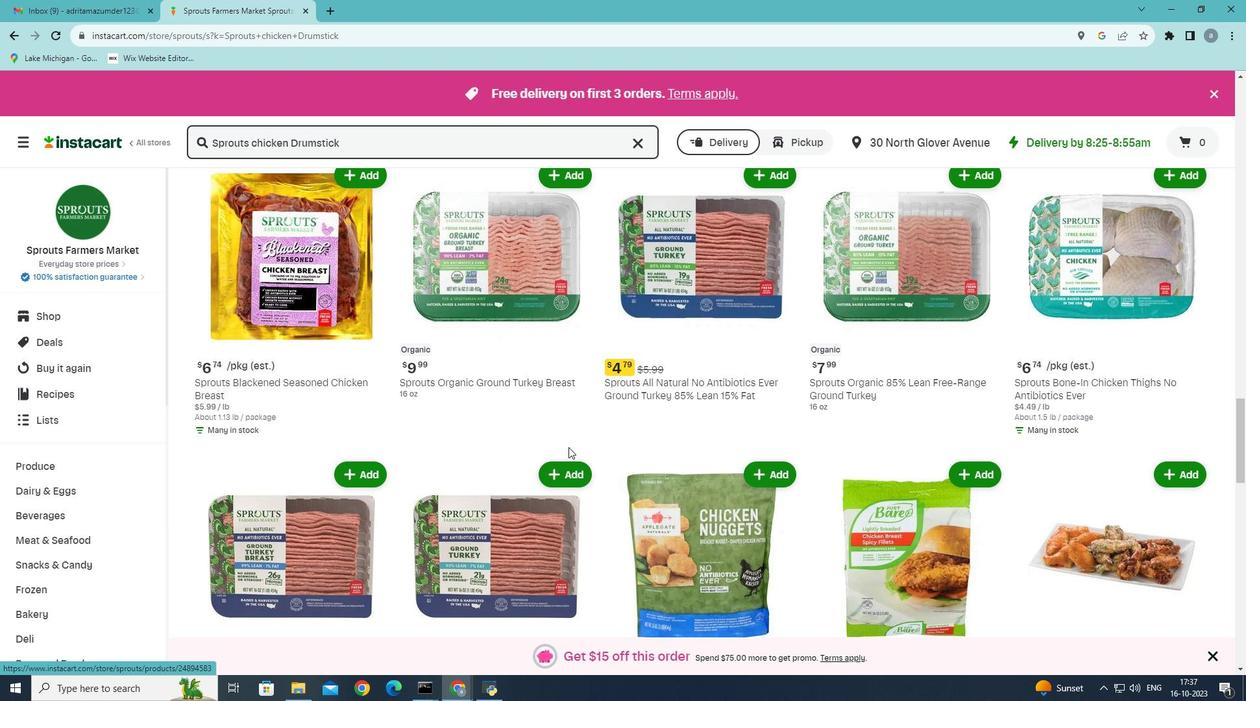 
Action: Mouse scrolled (568, 446) with delta (0, 0)
Screenshot: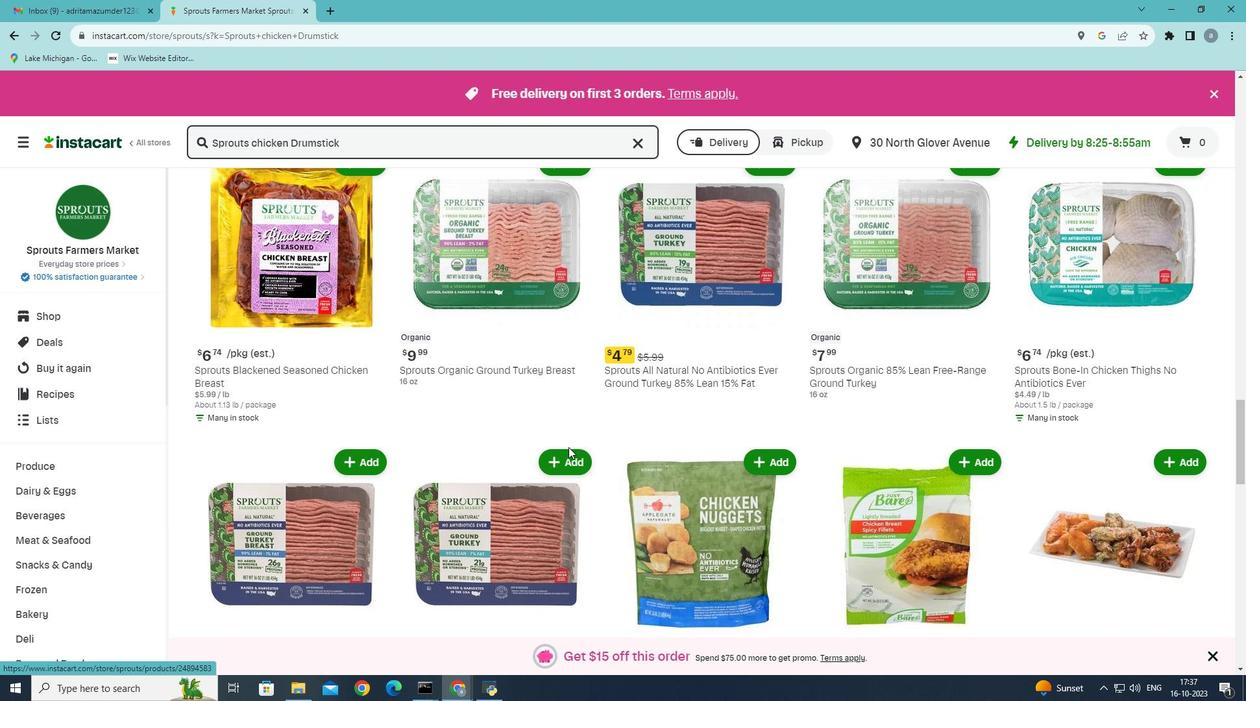 
Action: Mouse scrolled (568, 446) with delta (0, 0)
Screenshot: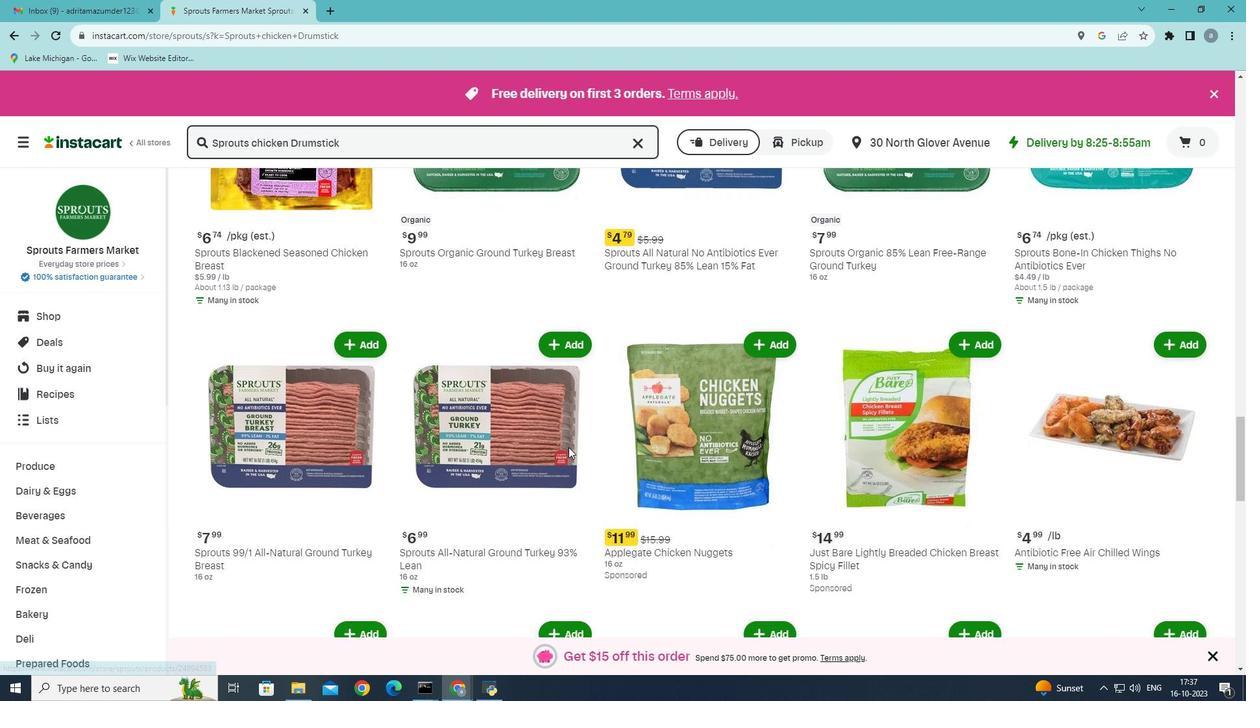 
Action: Mouse scrolled (568, 446) with delta (0, 0)
Screenshot: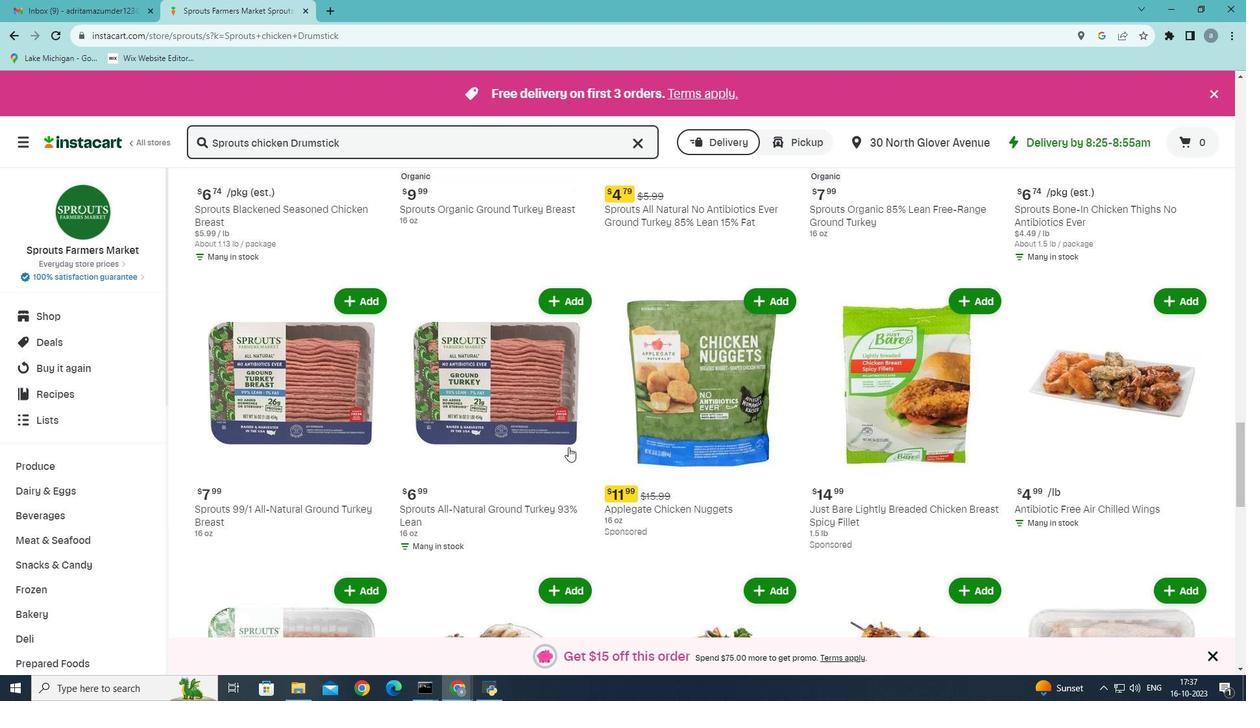 
Action: Mouse scrolled (568, 446) with delta (0, 0)
Screenshot: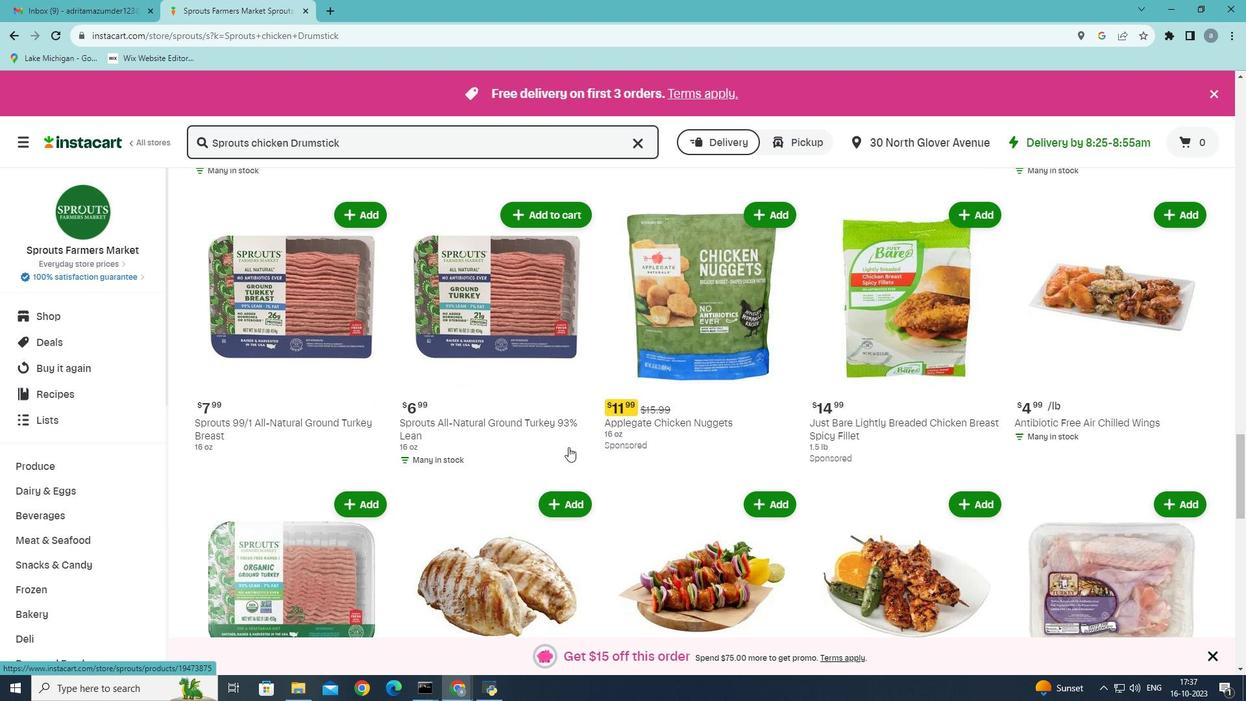 
Action: Mouse scrolled (568, 446) with delta (0, 0)
Screenshot: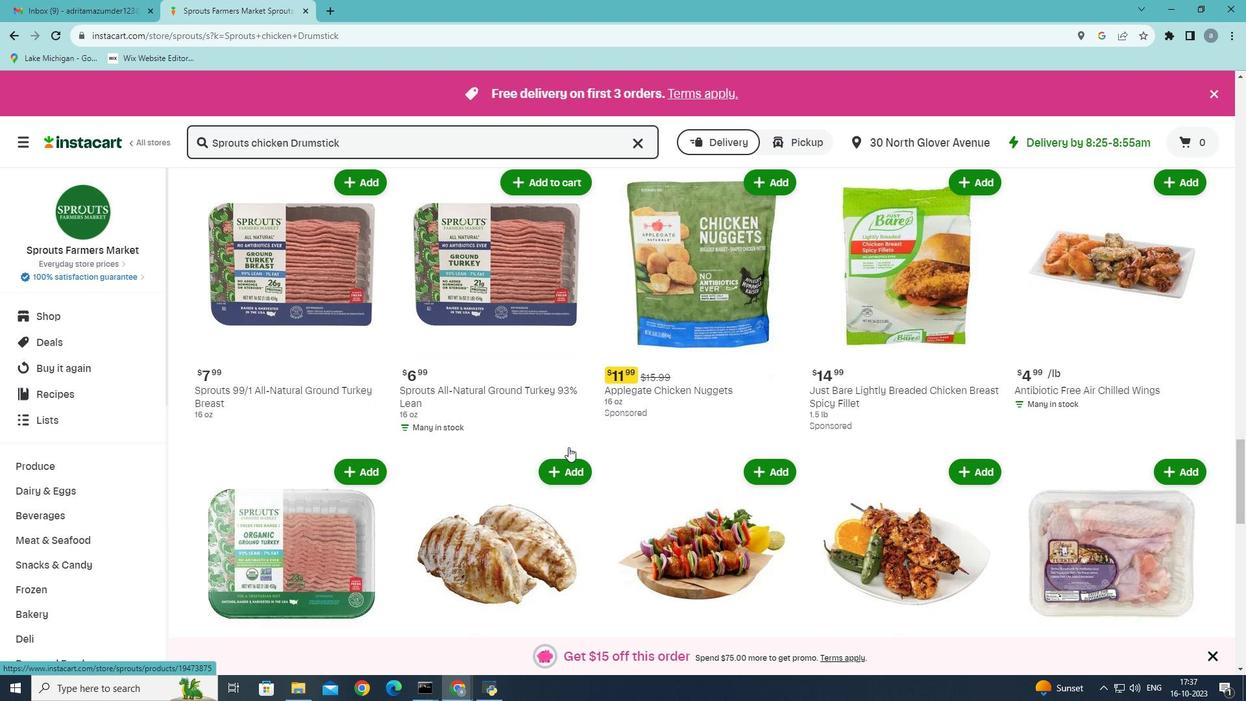 
Action: Mouse scrolled (568, 446) with delta (0, 0)
Screenshot: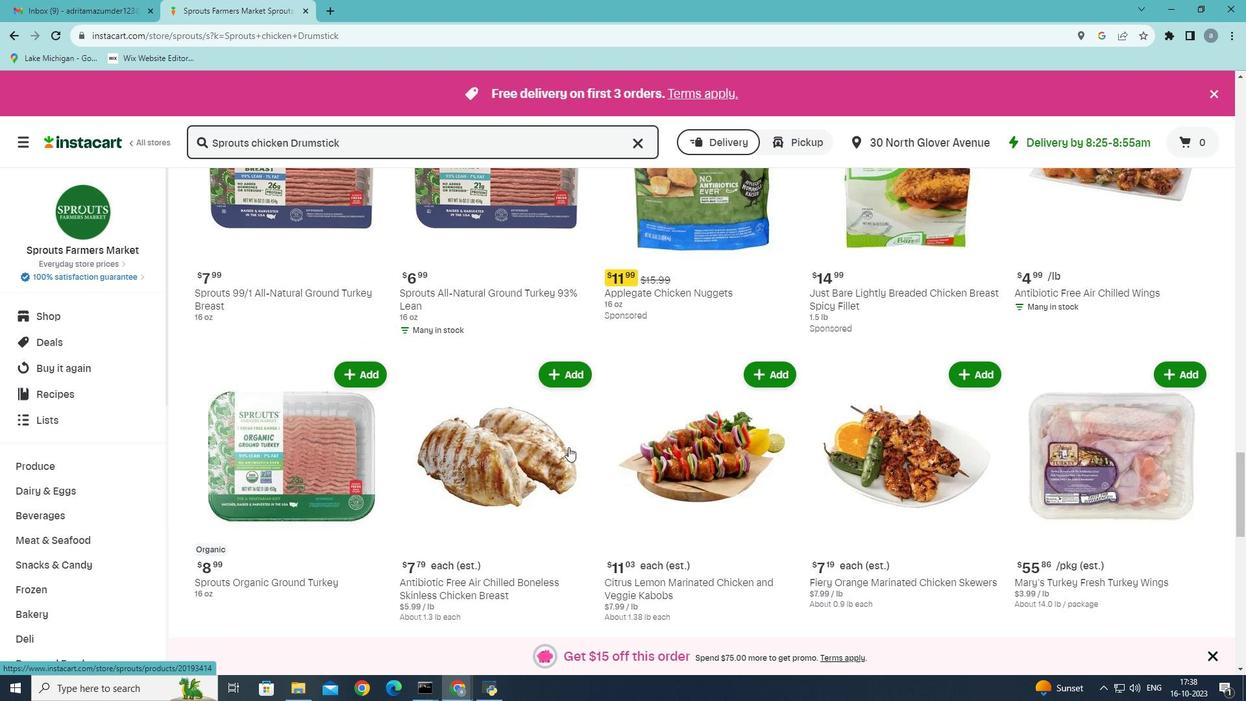 
Action: Mouse scrolled (568, 446) with delta (0, 0)
Screenshot: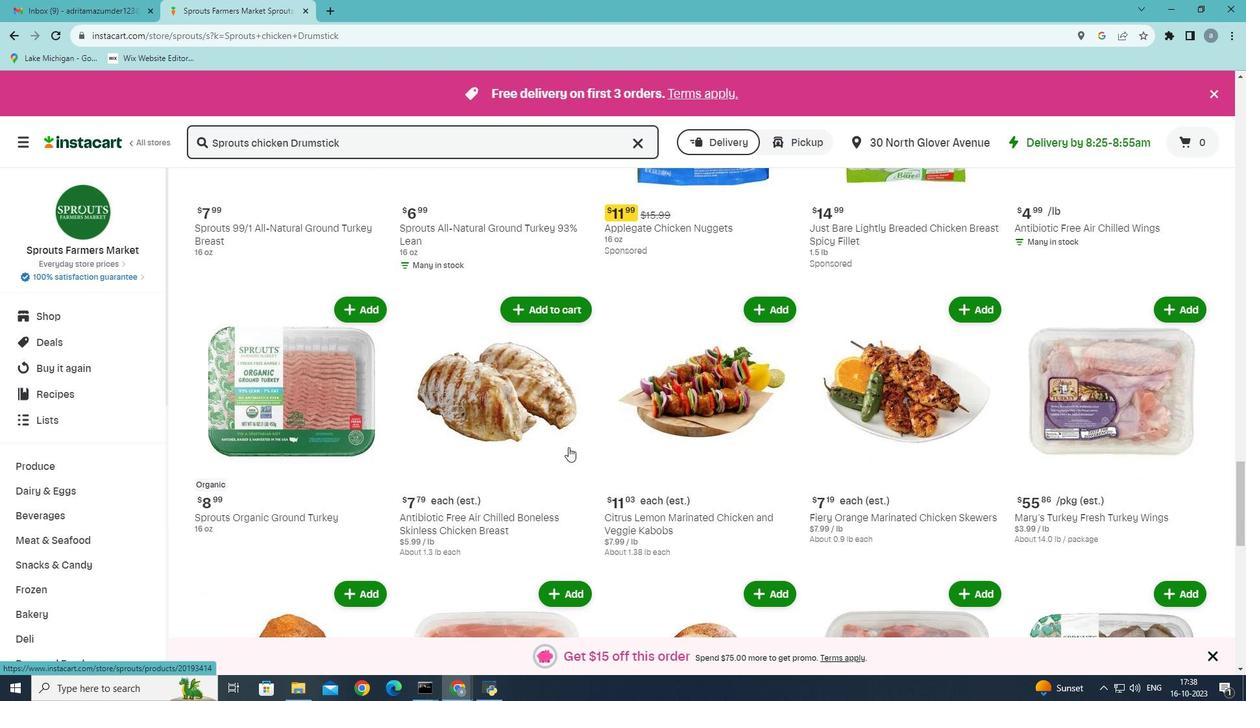 
Action: Mouse scrolled (568, 446) with delta (0, 0)
Screenshot: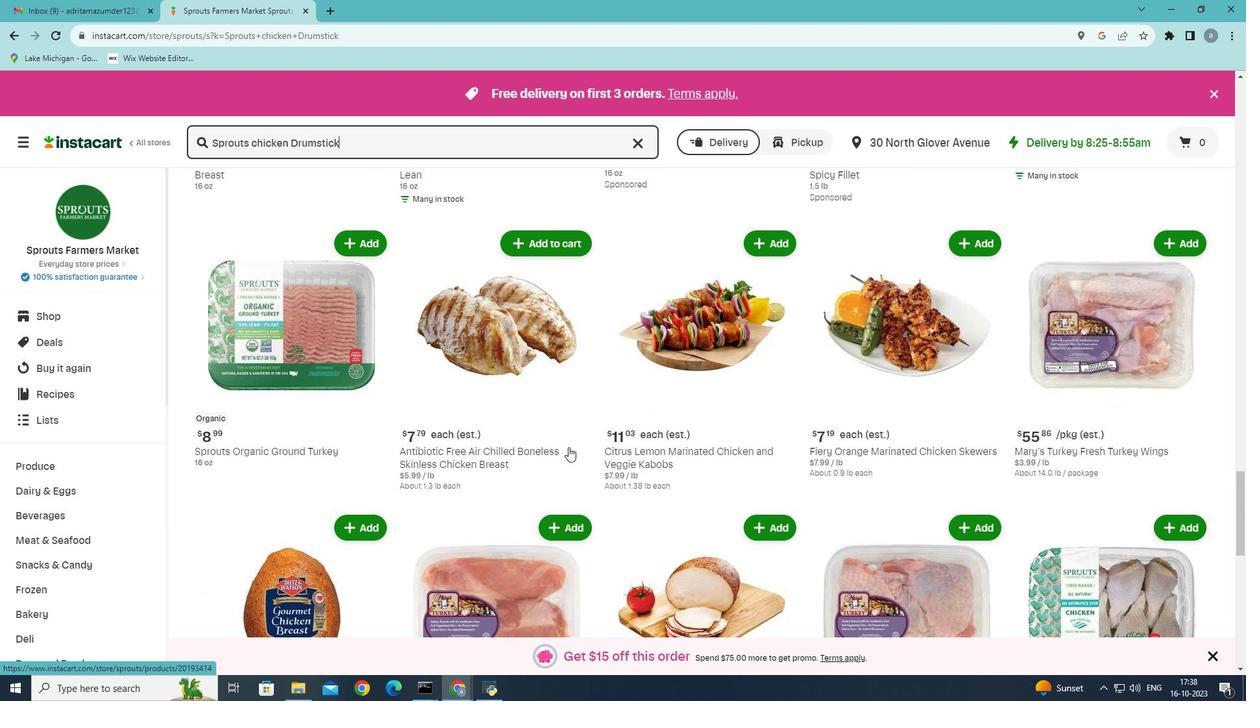 
Action: Mouse scrolled (568, 446) with delta (0, 0)
Screenshot: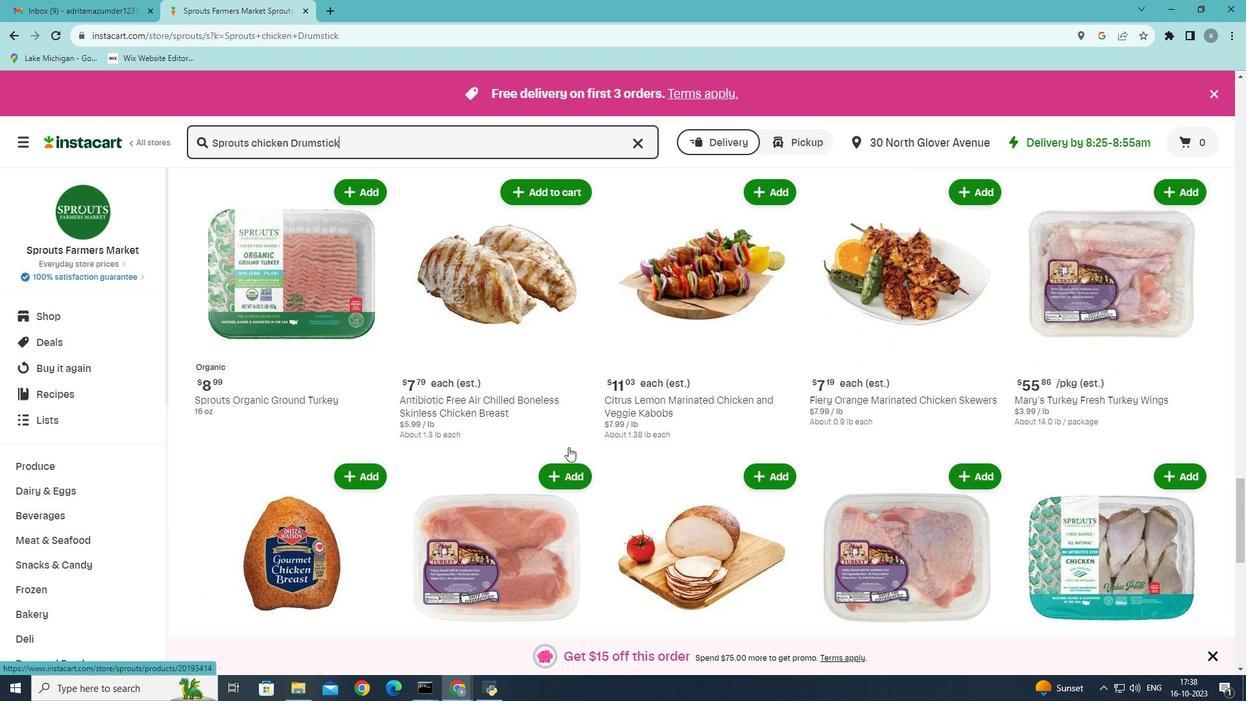 
Action: Mouse moved to (592, 447)
Screenshot: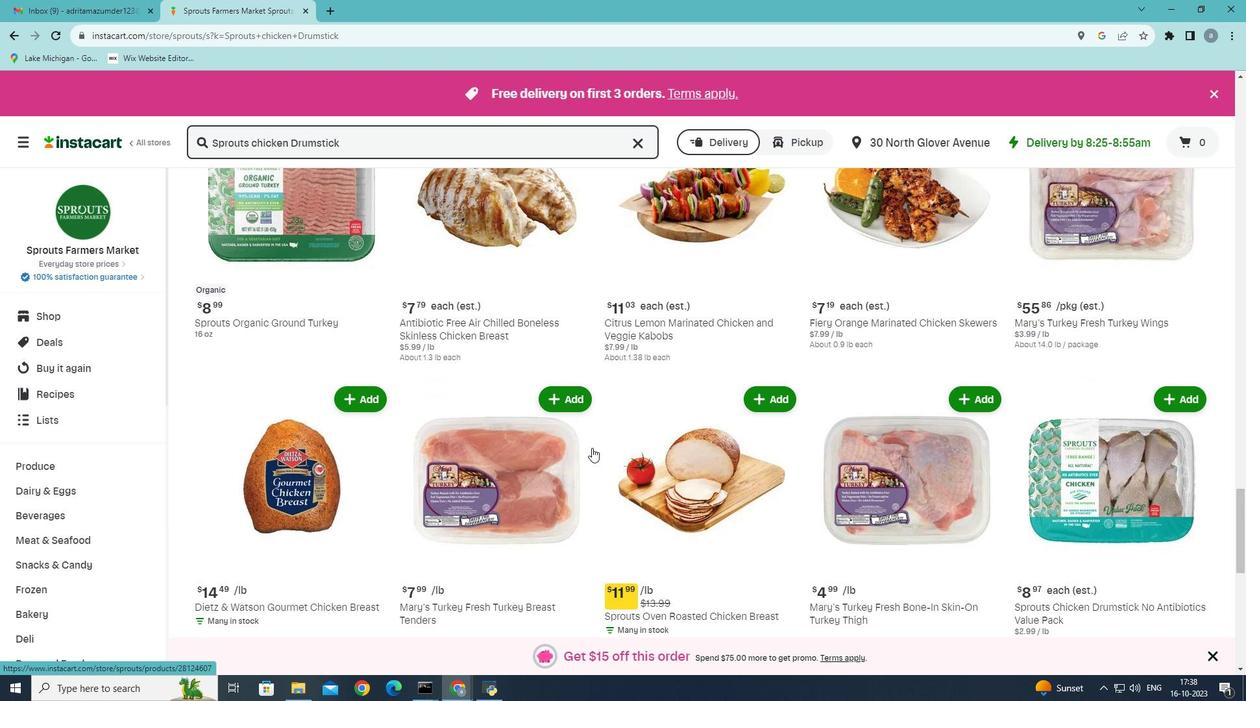 
Action: Mouse scrolled (592, 447) with delta (0, 0)
Screenshot: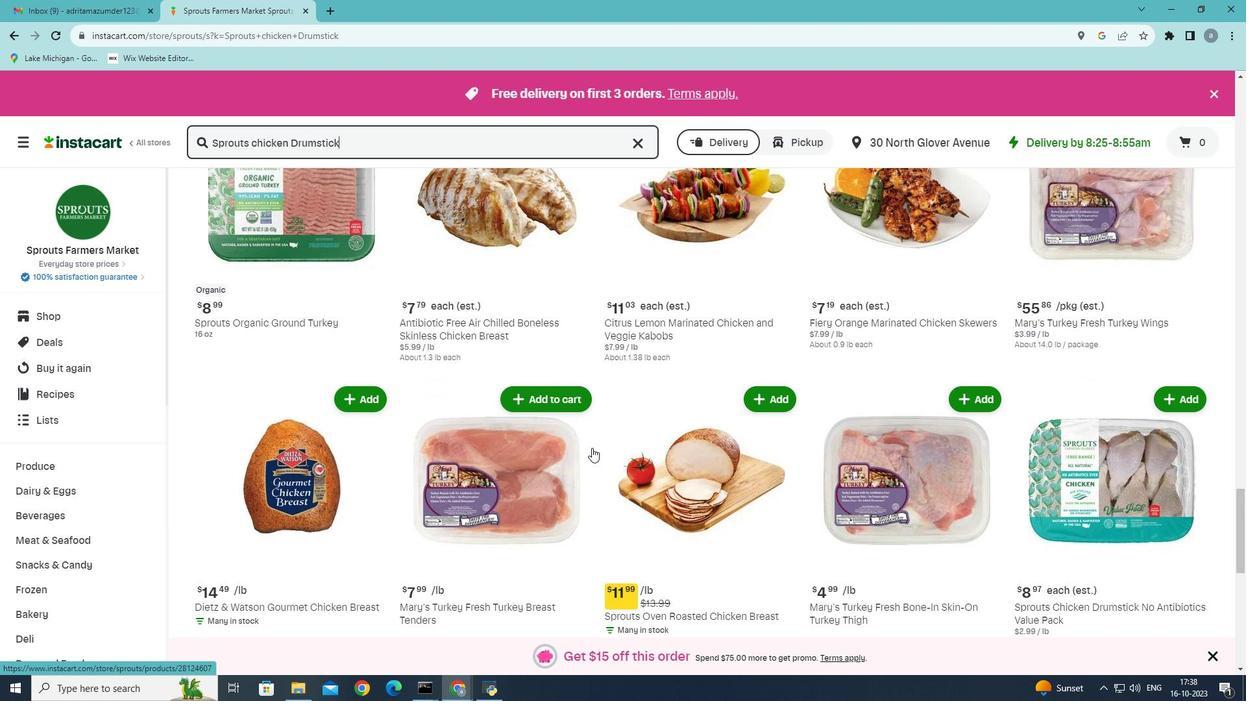 
Action: Mouse scrolled (592, 447) with delta (0, 0)
Screenshot: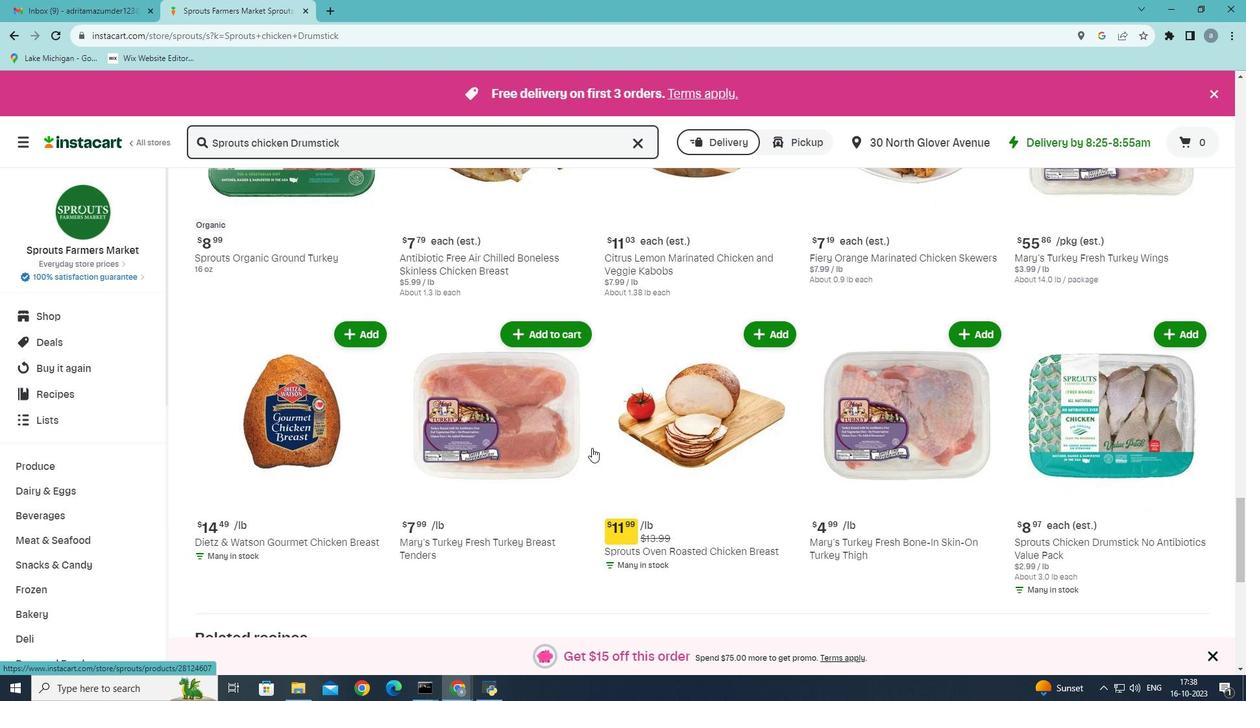 
Action: Mouse moved to (1163, 271)
Screenshot: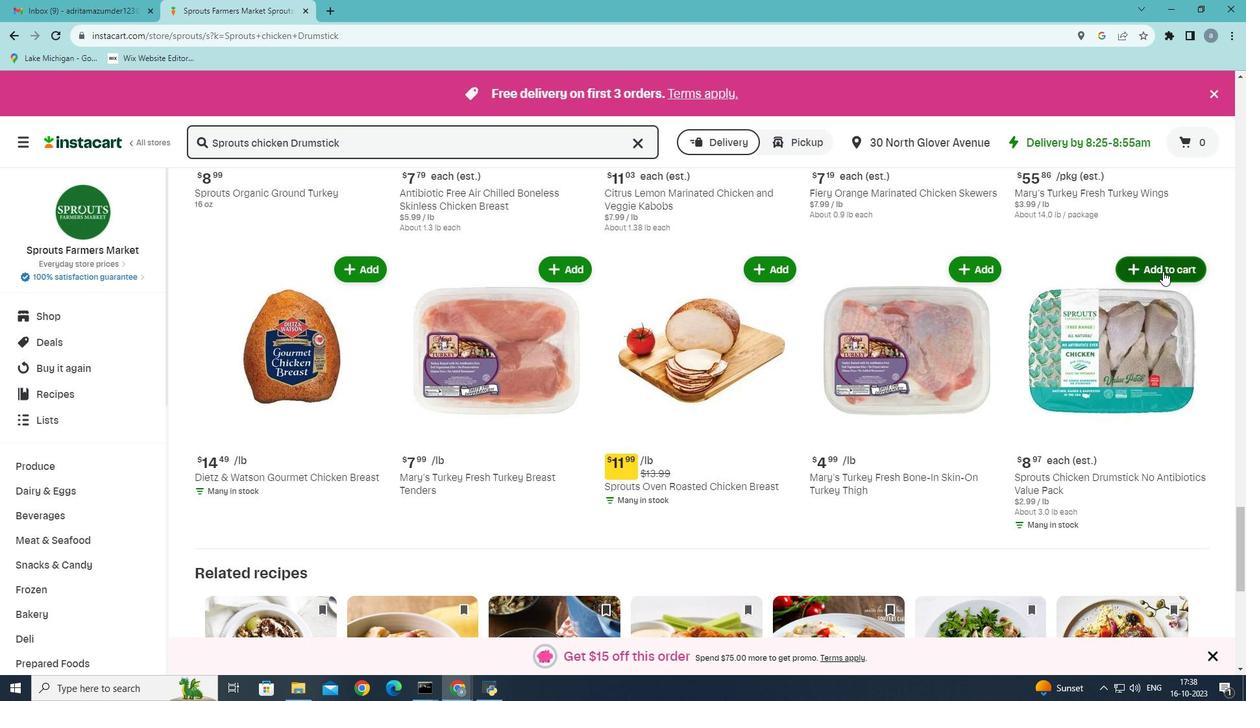
Action: Mouse pressed left at (1163, 271)
Screenshot: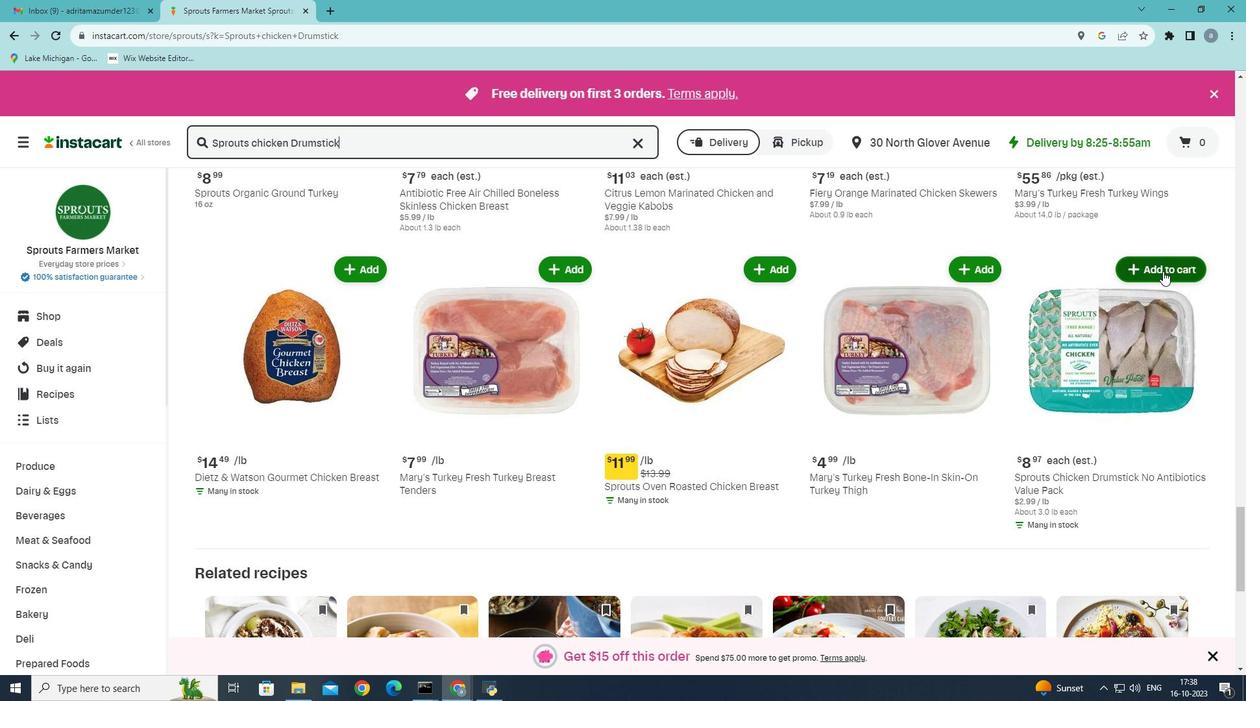
Action: Mouse moved to (1137, 296)
Screenshot: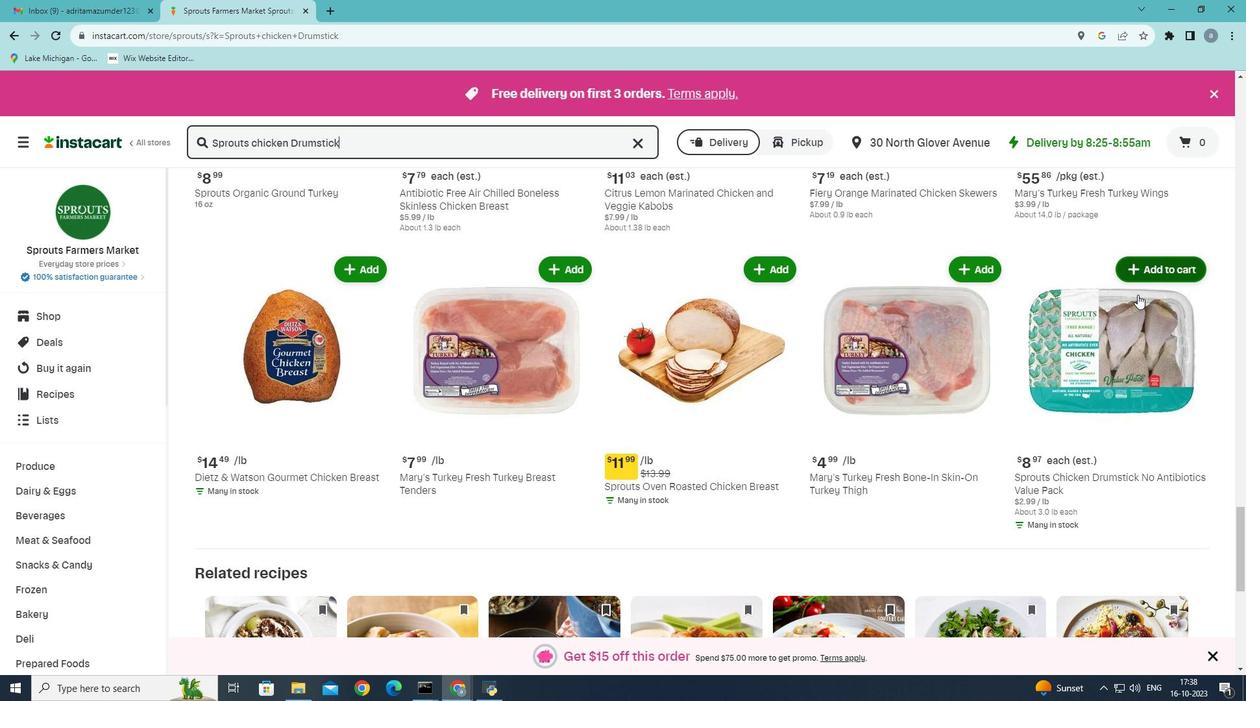
